 Task: Find connections with filter location Sarauli with filter topic #covidwith filter profile language German with filter current company IntouchCX with filter school Manipal Academy of Higher Education with filter industry Outpatient Care Centers with filter service category Commercial Insurance with filter keywords title Accountant
Action: Mouse moved to (692, 96)
Screenshot: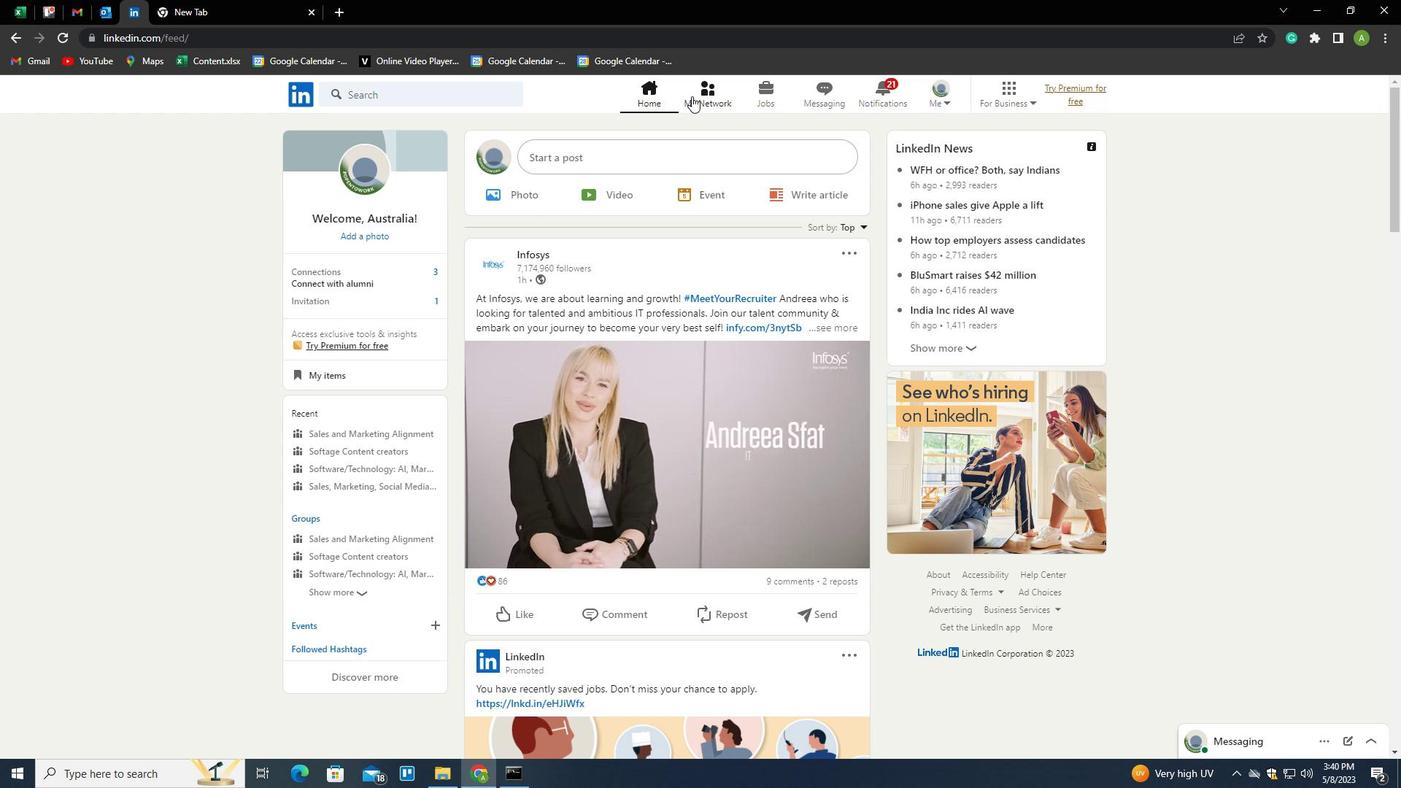 
Action: Mouse pressed left at (692, 96)
Screenshot: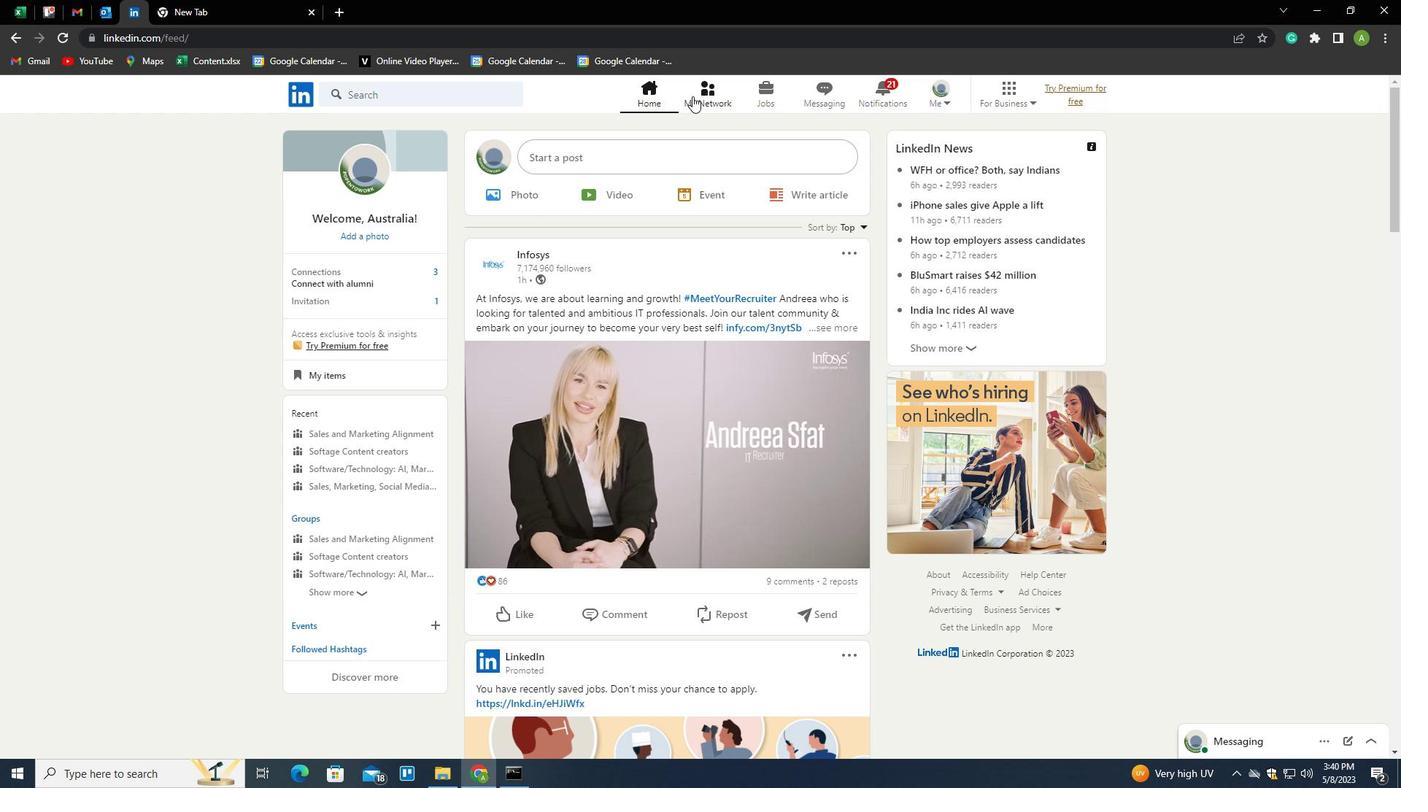 
Action: Mouse moved to (374, 173)
Screenshot: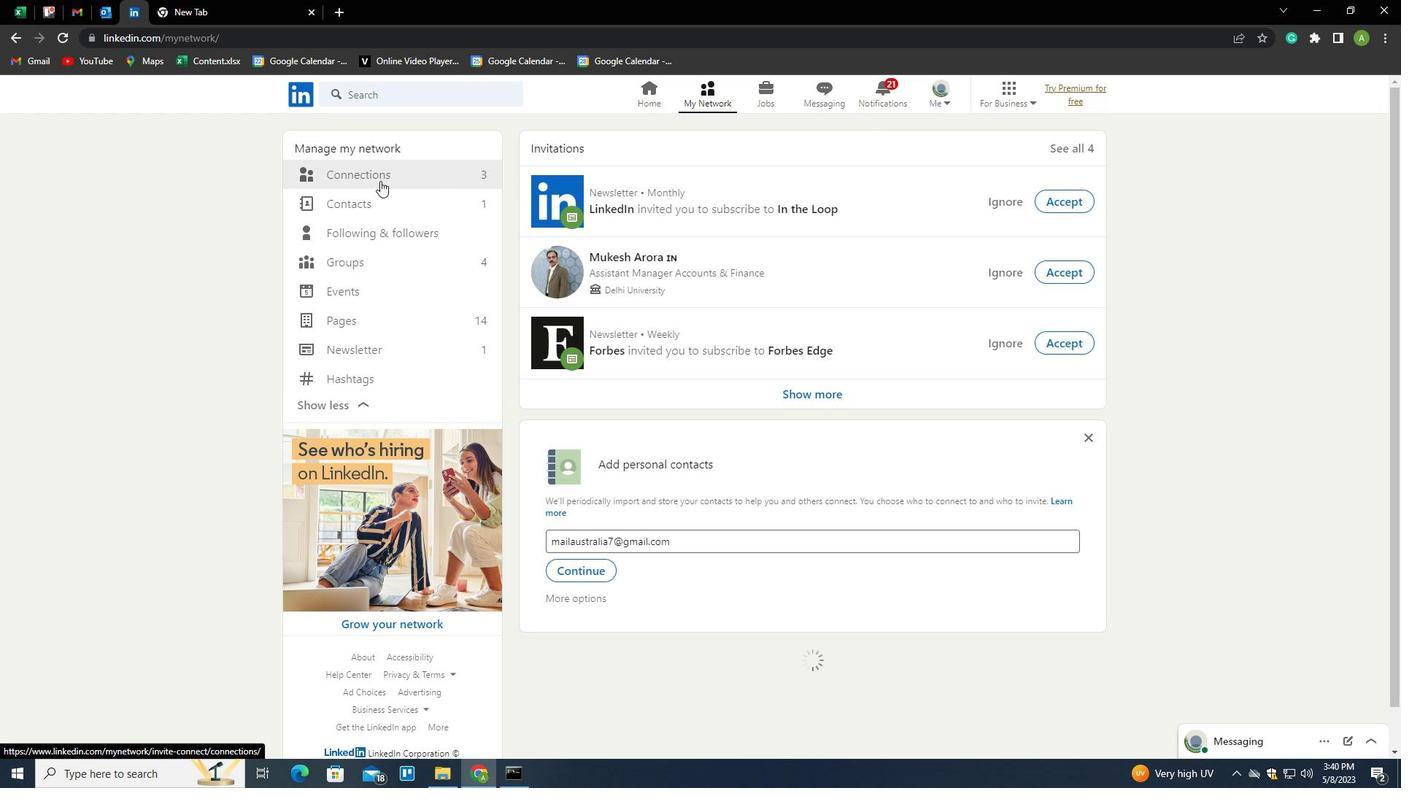 
Action: Mouse pressed left at (374, 173)
Screenshot: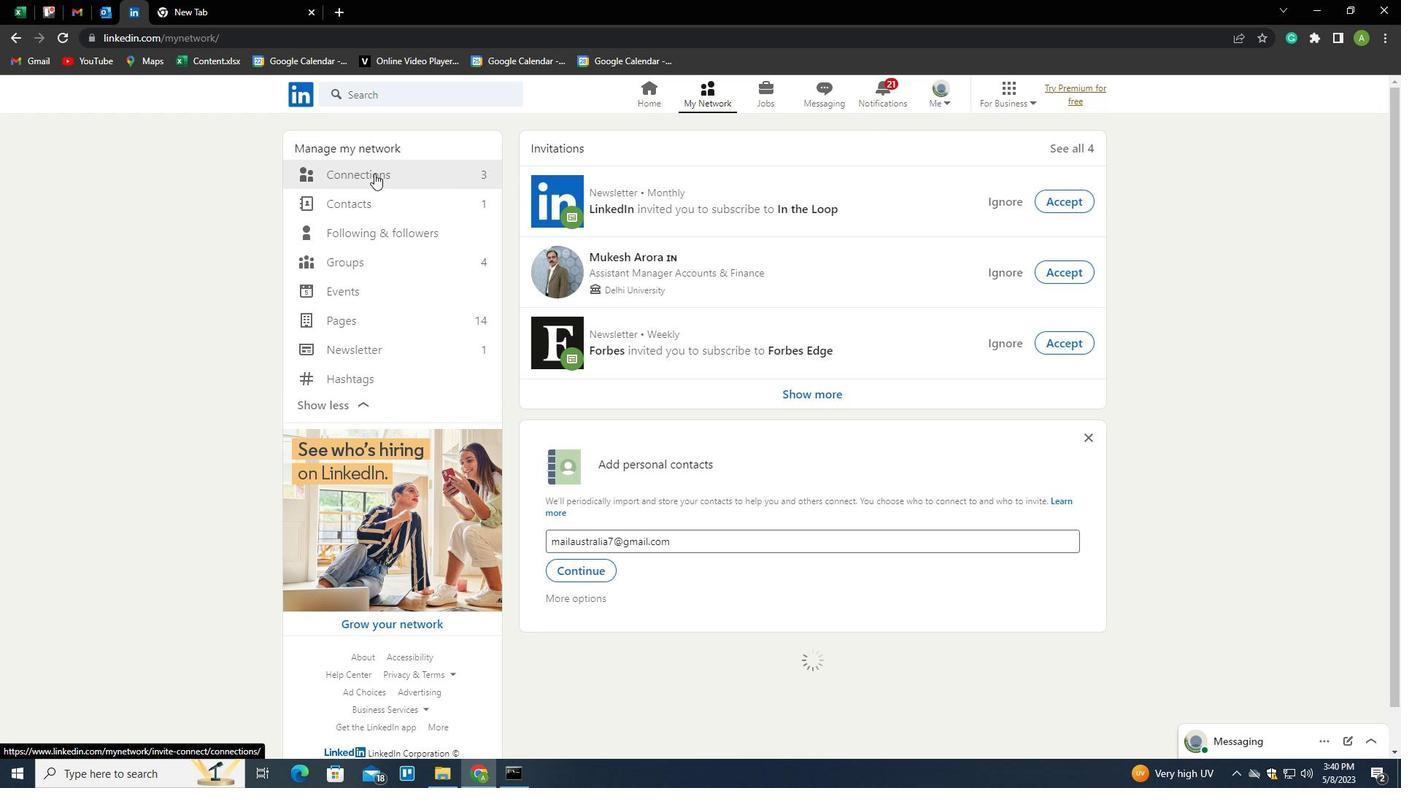 
Action: Mouse moved to (799, 171)
Screenshot: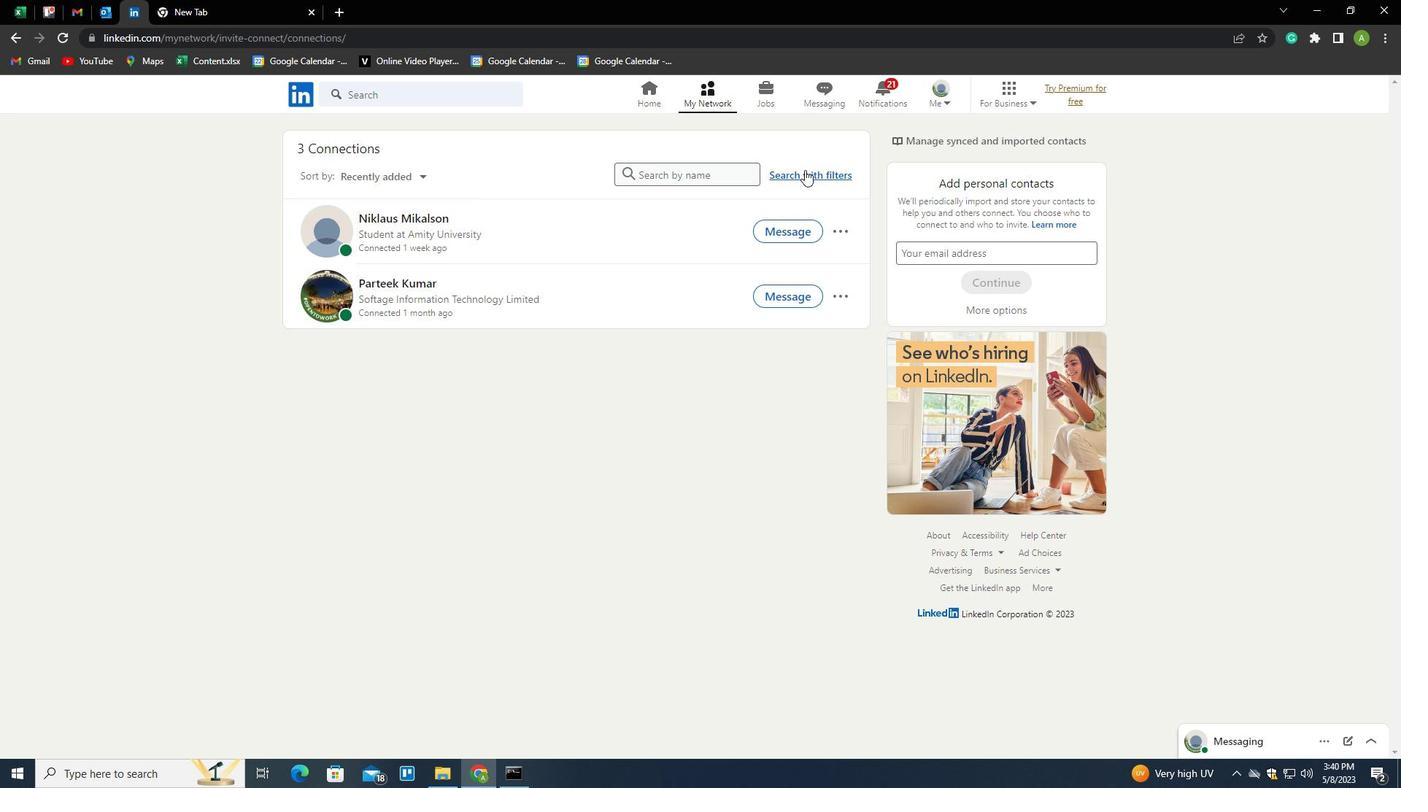 
Action: Mouse pressed left at (799, 171)
Screenshot: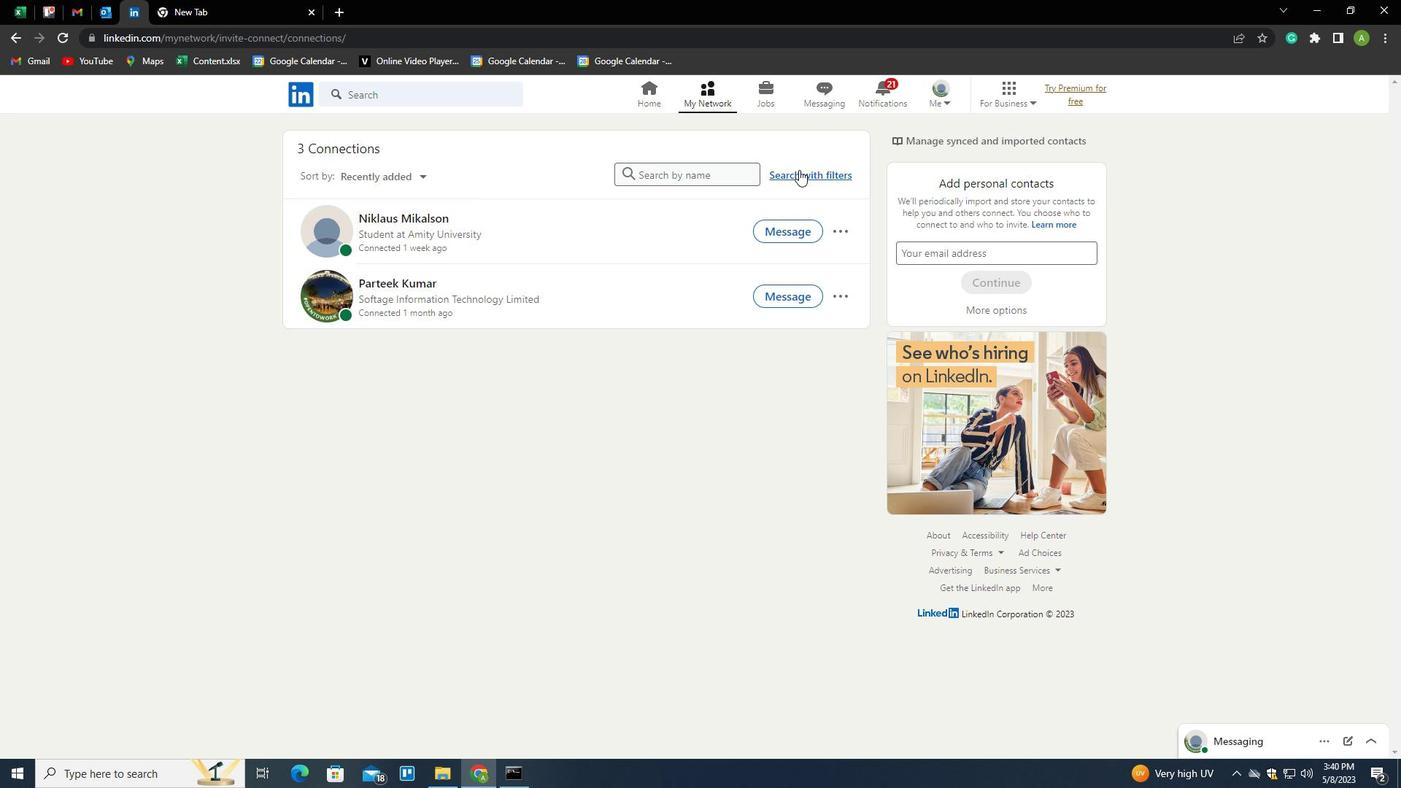 
Action: Mouse moved to (749, 138)
Screenshot: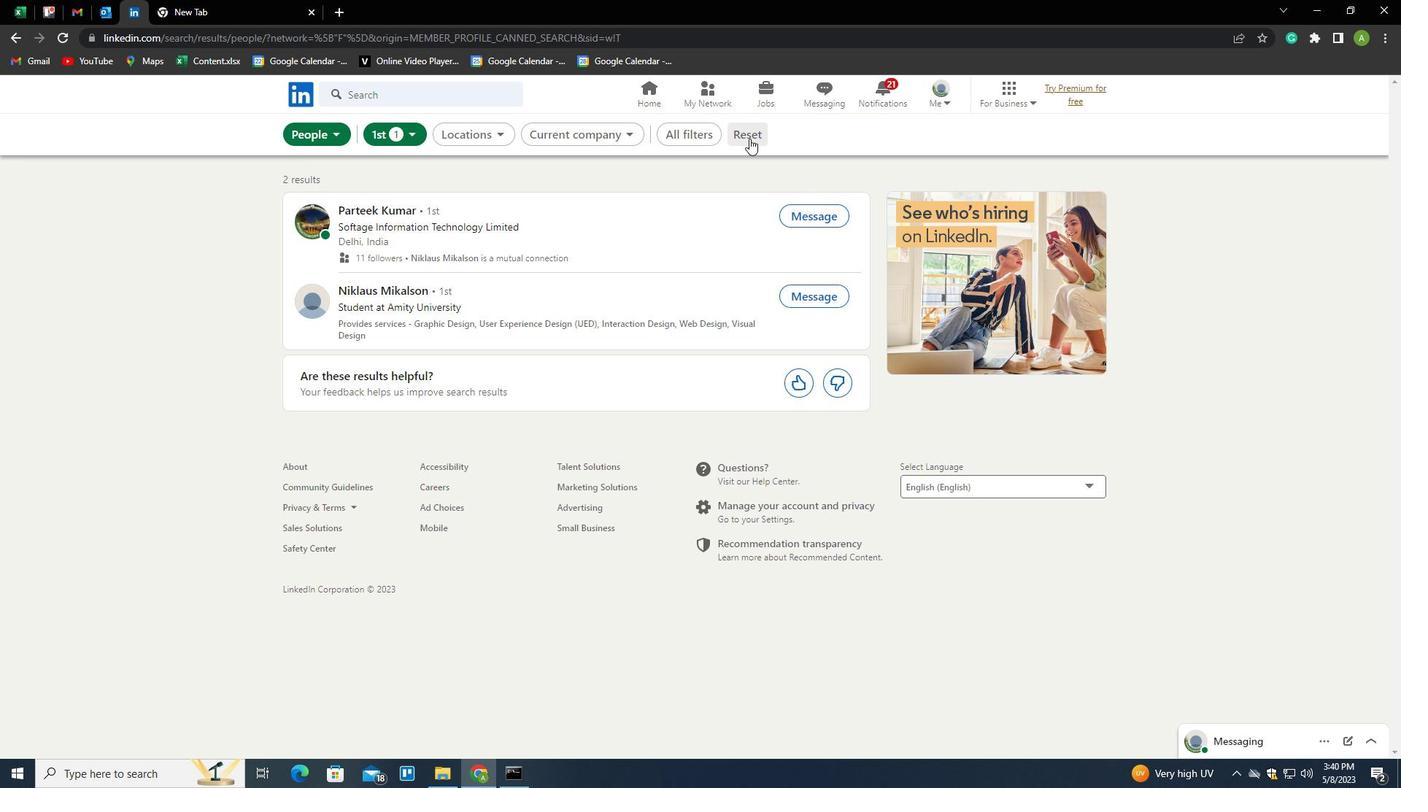 
Action: Mouse pressed left at (749, 138)
Screenshot: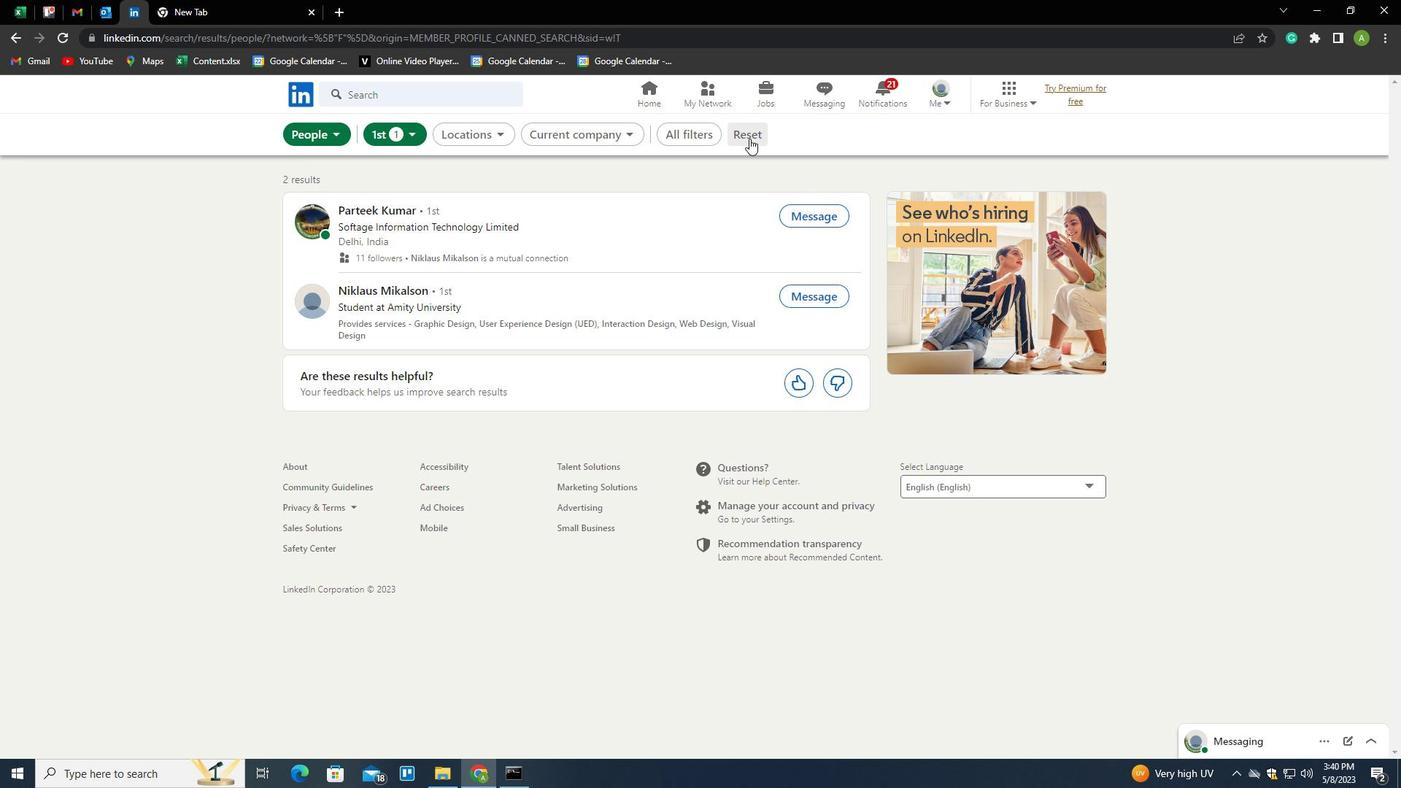 
Action: Mouse moved to (735, 136)
Screenshot: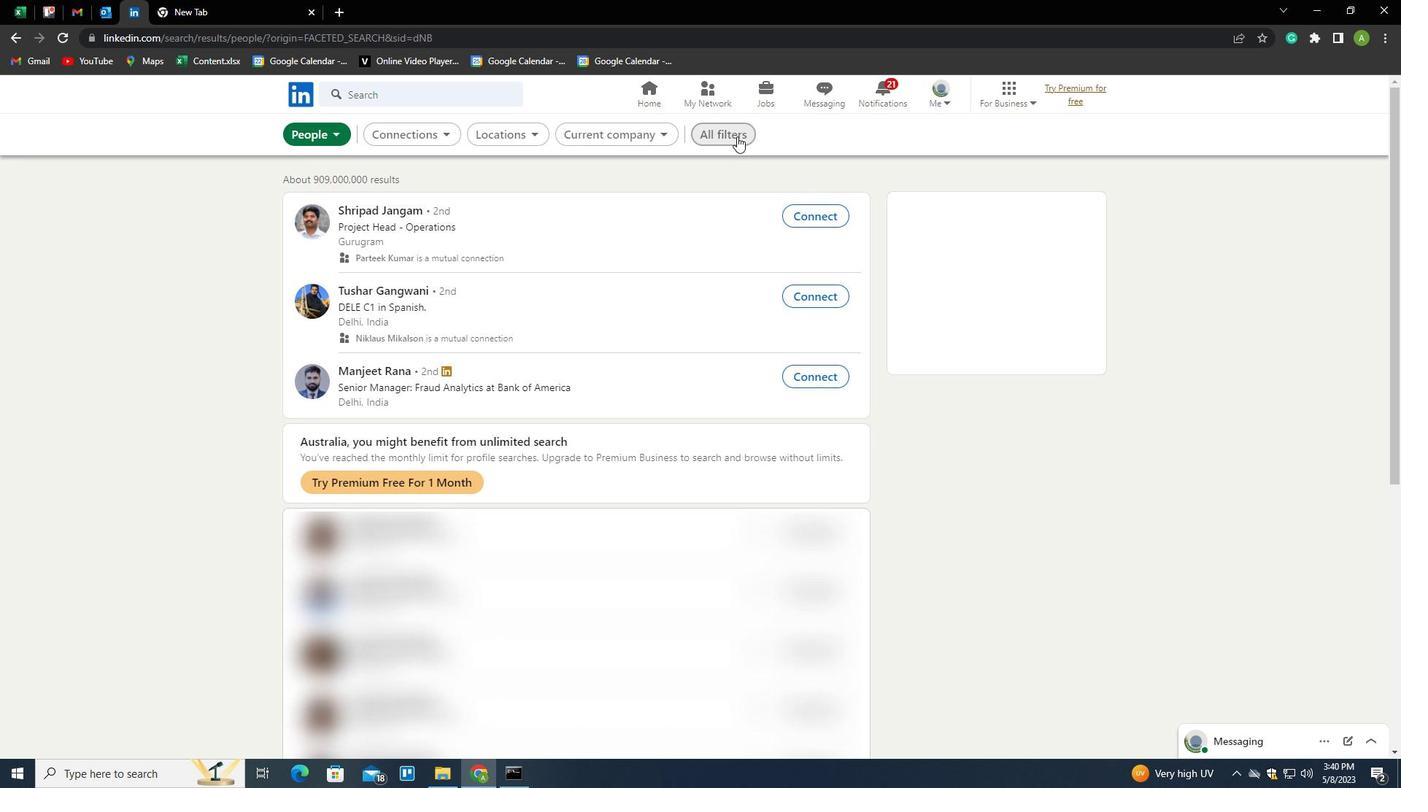 
Action: Mouse pressed left at (735, 136)
Screenshot: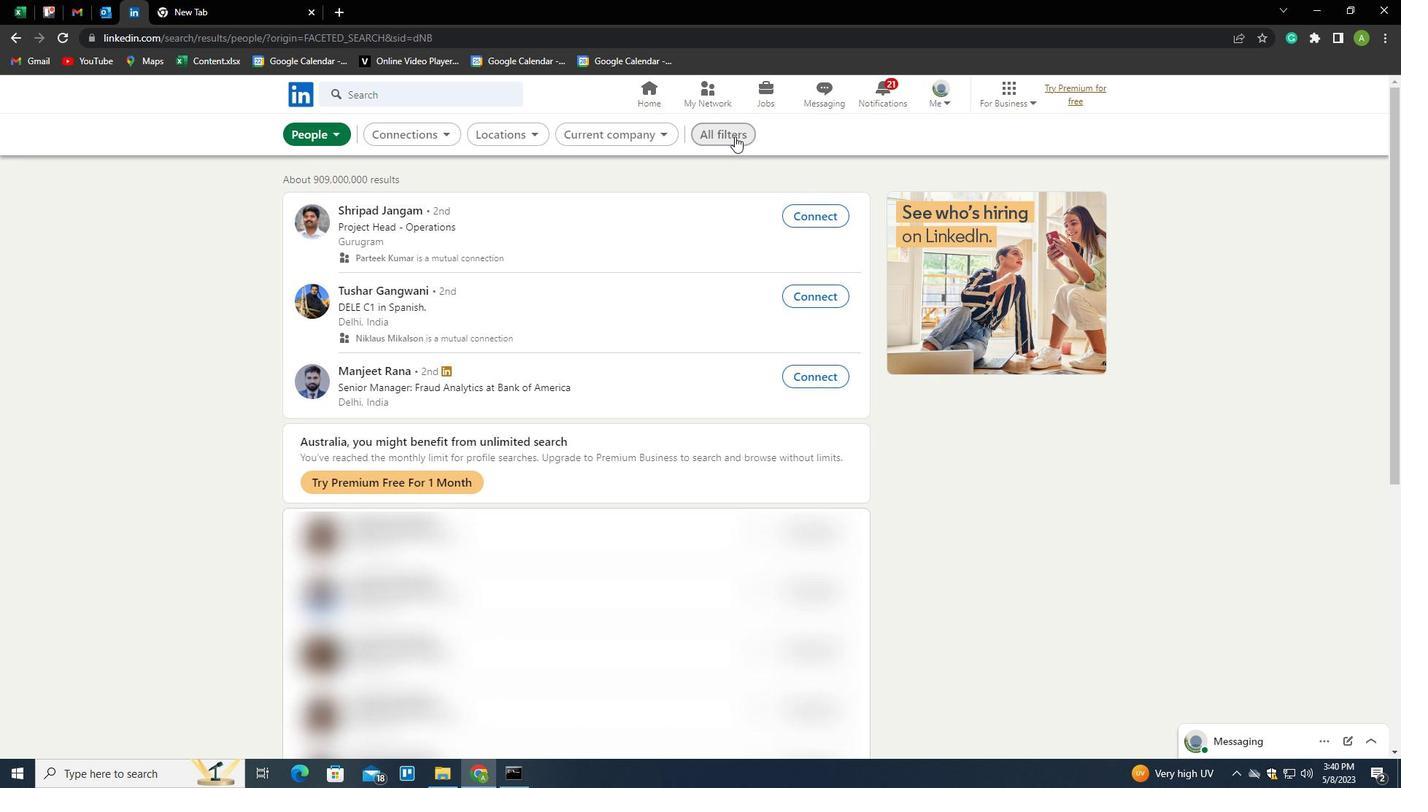 
Action: Mouse moved to (1333, 470)
Screenshot: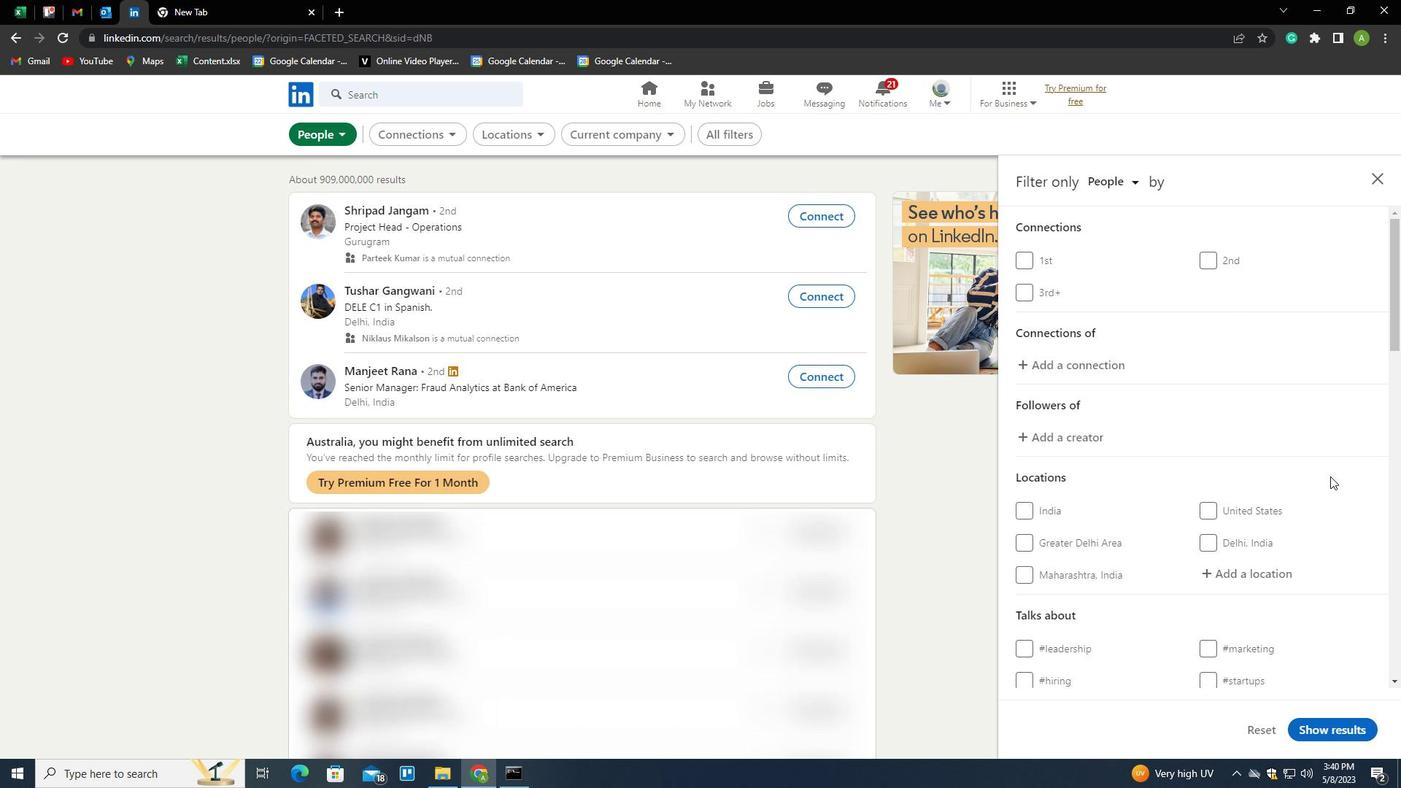 
Action: Mouse scrolled (1333, 470) with delta (0, 0)
Screenshot: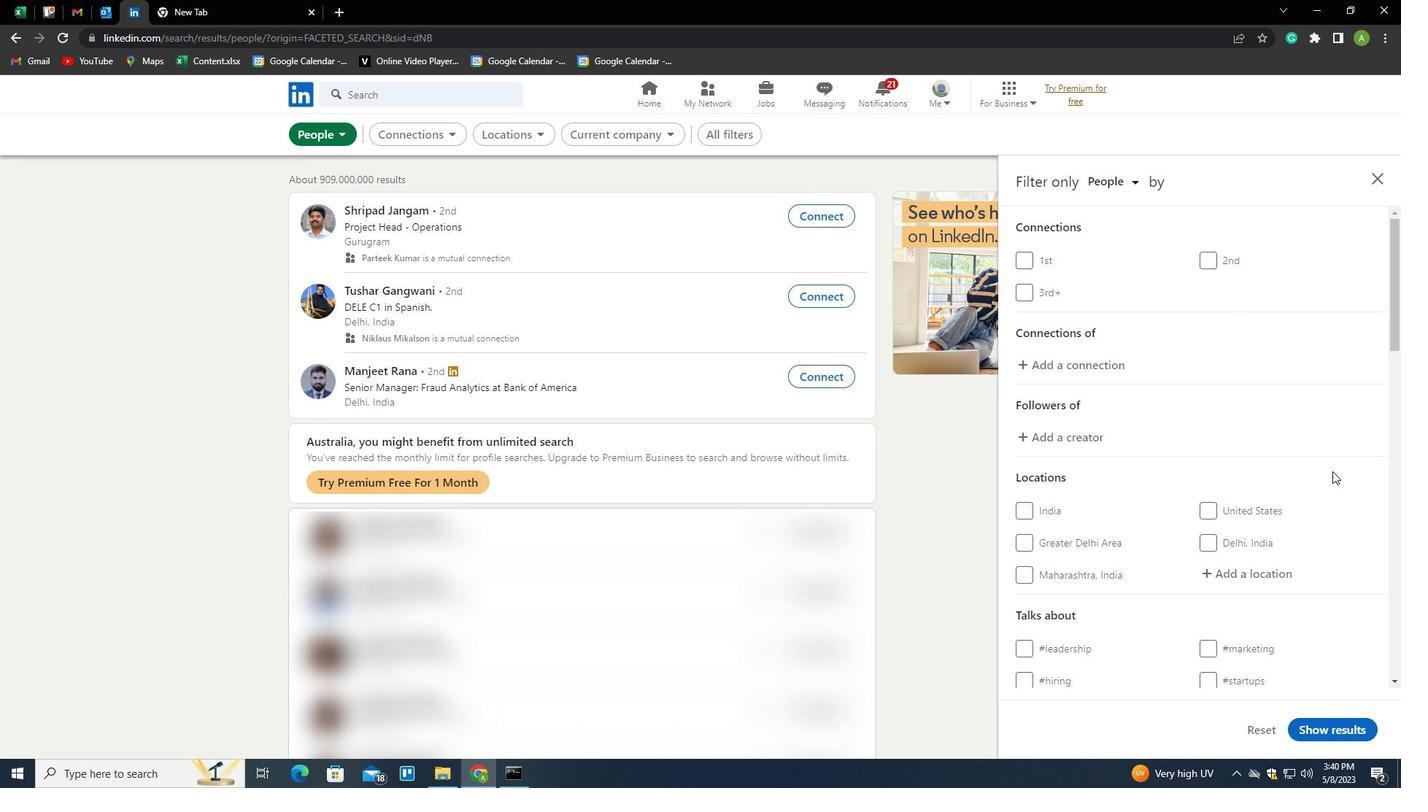 
Action: Mouse scrolled (1333, 470) with delta (0, 0)
Screenshot: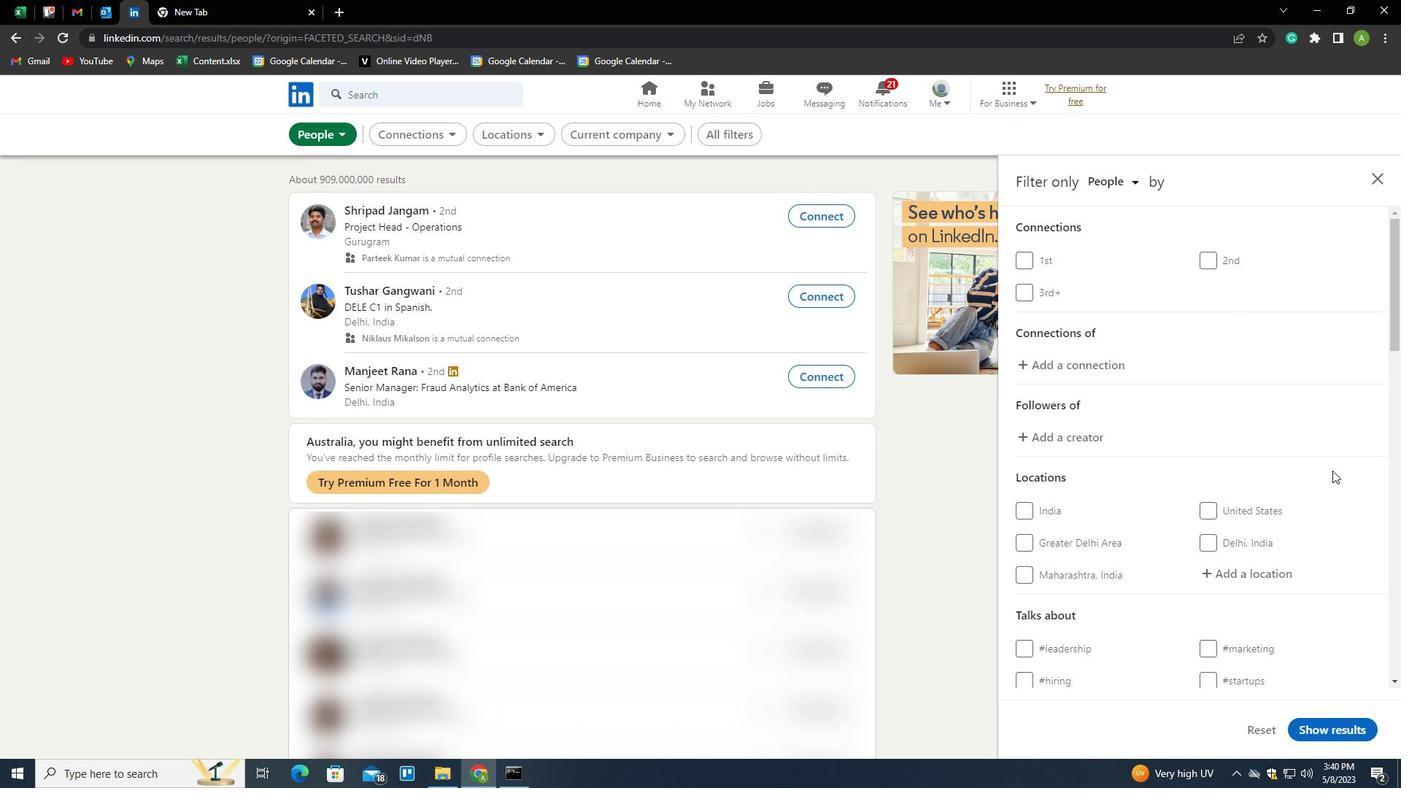 
Action: Mouse moved to (1239, 425)
Screenshot: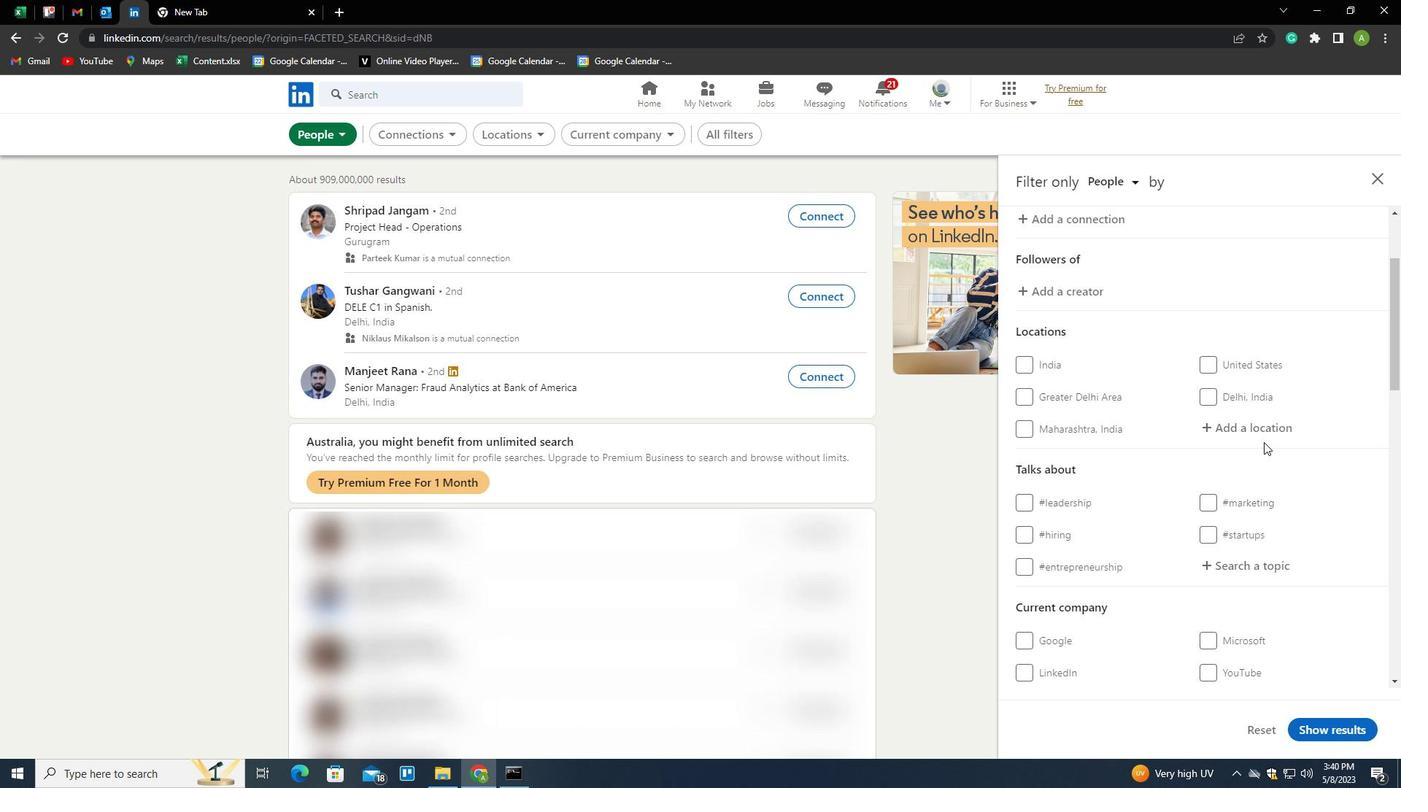 
Action: Mouse pressed left at (1239, 425)
Screenshot: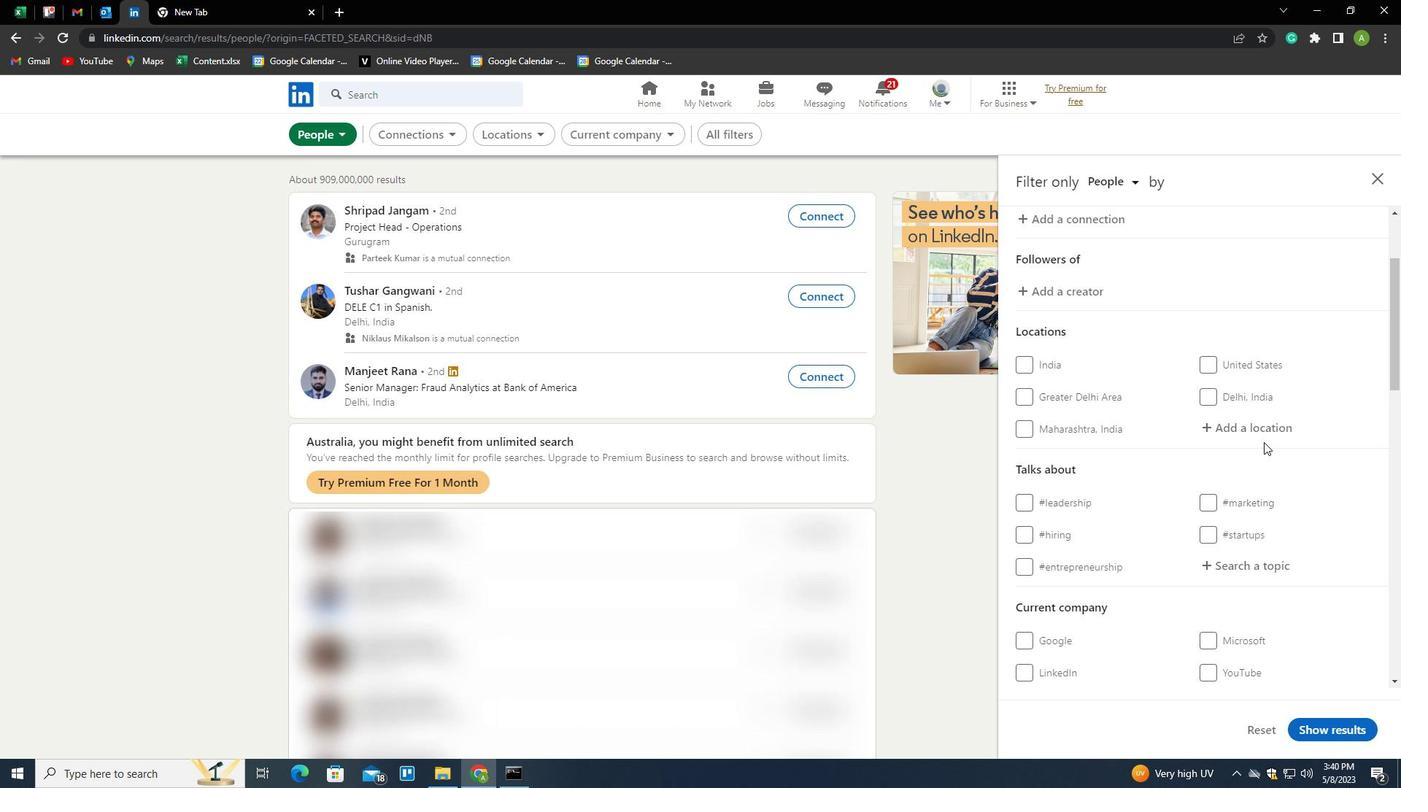 
Action: Mouse moved to (1238, 425)
Screenshot: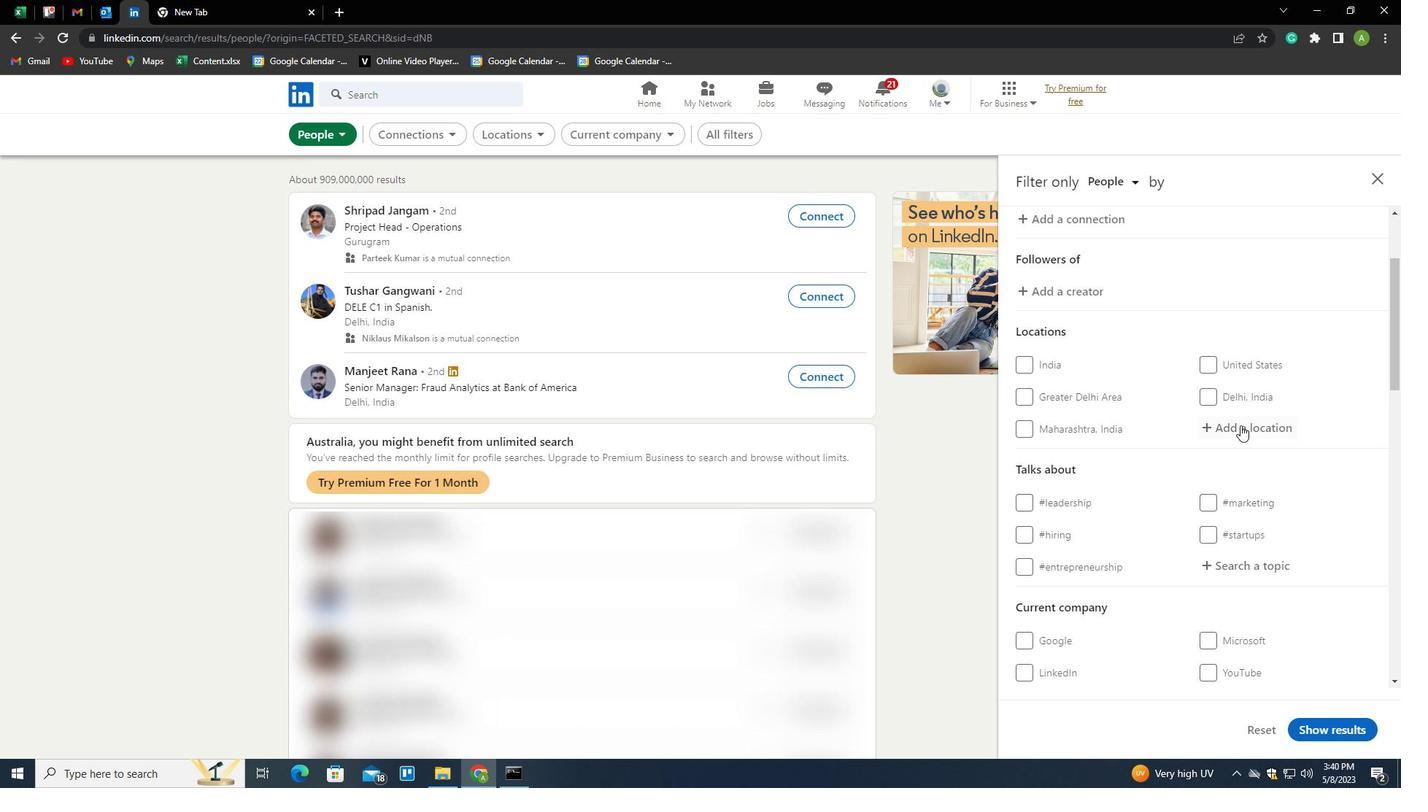 
Action: Key pressed <Key.shift>SARAN<Key.backspace>ULI
Screenshot: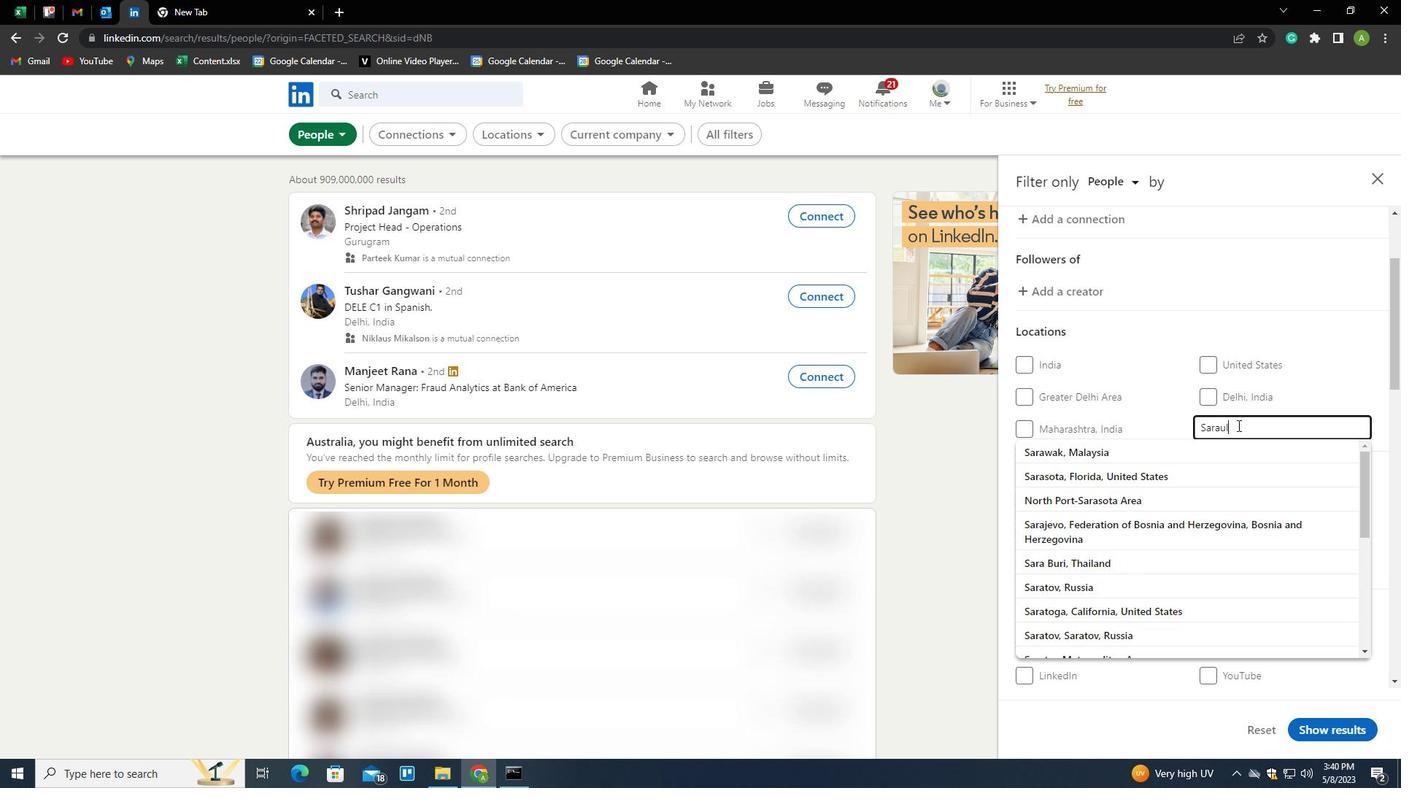 
Action: Mouse moved to (1281, 444)
Screenshot: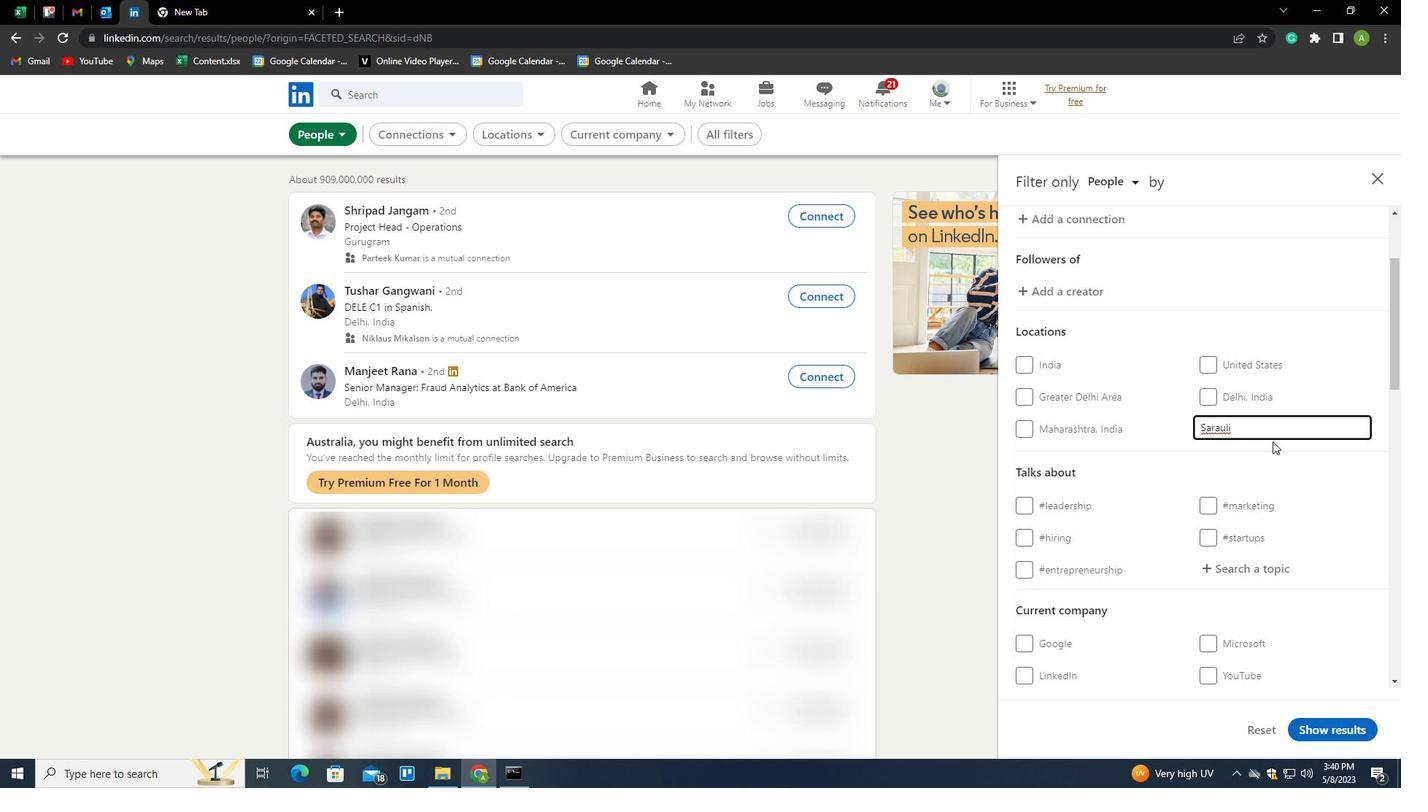 
Action: Mouse pressed left at (1281, 444)
Screenshot: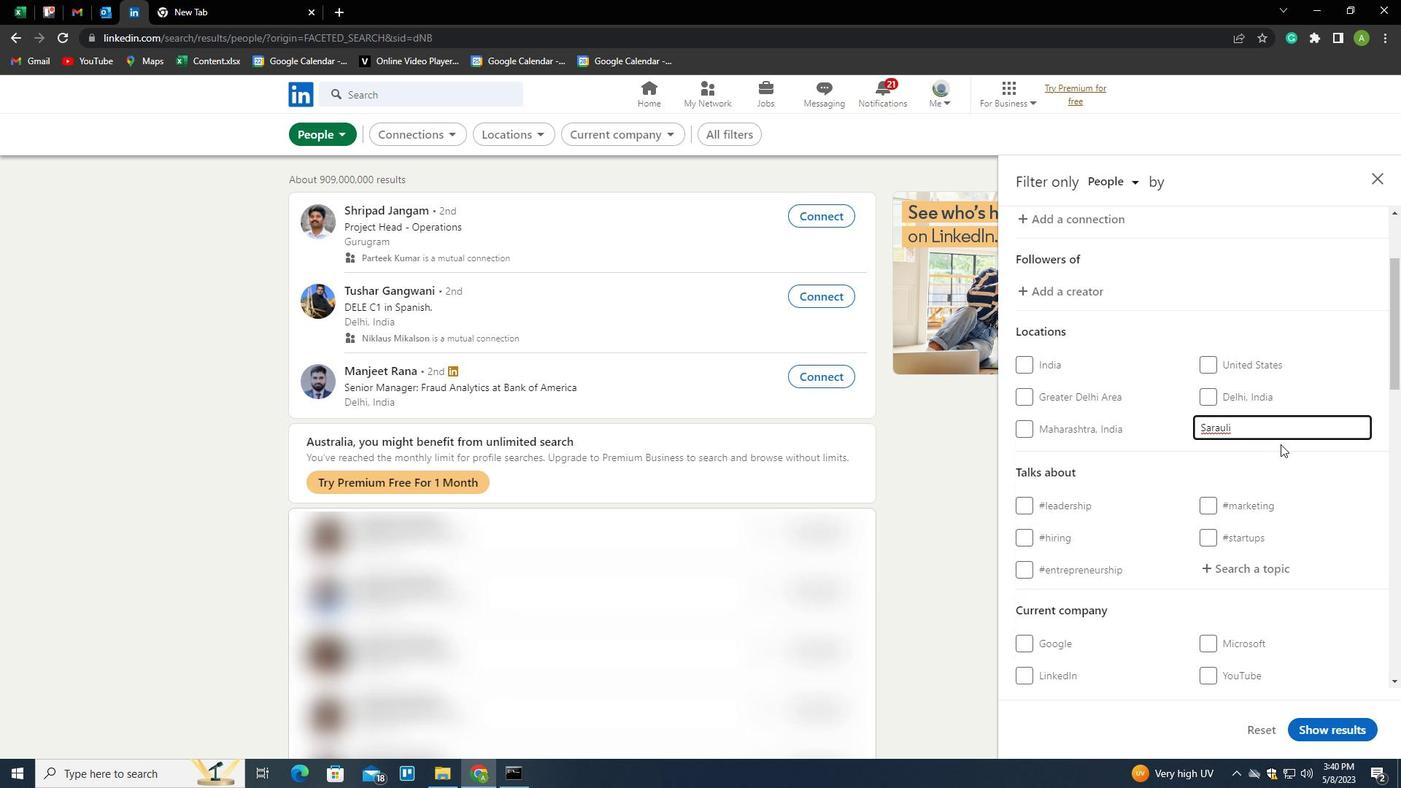 
Action: Mouse moved to (1257, 569)
Screenshot: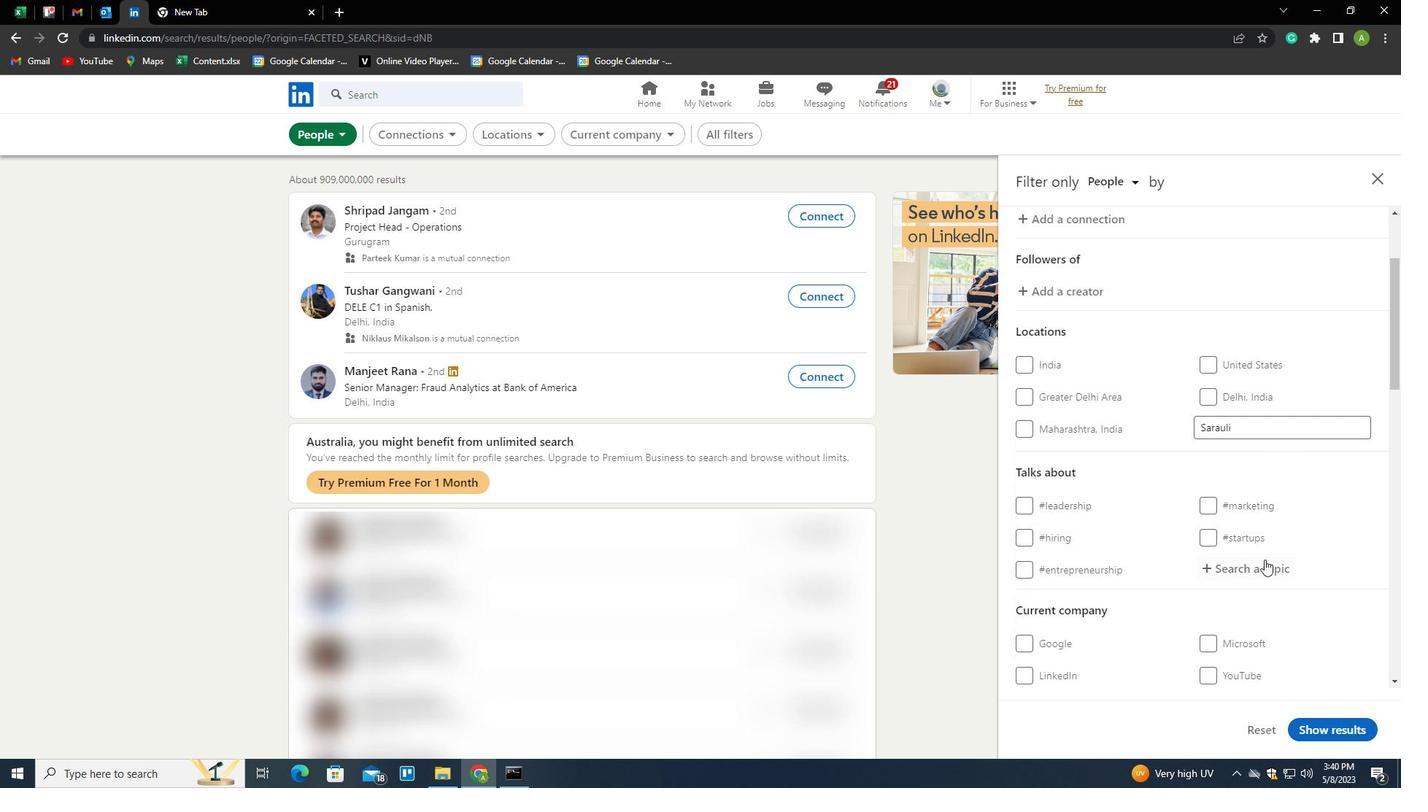 
Action: Mouse pressed left at (1257, 569)
Screenshot: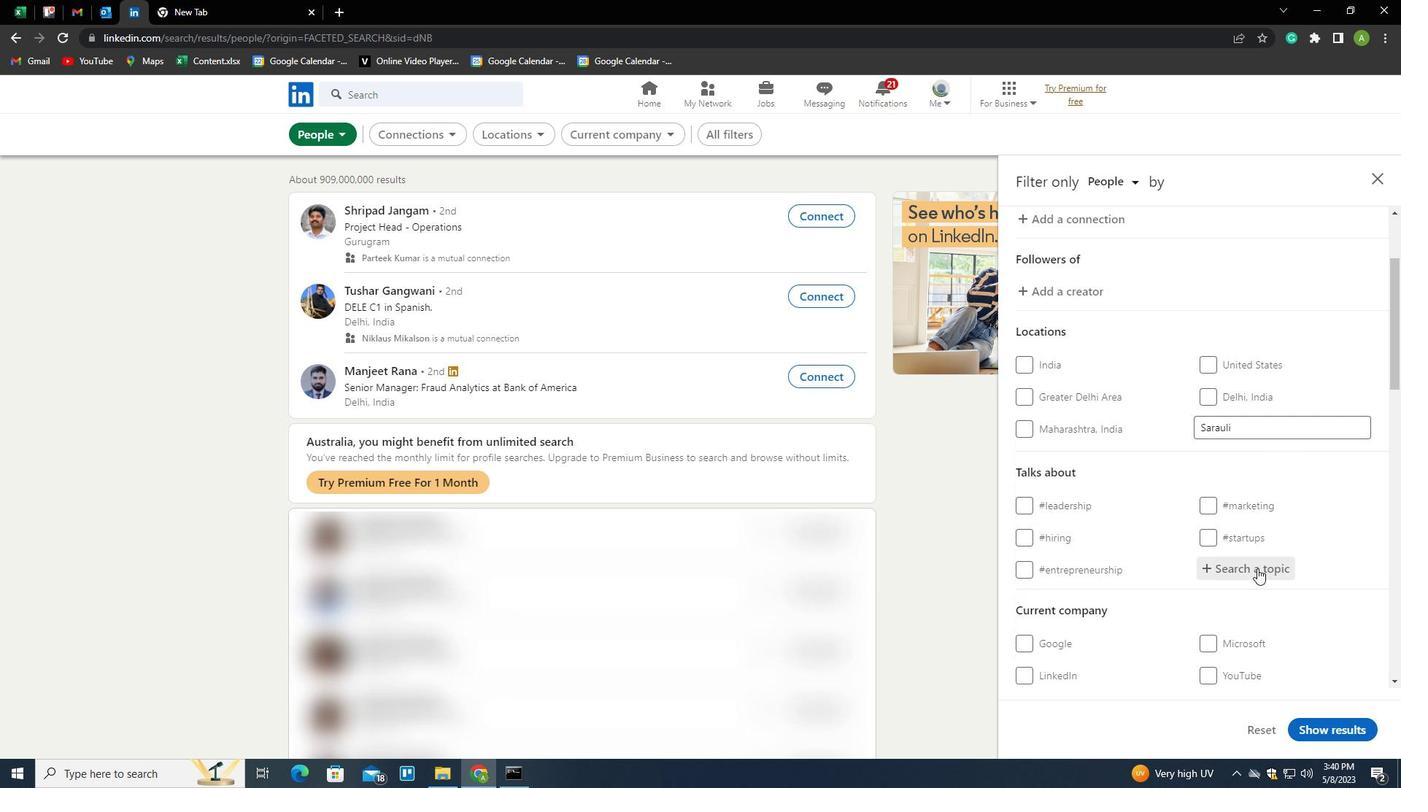 
Action: Key pressed COVID<Key.down><Key.enter>
Screenshot: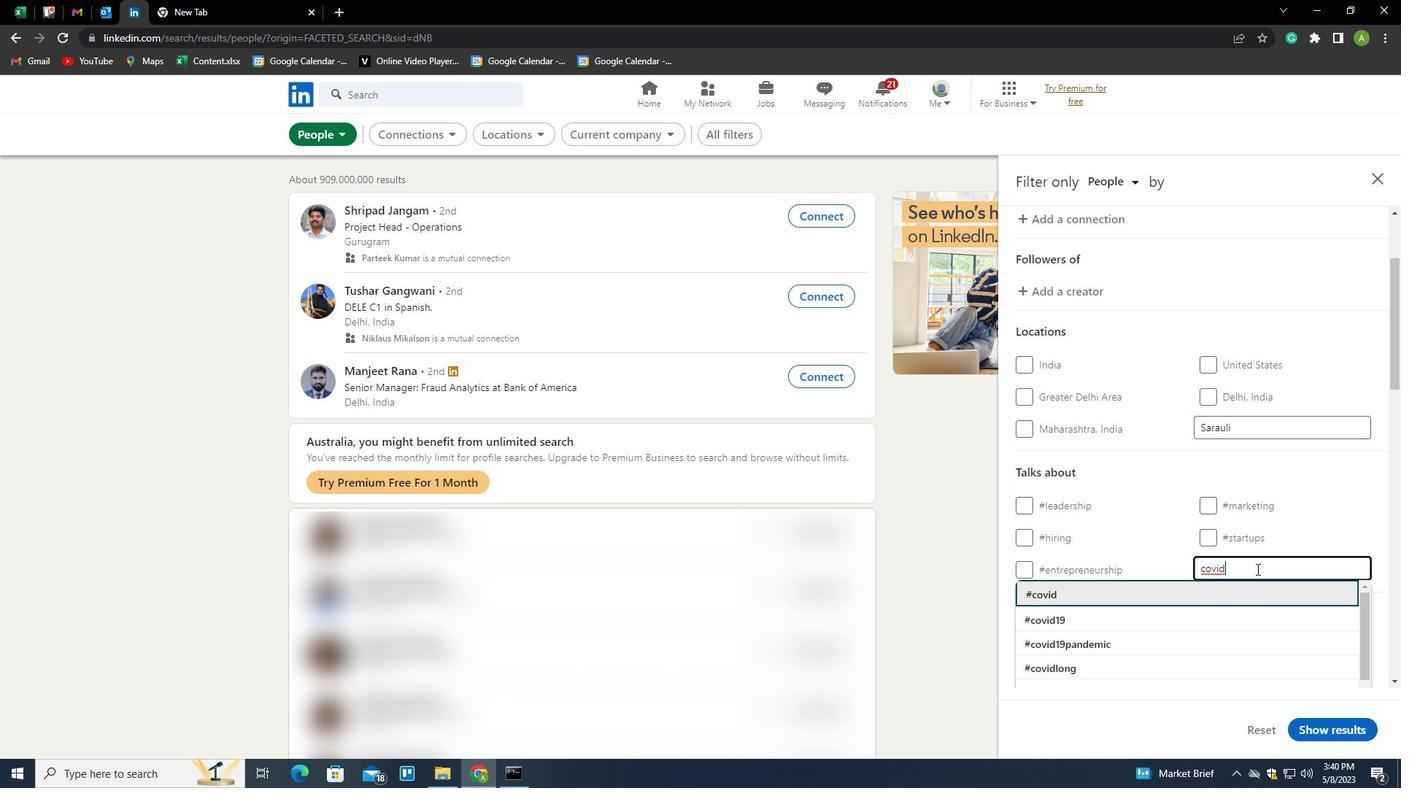 
Action: Mouse scrolled (1257, 568) with delta (0, 0)
Screenshot: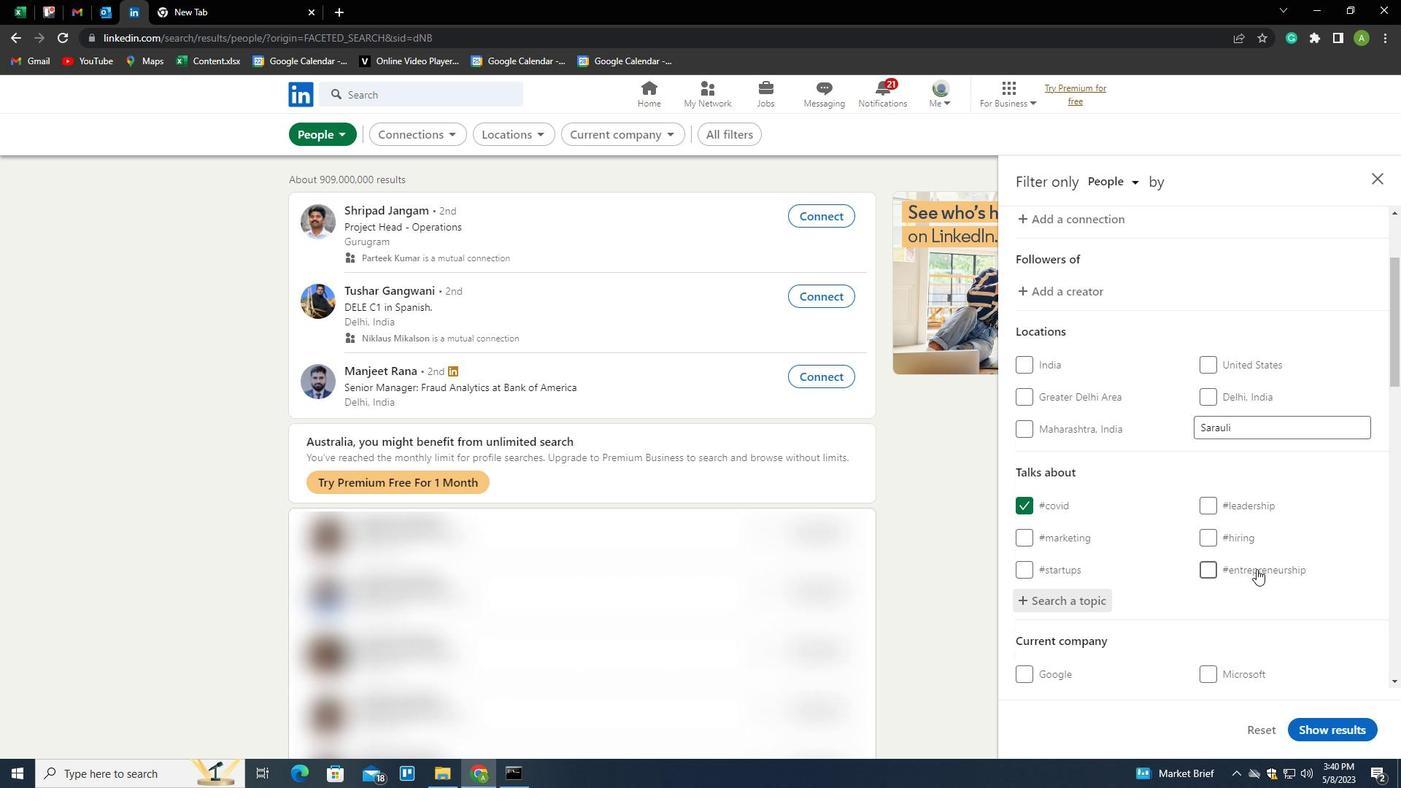 
Action: Mouse scrolled (1257, 568) with delta (0, 0)
Screenshot: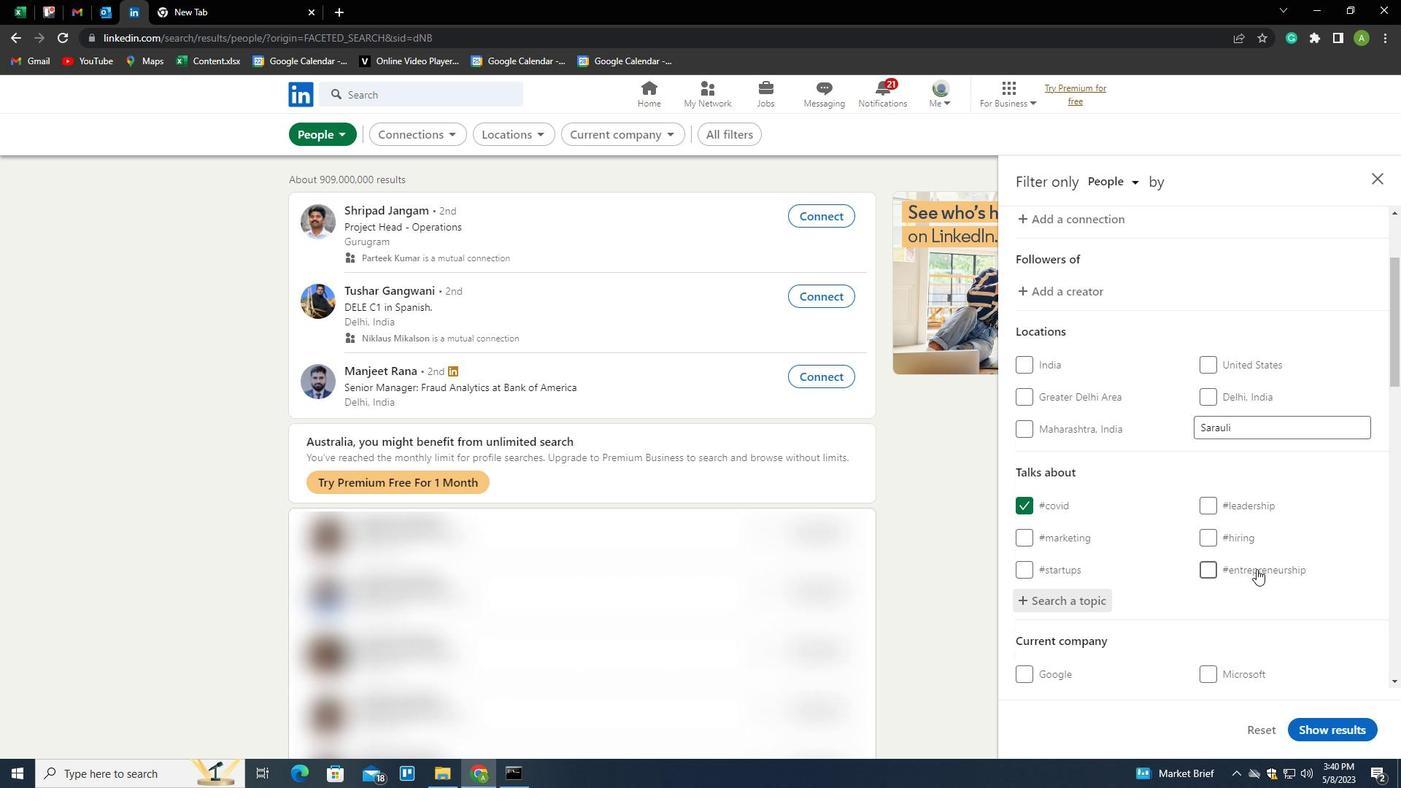 
Action: Mouse scrolled (1257, 568) with delta (0, 0)
Screenshot: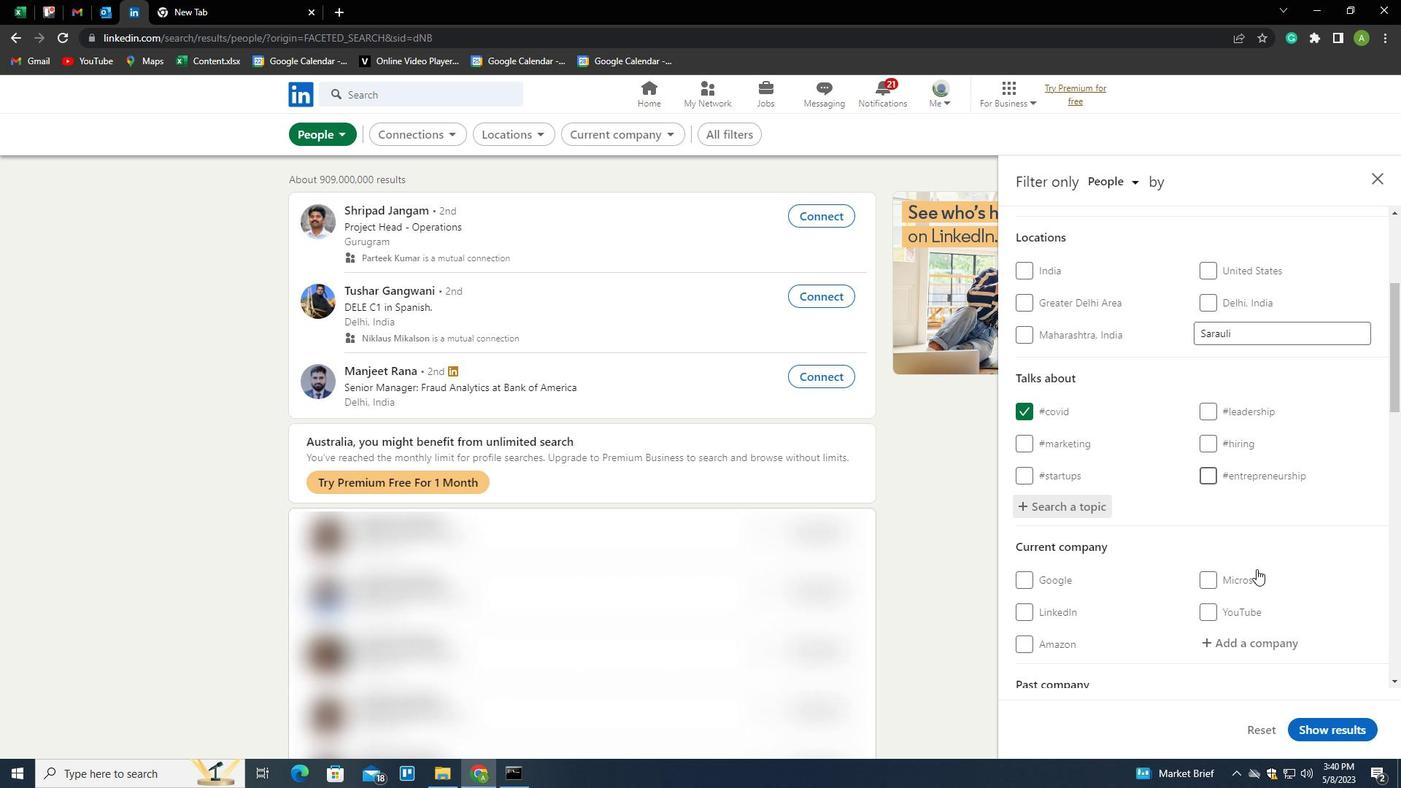 
Action: Mouse scrolled (1257, 568) with delta (0, 0)
Screenshot: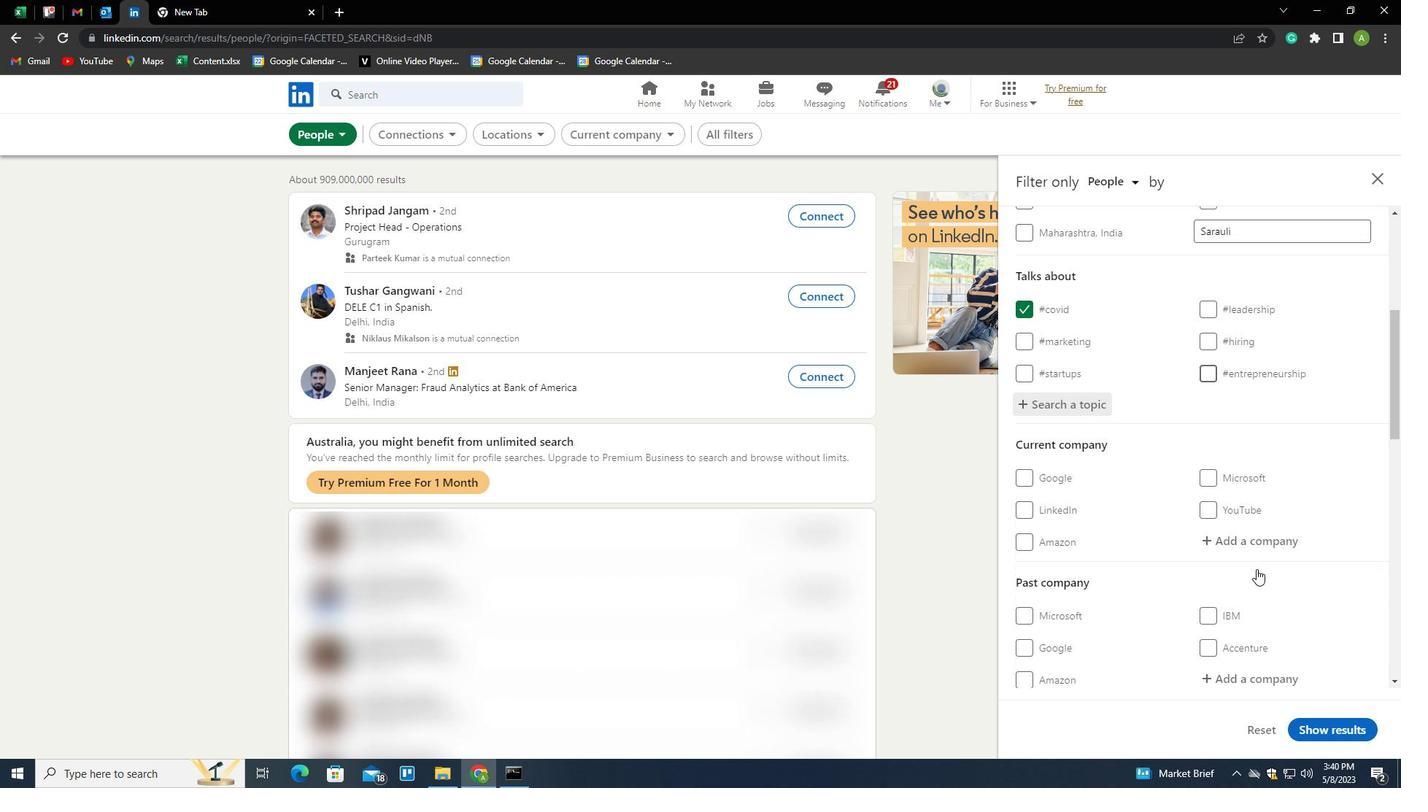 
Action: Mouse scrolled (1257, 568) with delta (0, 0)
Screenshot: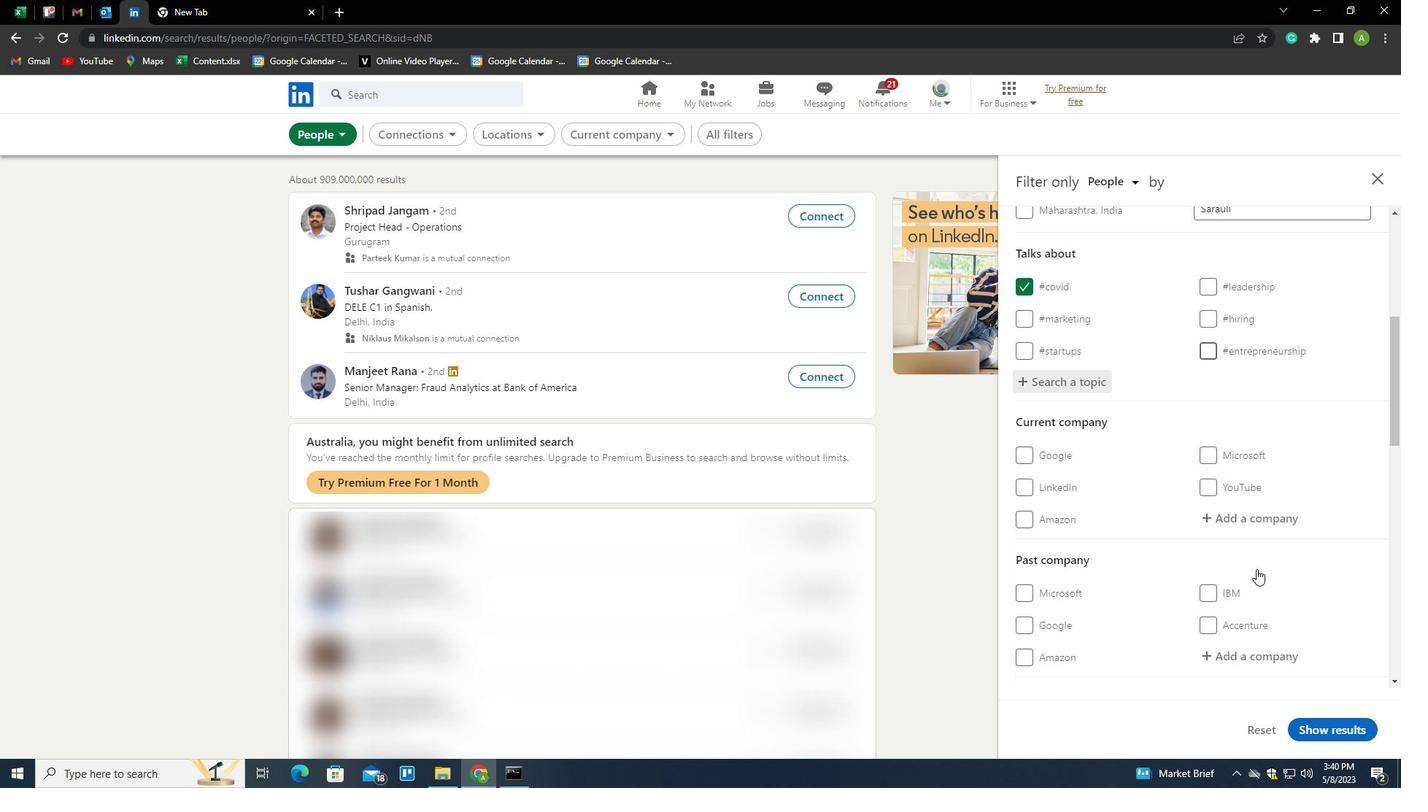
Action: Mouse scrolled (1257, 568) with delta (0, 0)
Screenshot: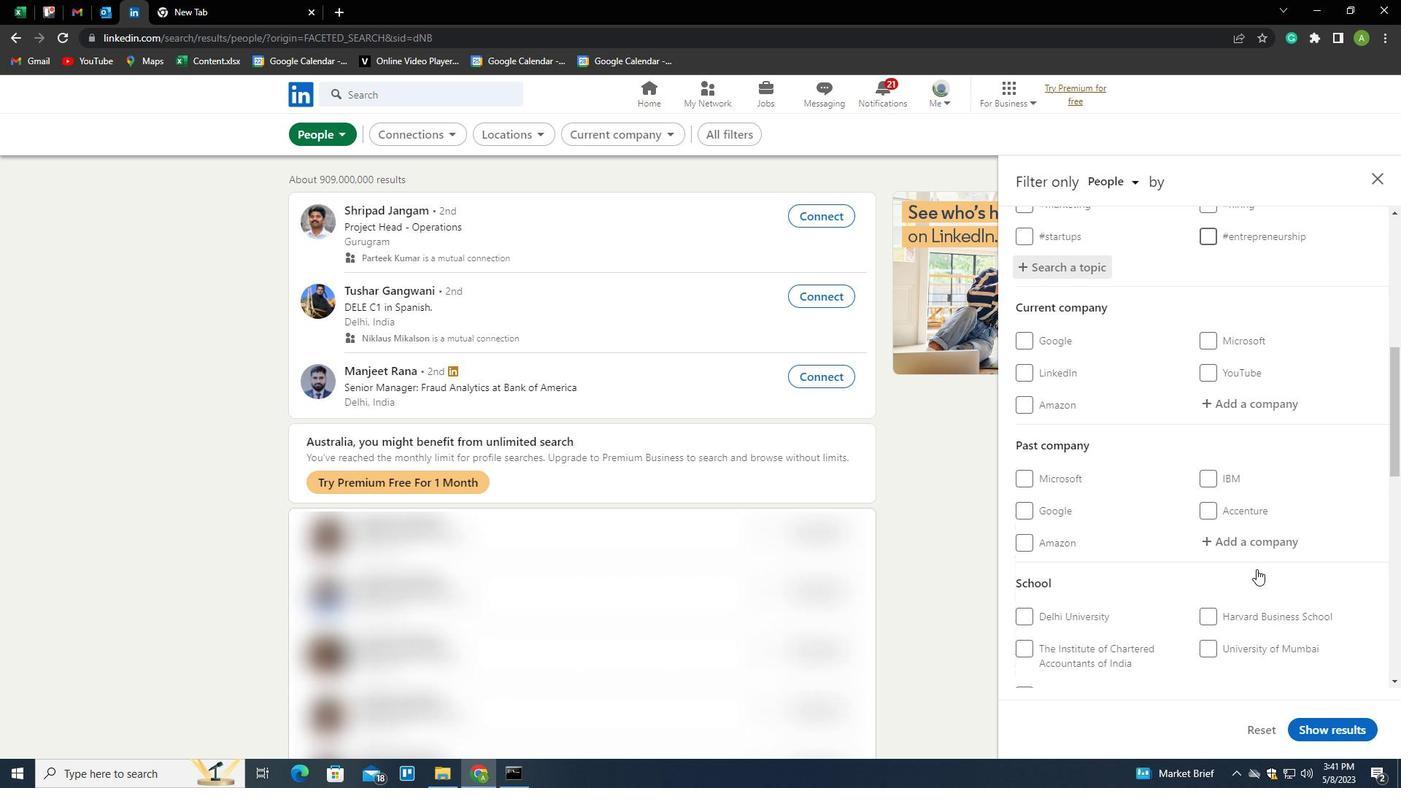 
Action: Mouse scrolled (1257, 568) with delta (0, 0)
Screenshot: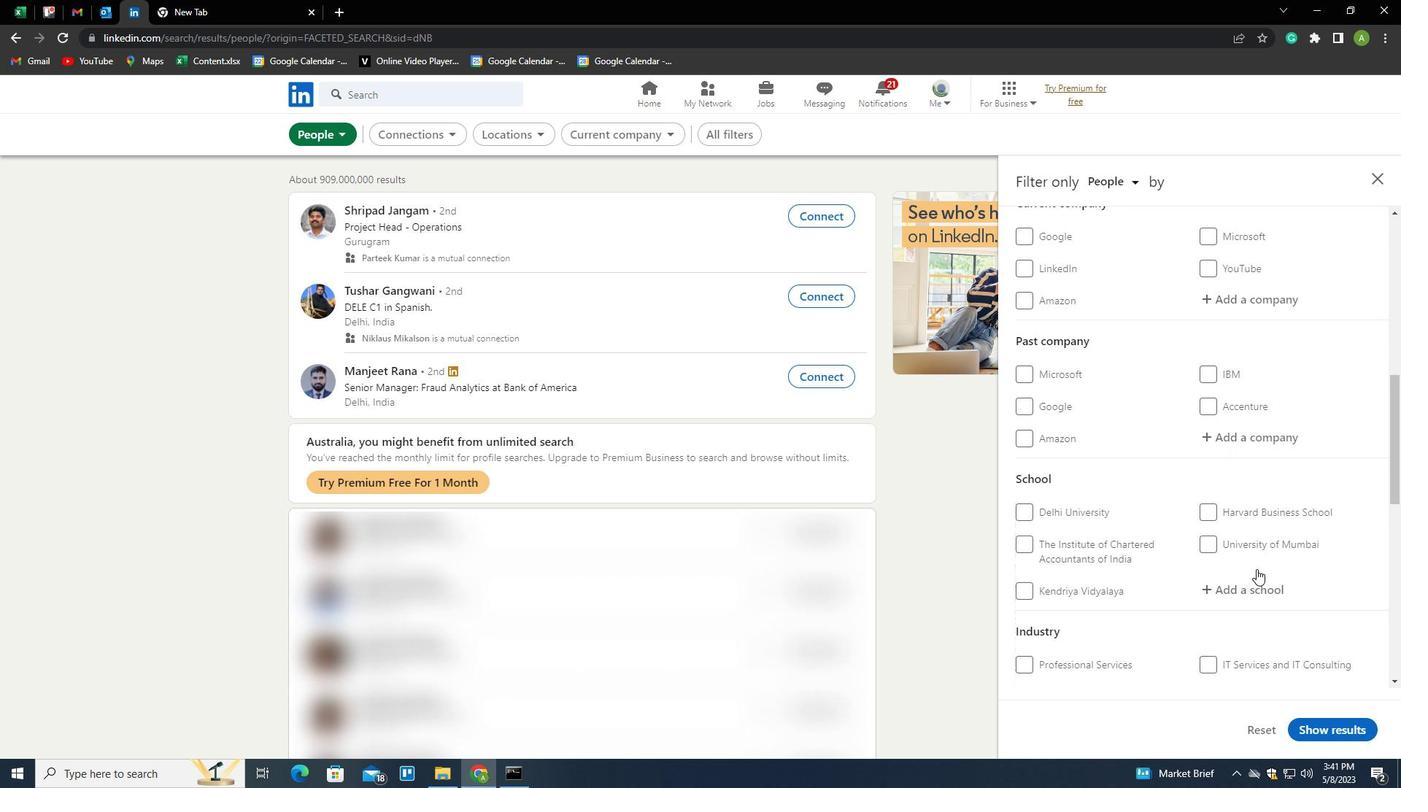 
Action: Mouse scrolled (1257, 568) with delta (0, 0)
Screenshot: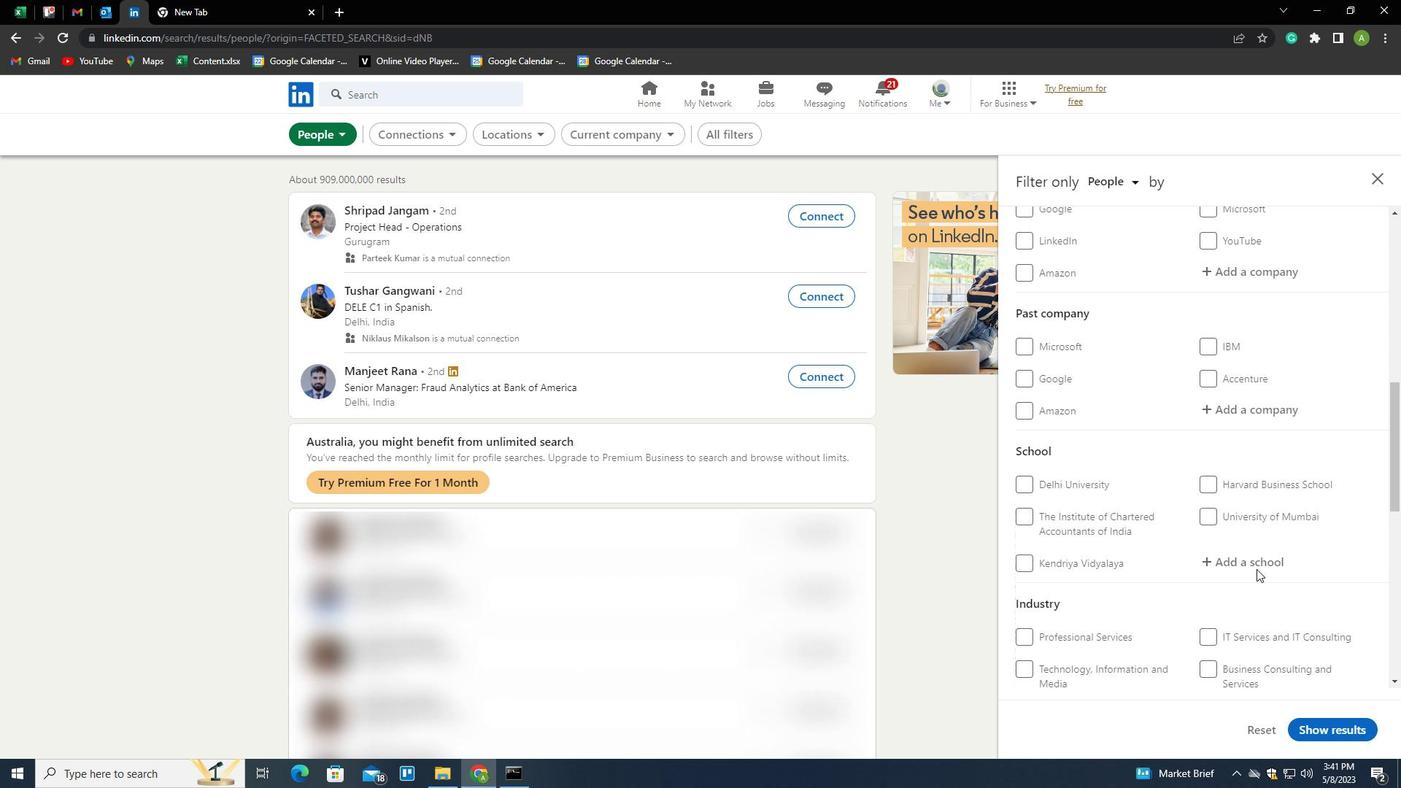 
Action: Mouse scrolled (1257, 568) with delta (0, 0)
Screenshot: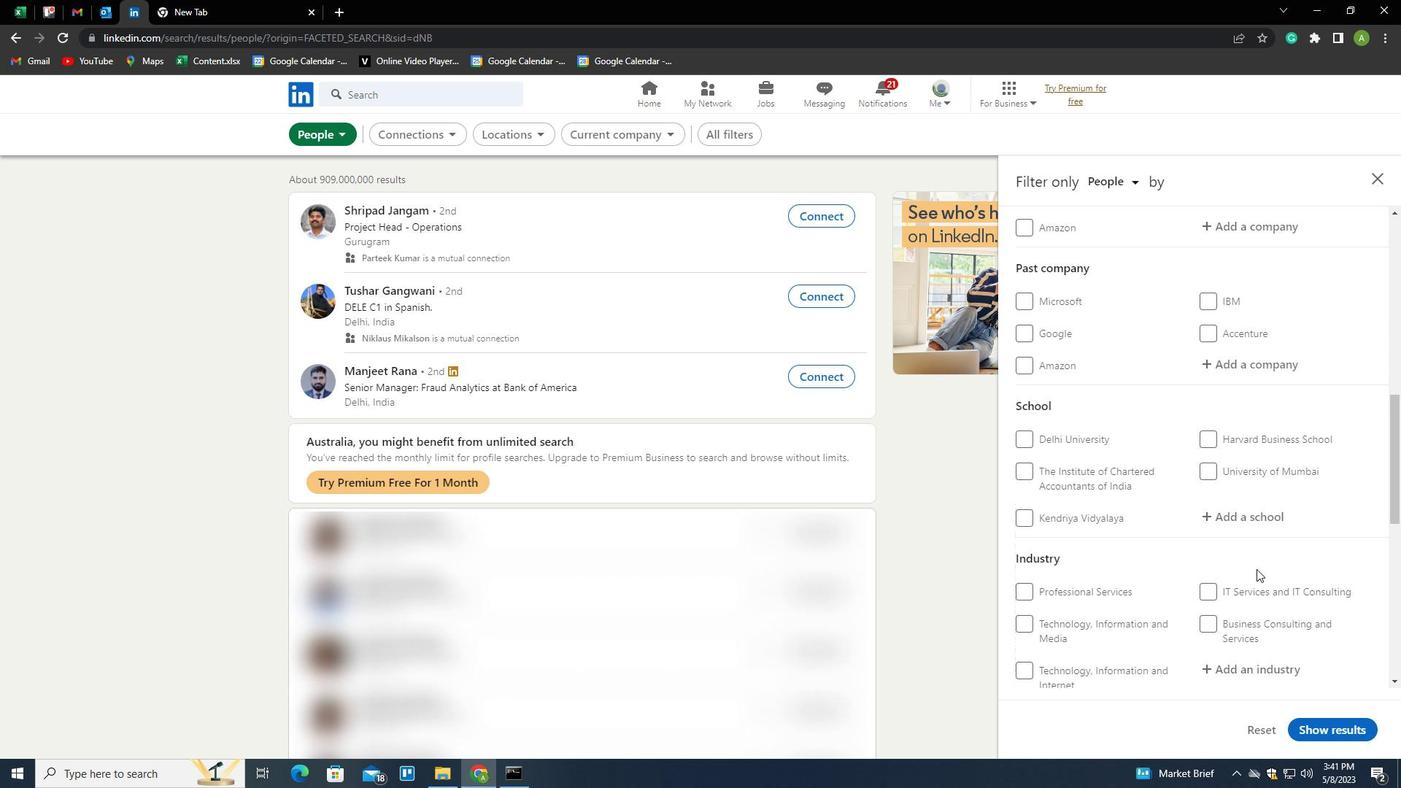 
Action: Mouse scrolled (1257, 568) with delta (0, 0)
Screenshot: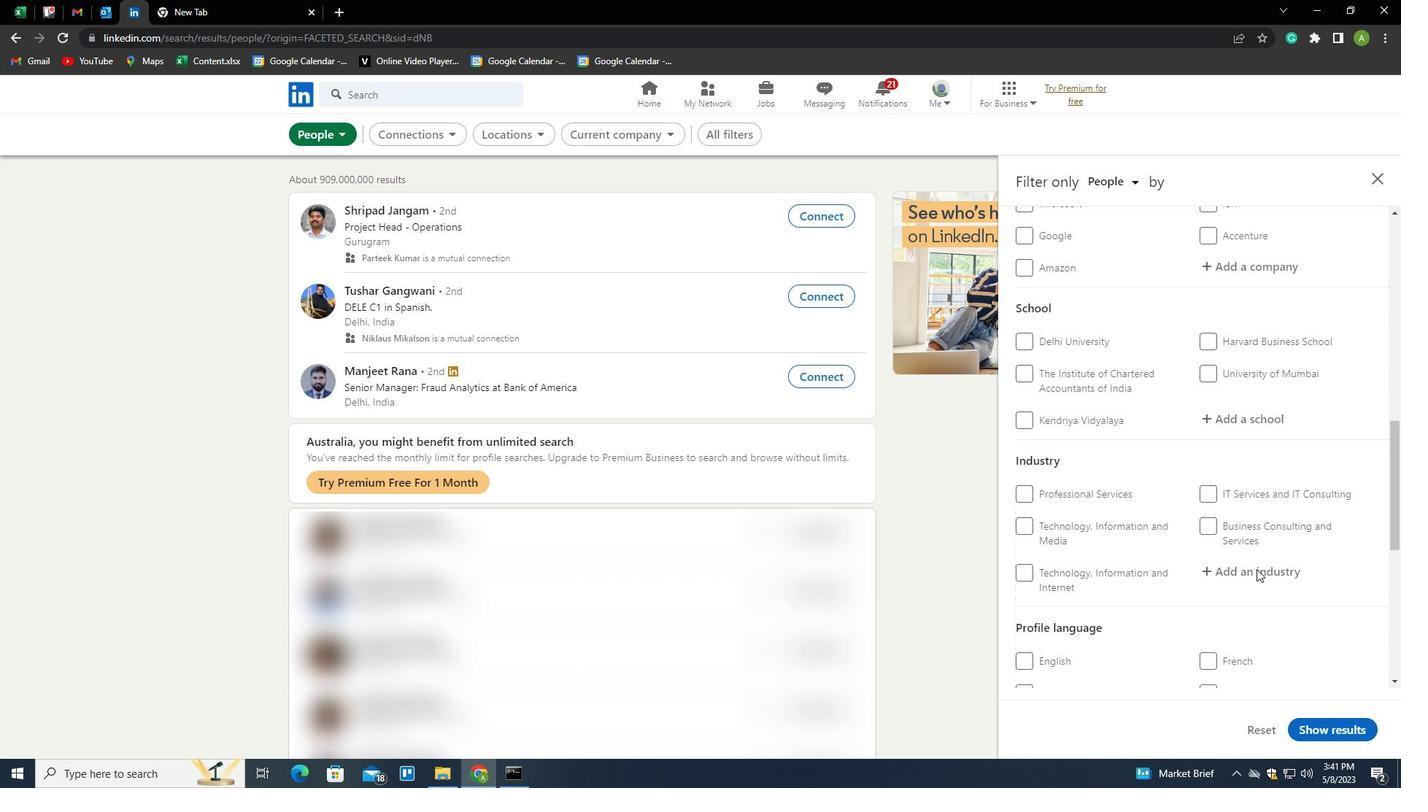 
Action: Mouse scrolled (1257, 568) with delta (0, 0)
Screenshot: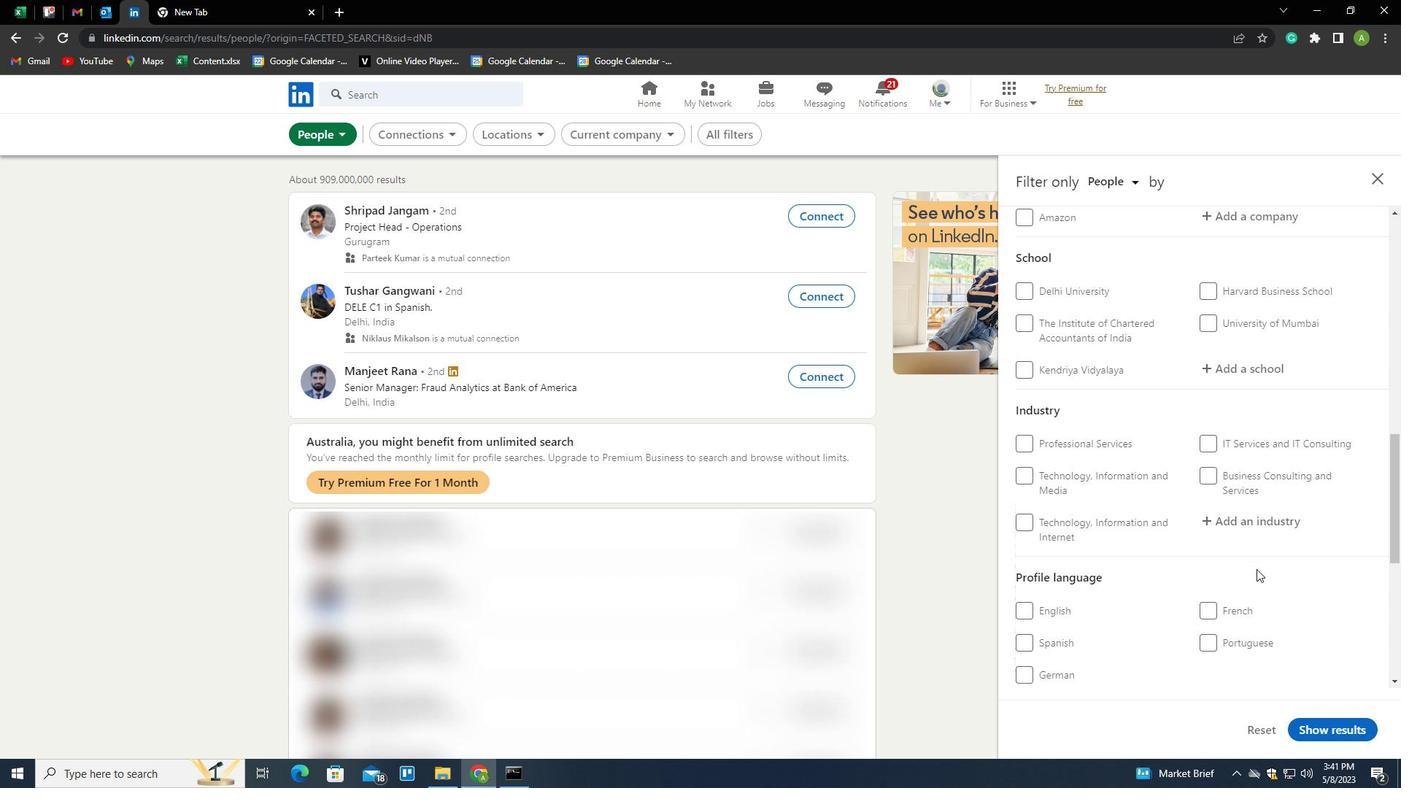 
Action: Mouse scrolled (1257, 568) with delta (0, 0)
Screenshot: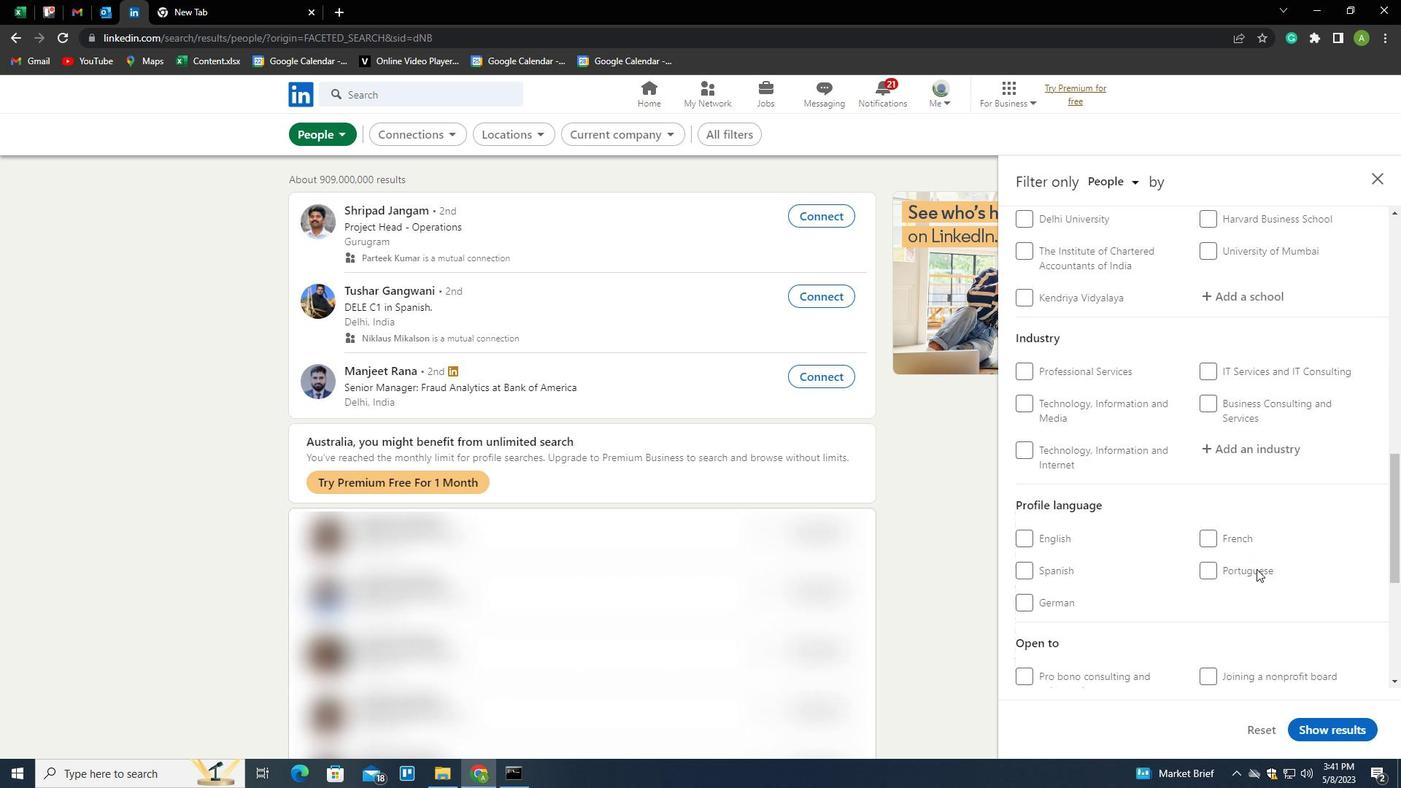 
Action: Mouse scrolled (1257, 568) with delta (0, 0)
Screenshot: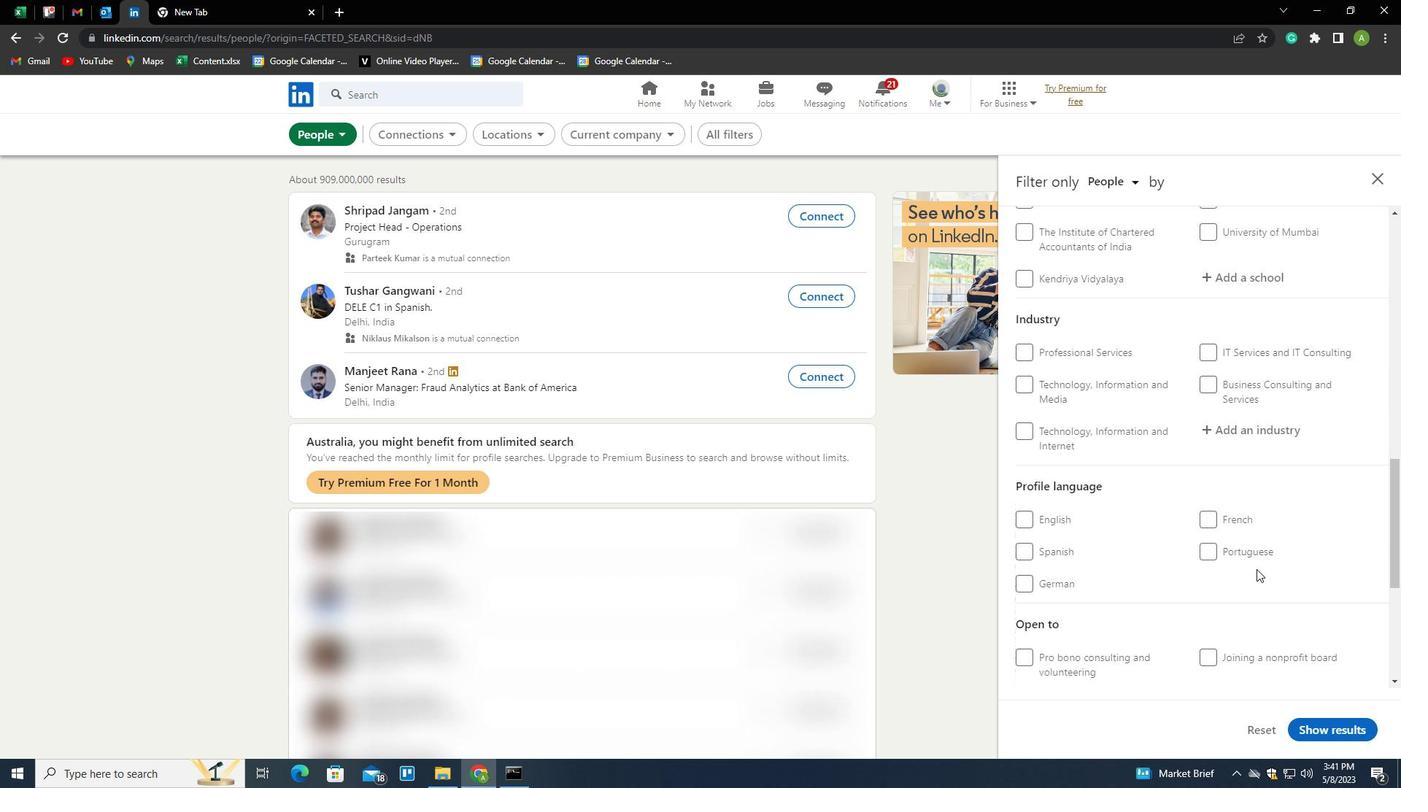 
Action: Mouse moved to (1254, 566)
Screenshot: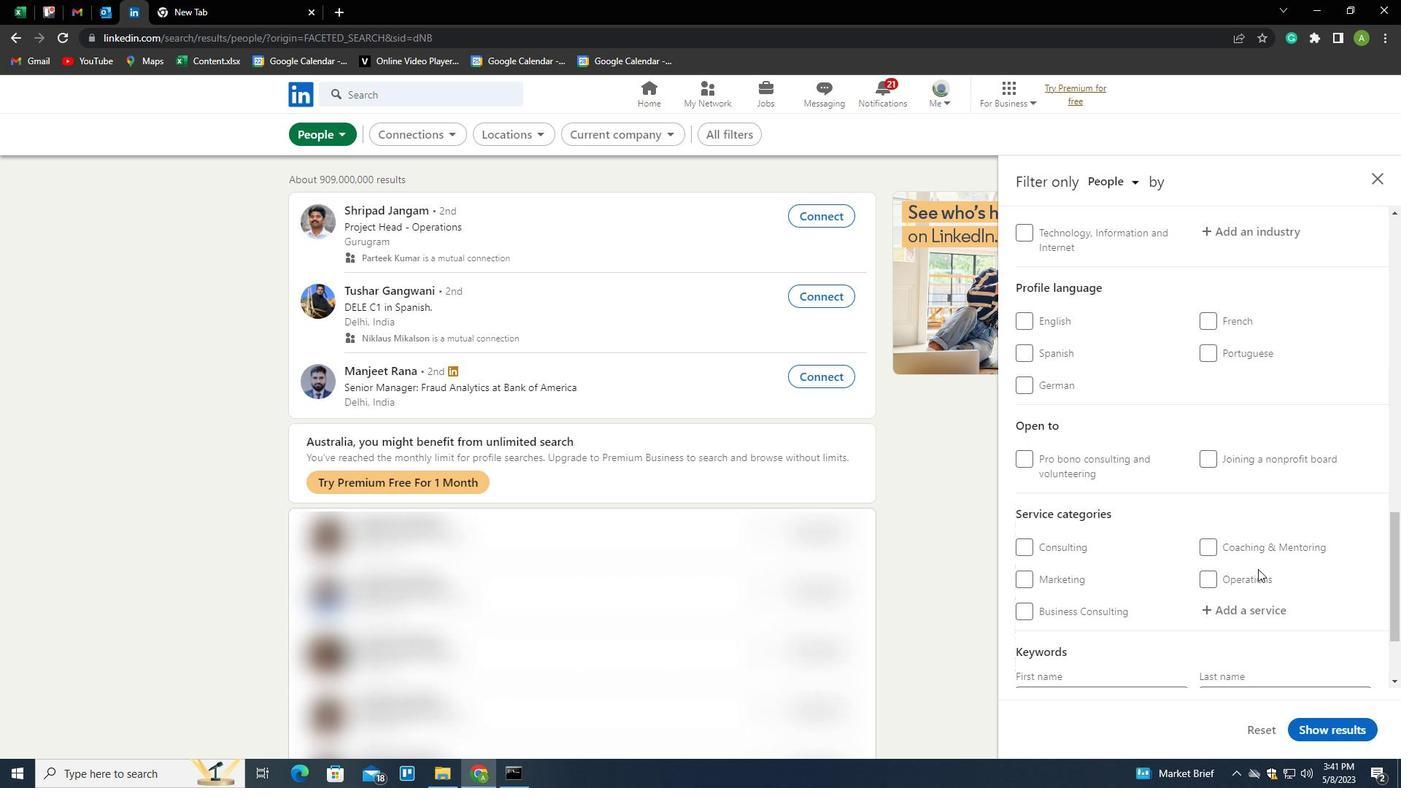 
Action: Mouse scrolled (1254, 565) with delta (0, 0)
Screenshot: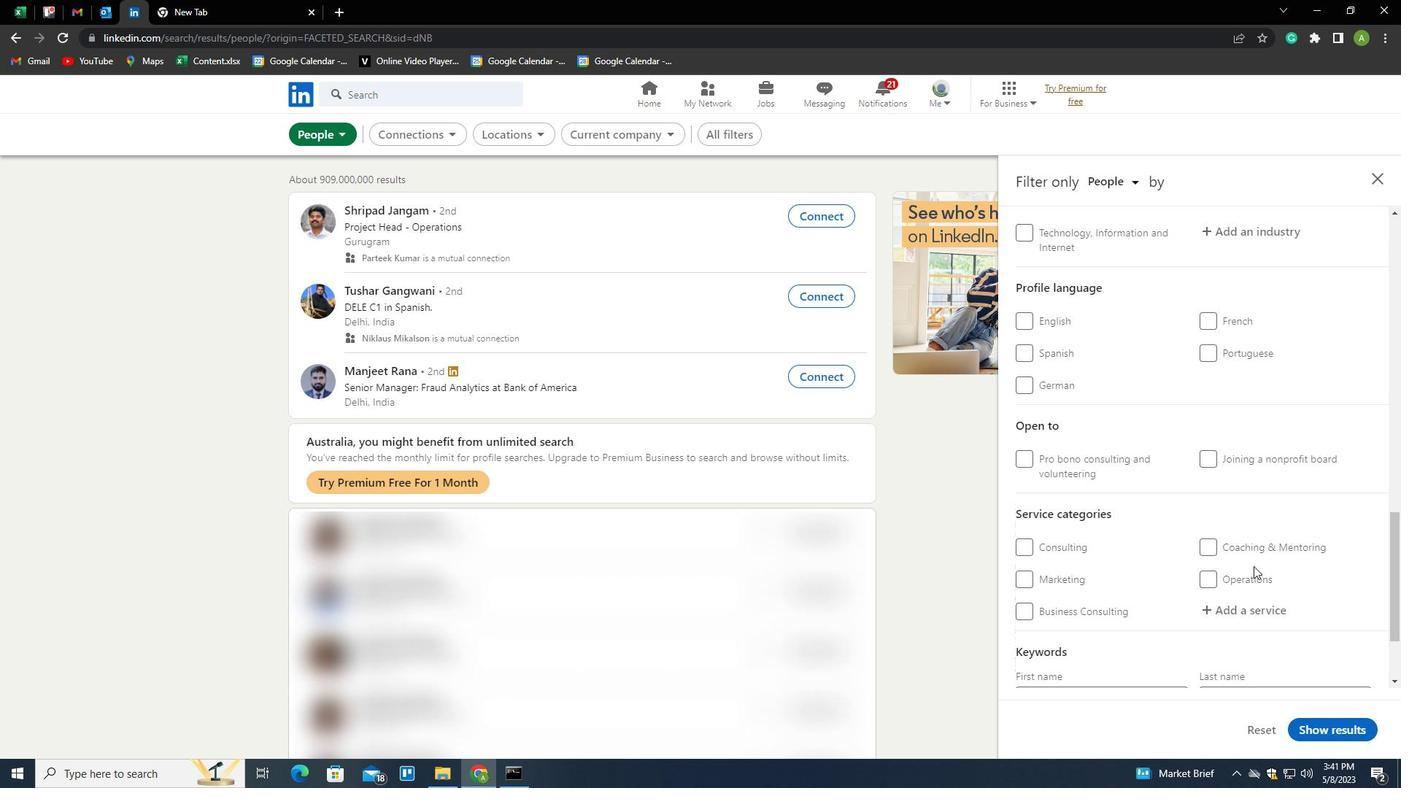 
Action: Mouse scrolled (1254, 565) with delta (0, 0)
Screenshot: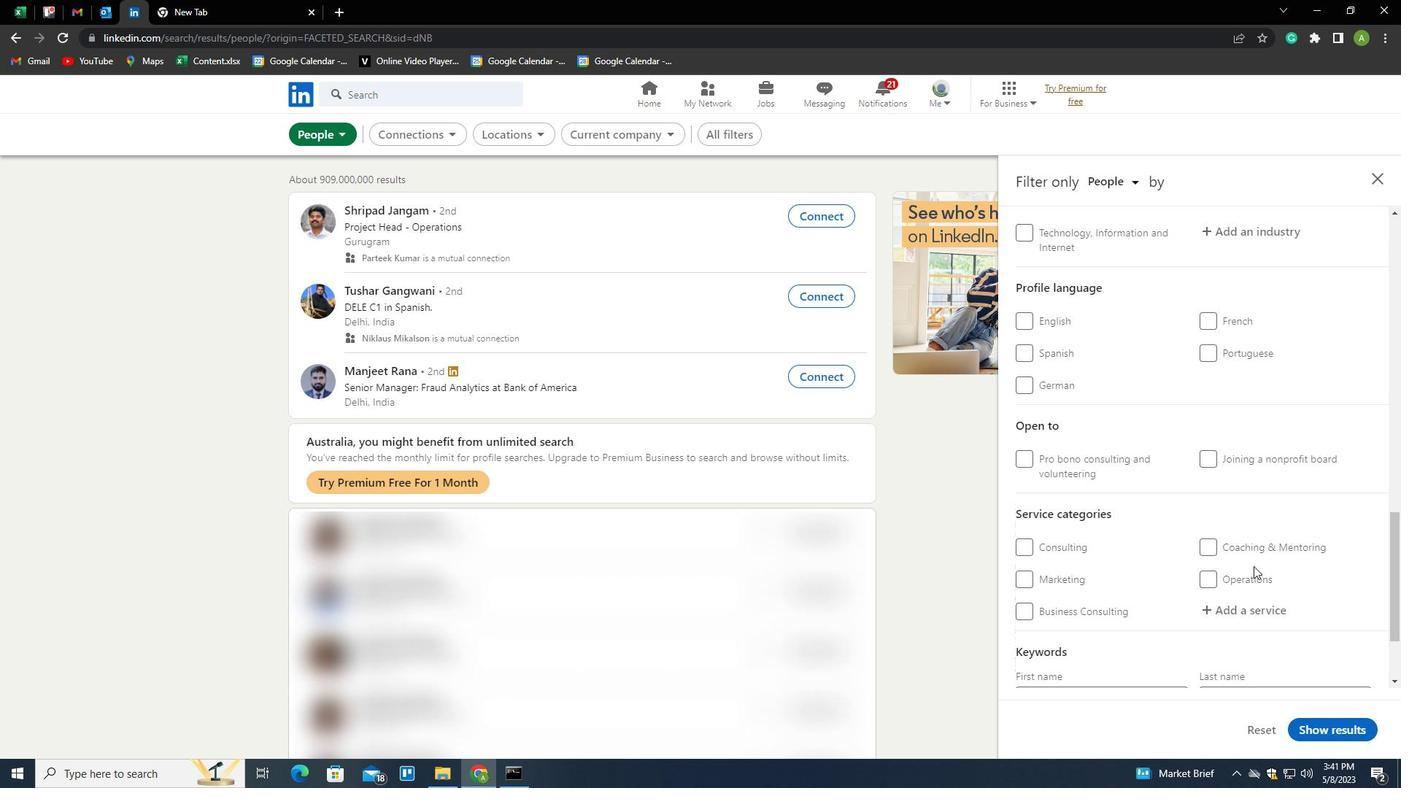 
Action: Mouse moved to (1246, 564)
Screenshot: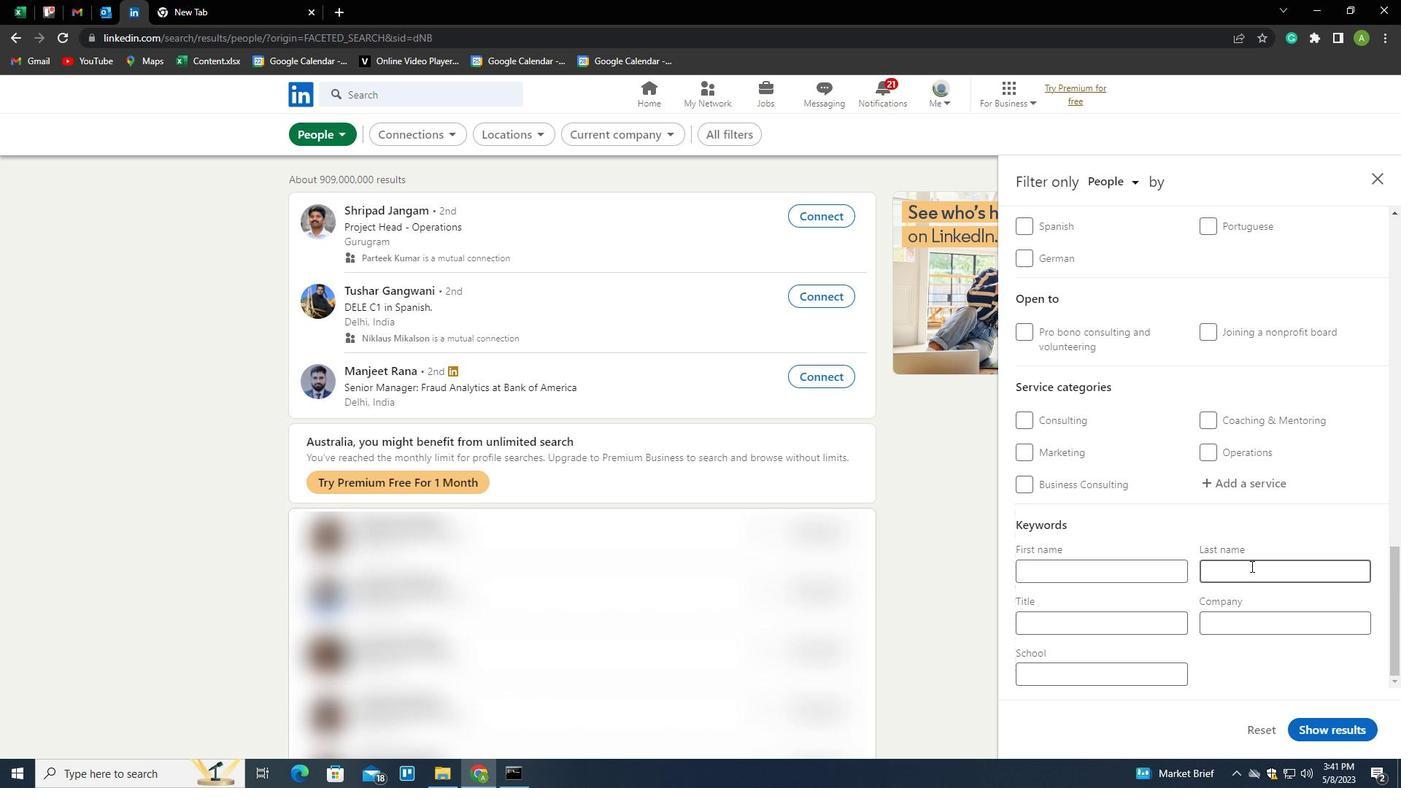 
Action: Mouse scrolled (1246, 565) with delta (0, 0)
Screenshot: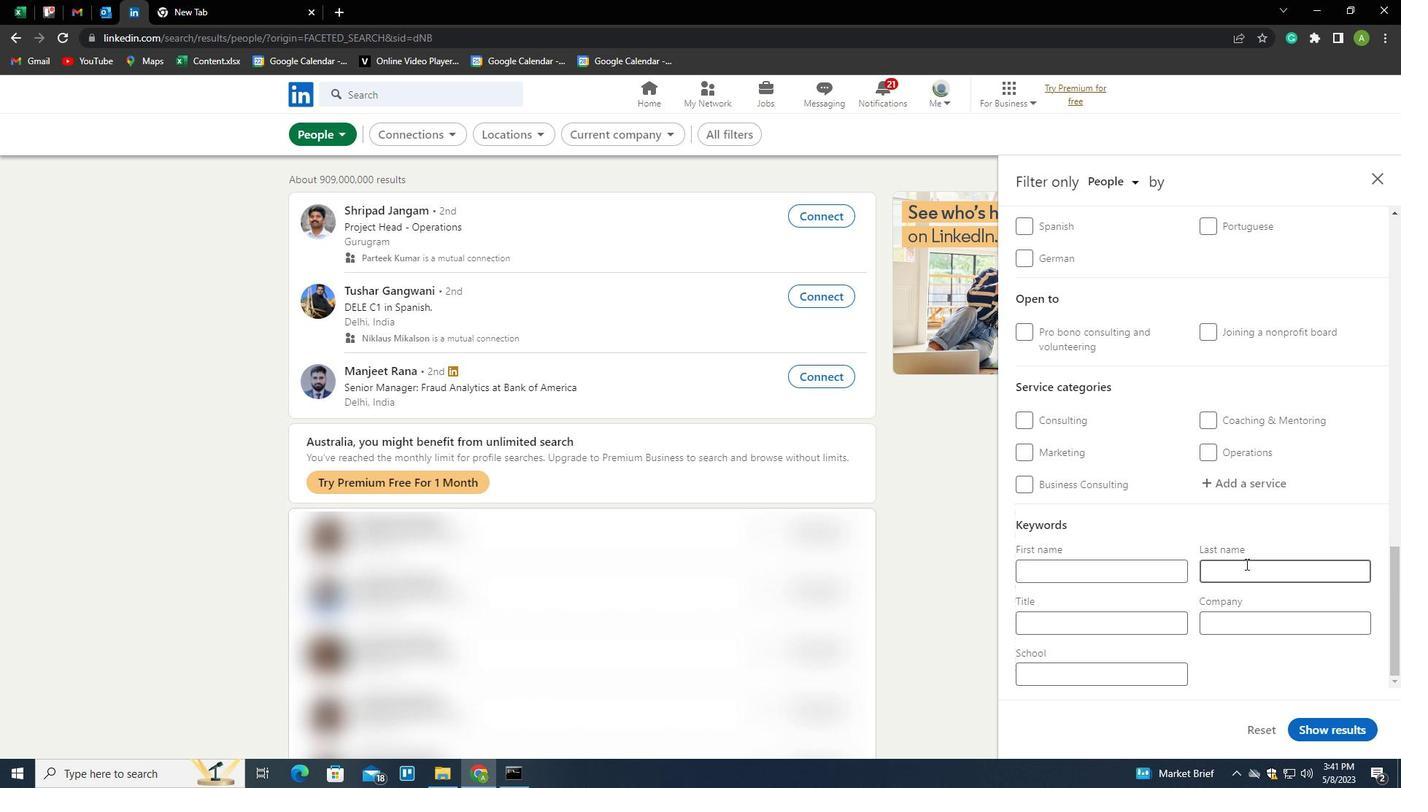 
Action: Mouse moved to (1053, 335)
Screenshot: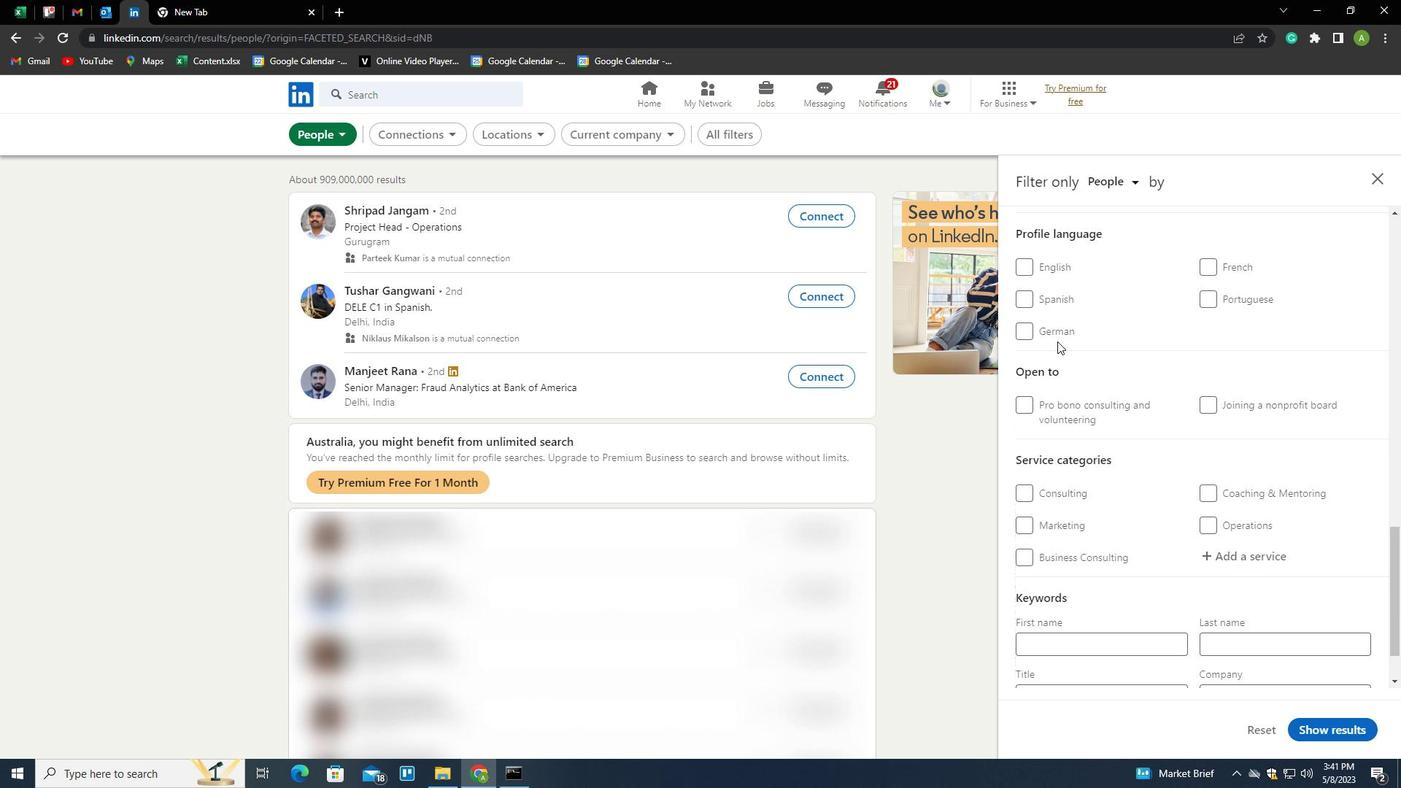 
Action: Mouse pressed left at (1053, 335)
Screenshot: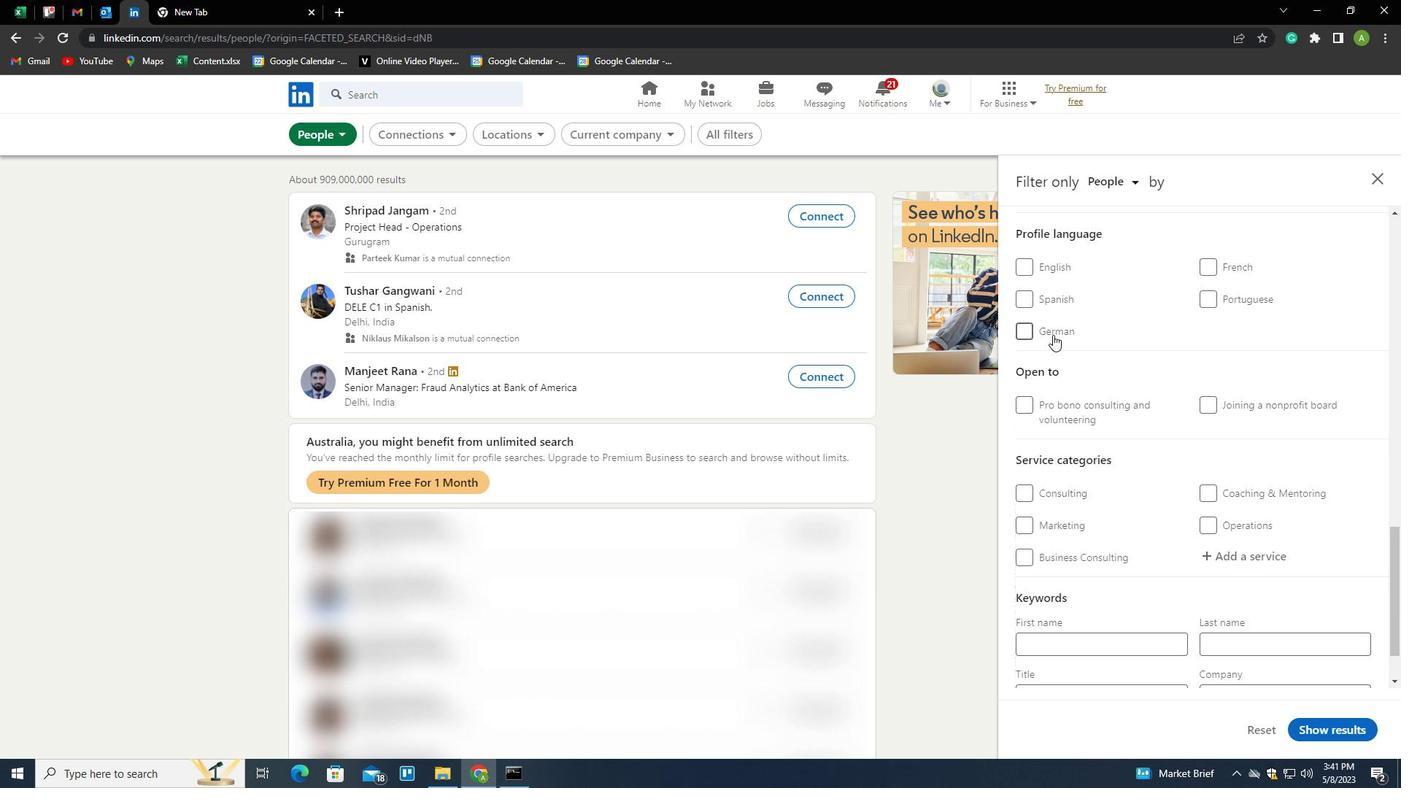 
Action: Mouse moved to (1226, 411)
Screenshot: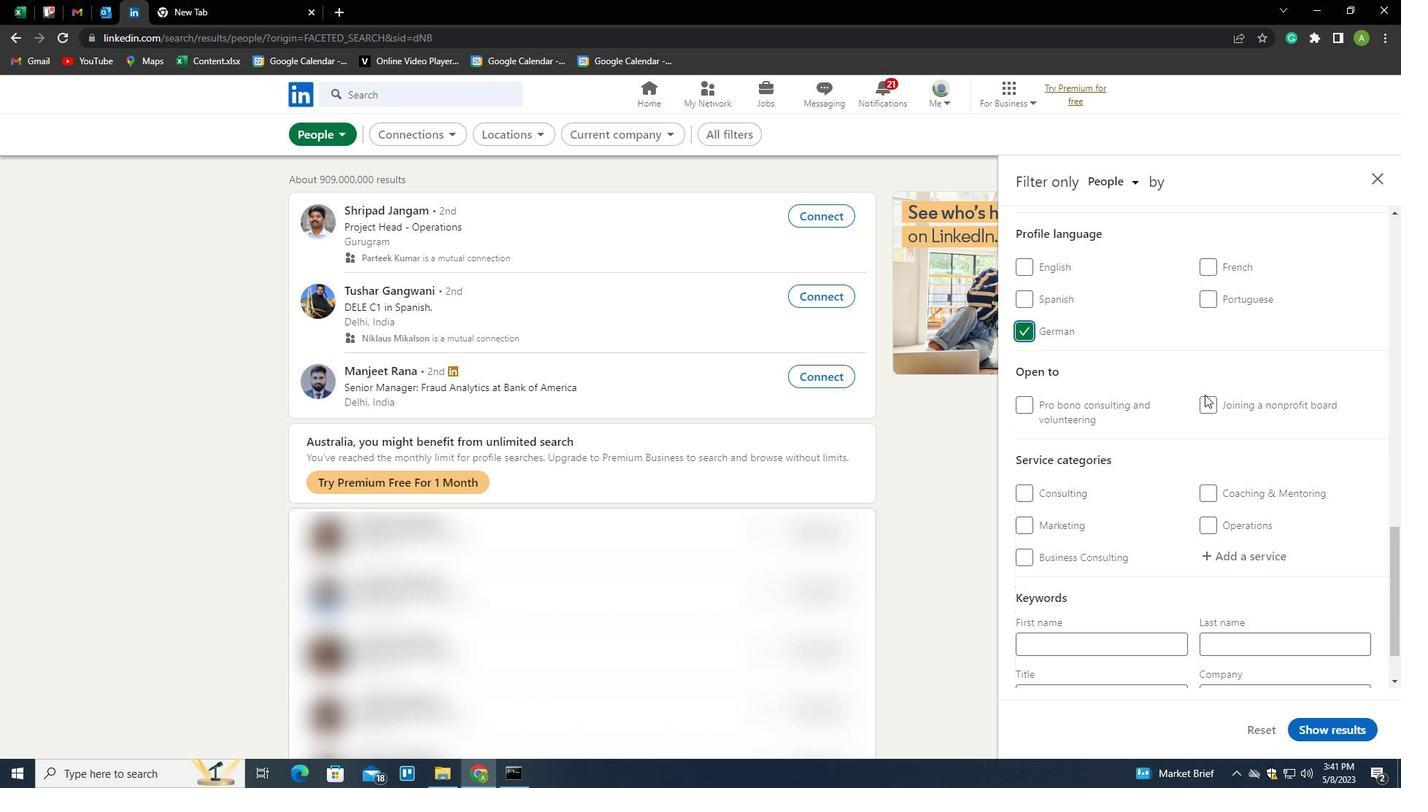 
Action: Mouse scrolled (1226, 412) with delta (0, 0)
Screenshot: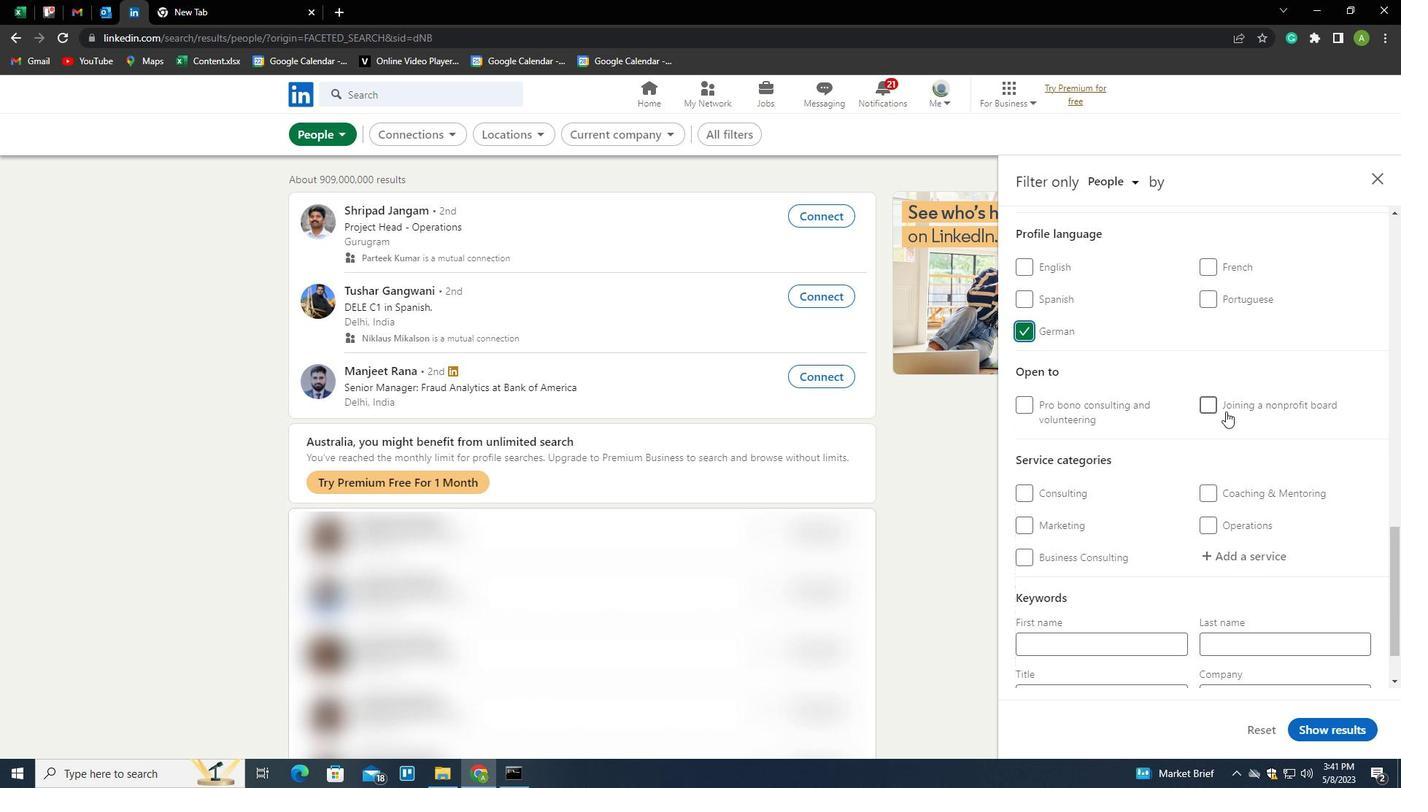 
Action: Mouse scrolled (1226, 412) with delta (0, 0)
Screenshot: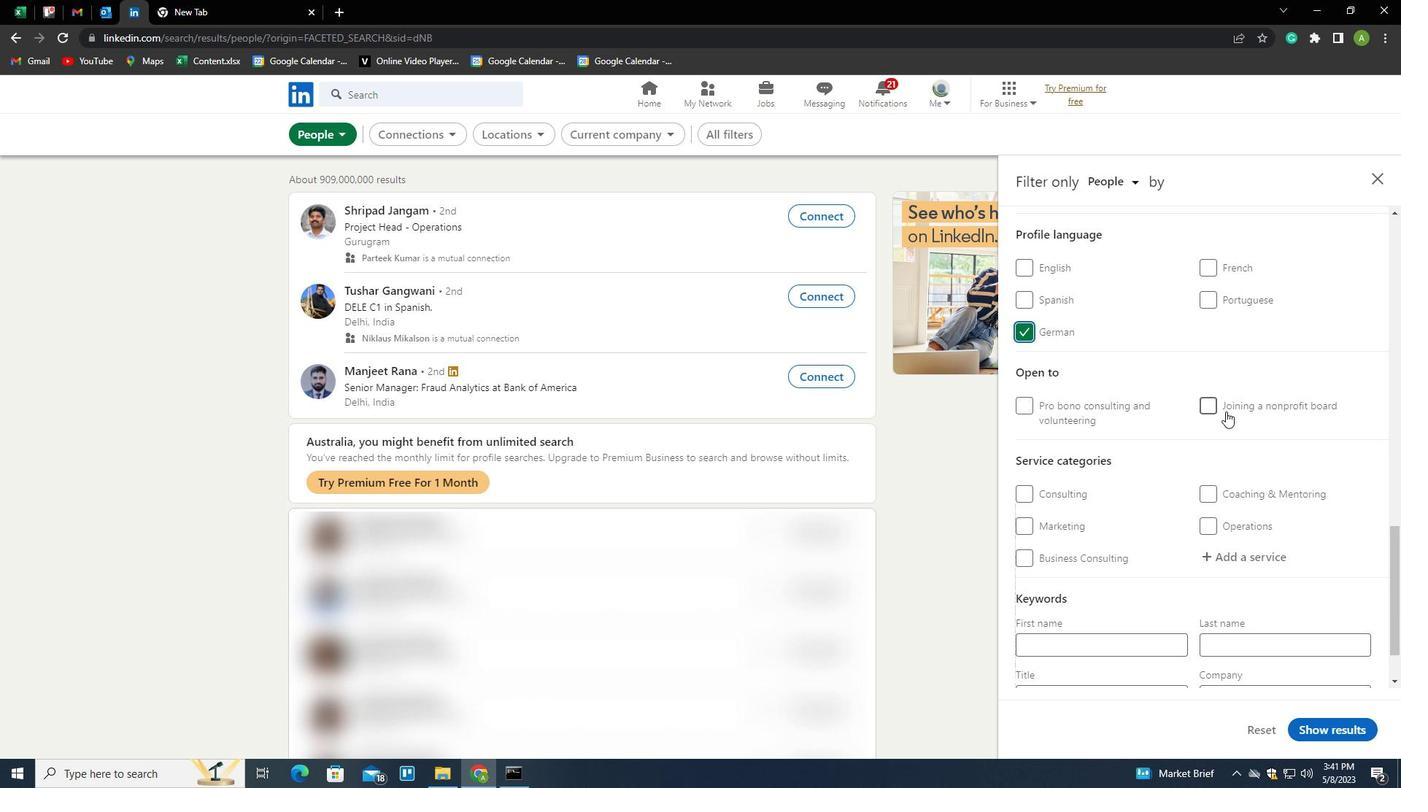 
Action: Mouse scrolled (1226, 412) with delta (0, 0)
Screenshot: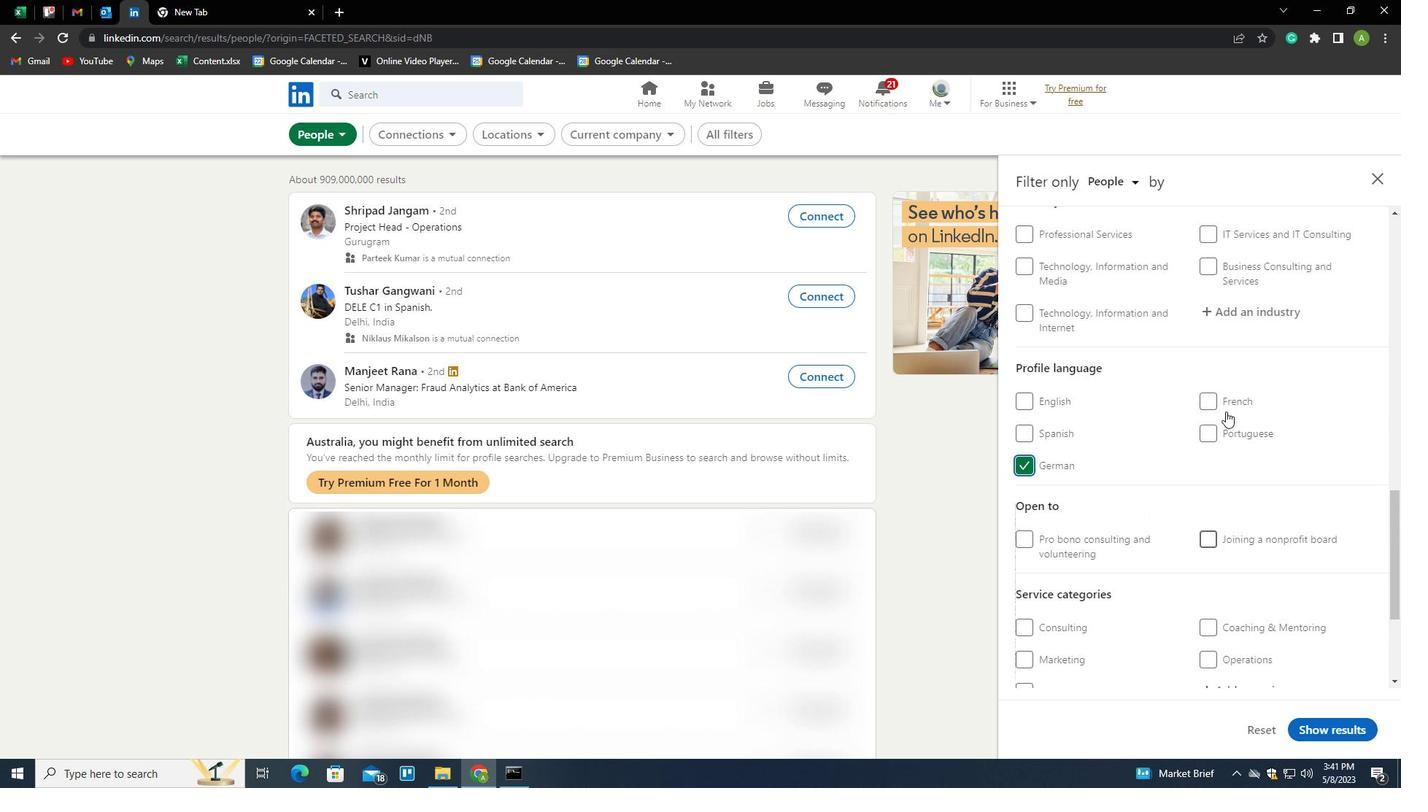 
Action: Mouse scrolled (1226, 412) with delta (0, 0)
Screenshot: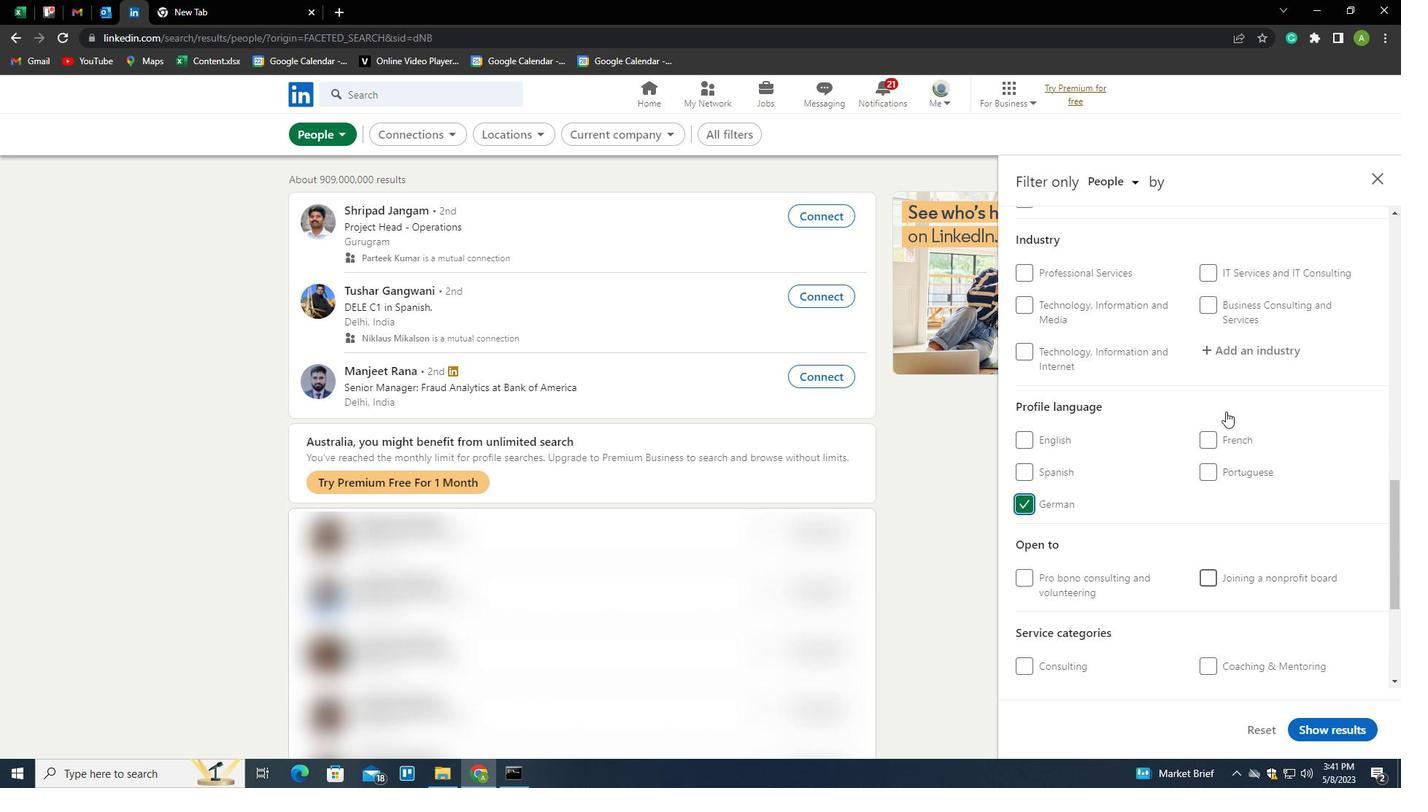 
Action: Mouse moved to (1226, 411)
Screenshot: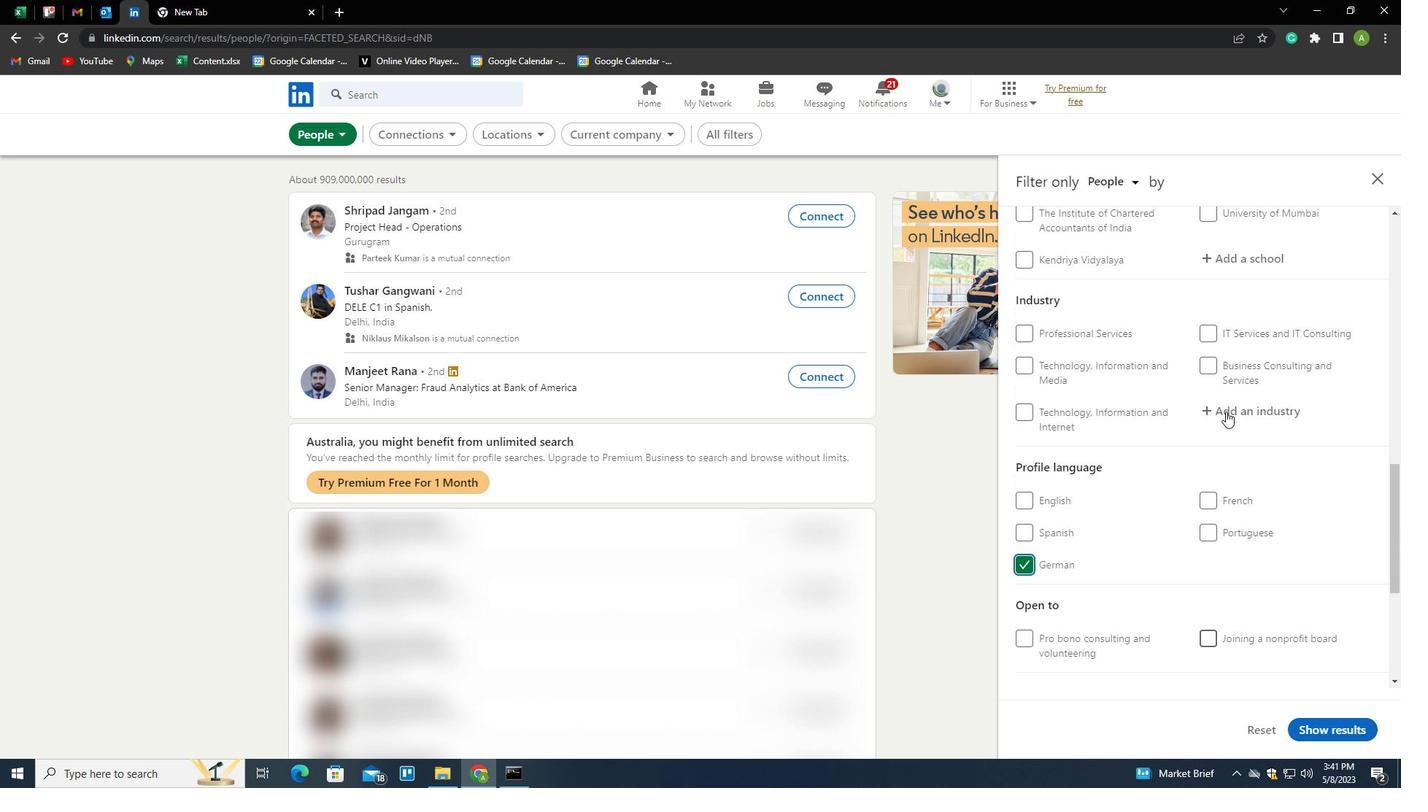 
Action: Mouse scrolled (1226, 412) with delta (0, 0)
Screenshot: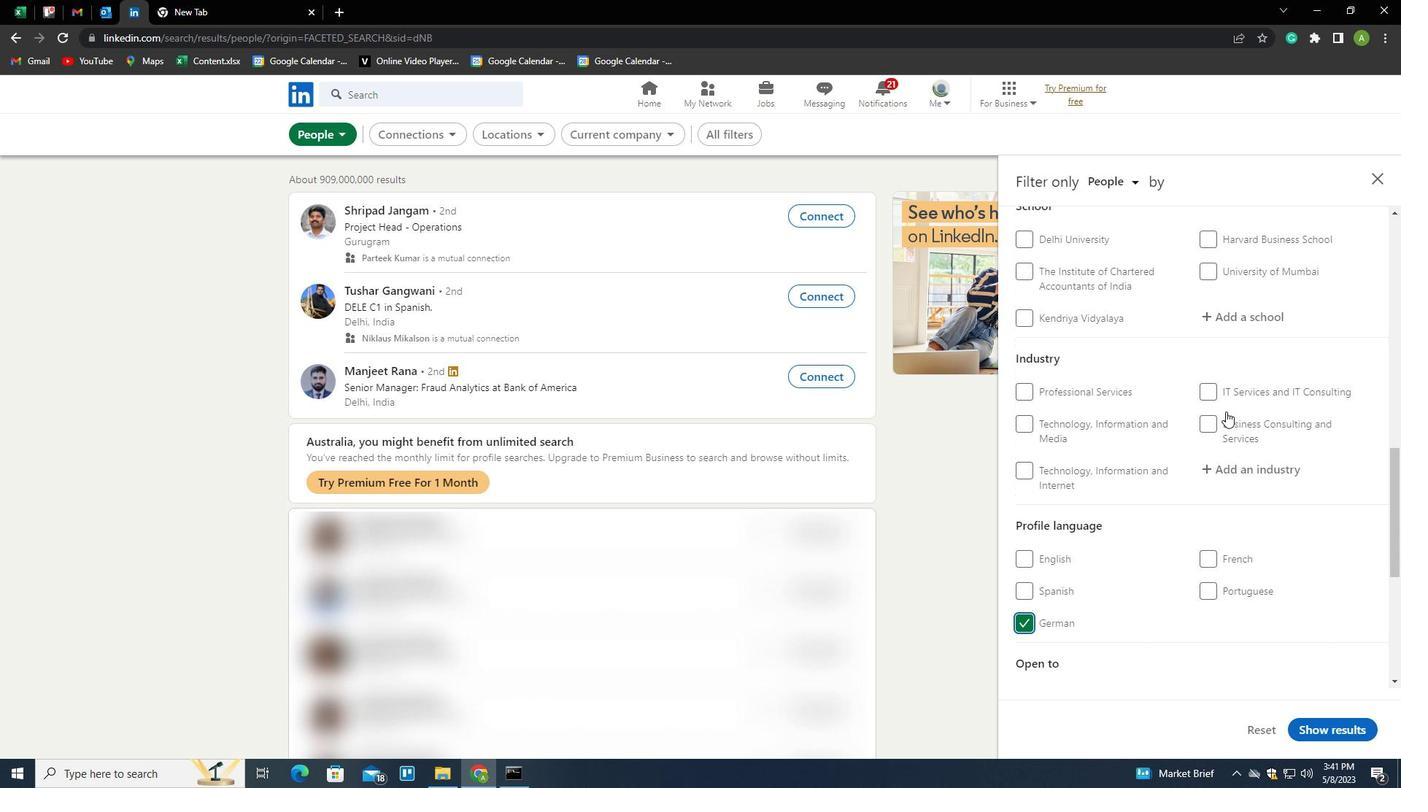 
Action: Mouse scrolled (1226, 412) with delta (0, 0)
Screenshot: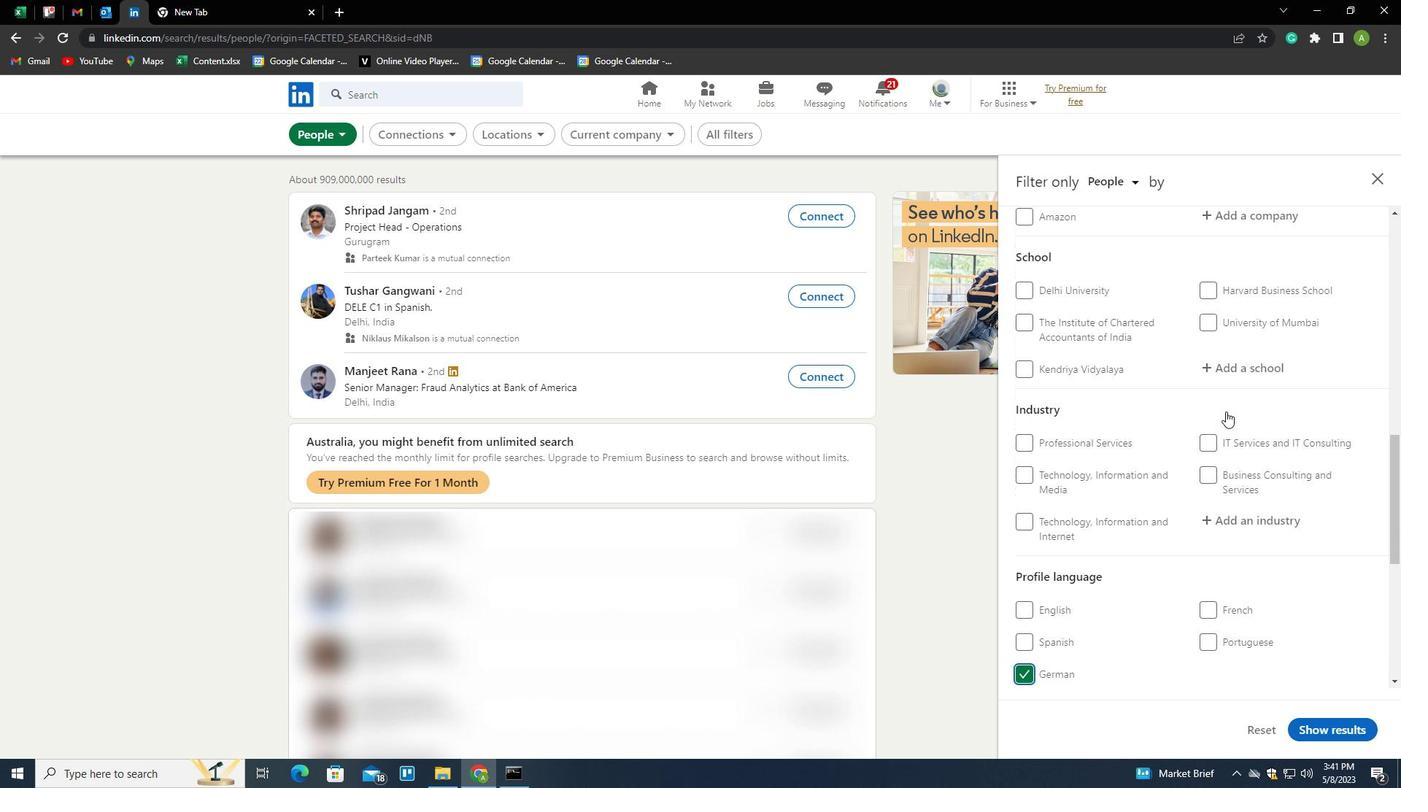 
Action: Mouse scrolled (1226, 412) with delta (0, 0)
Screenshot: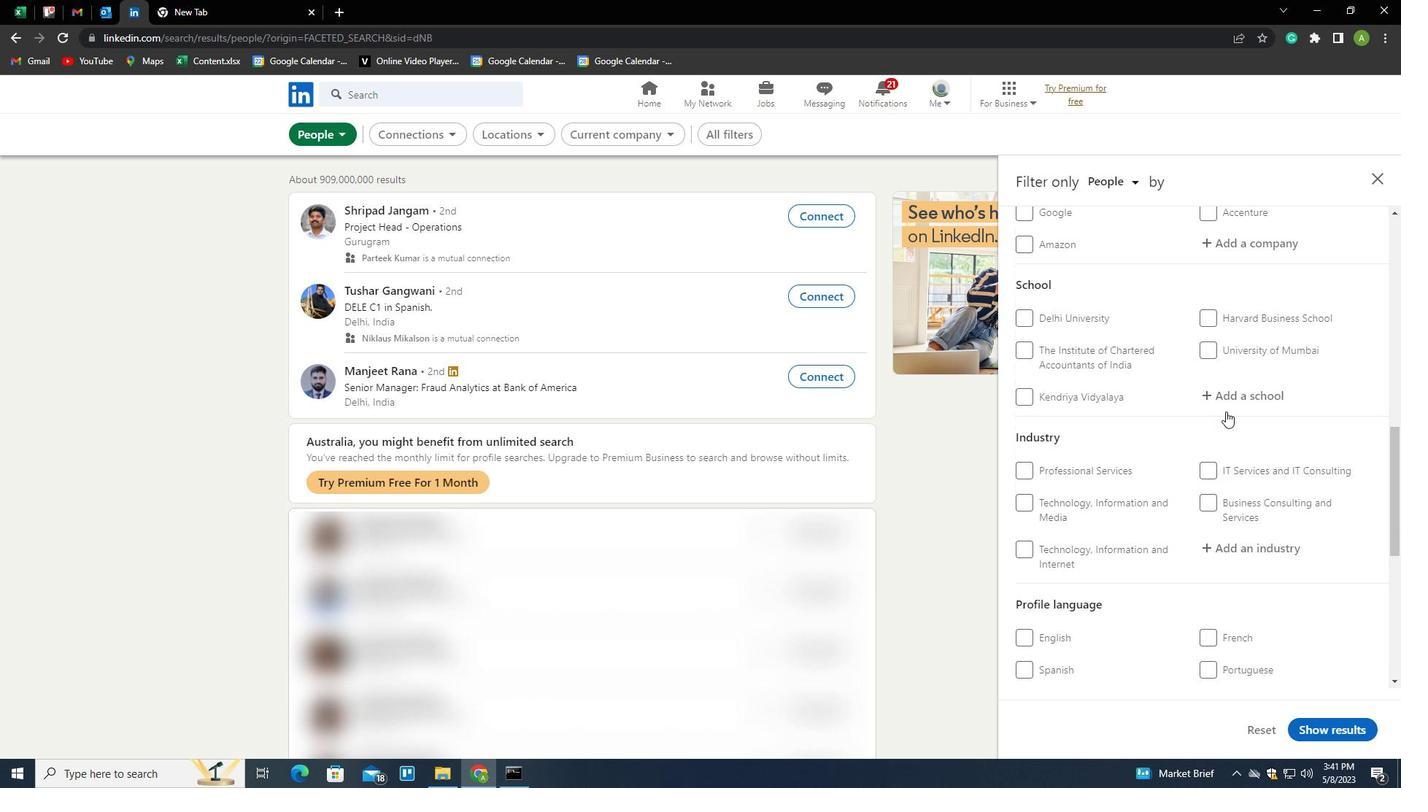 
Action: Mouse scrolled (1226, 412) with delta (0, 0)
Screenshot: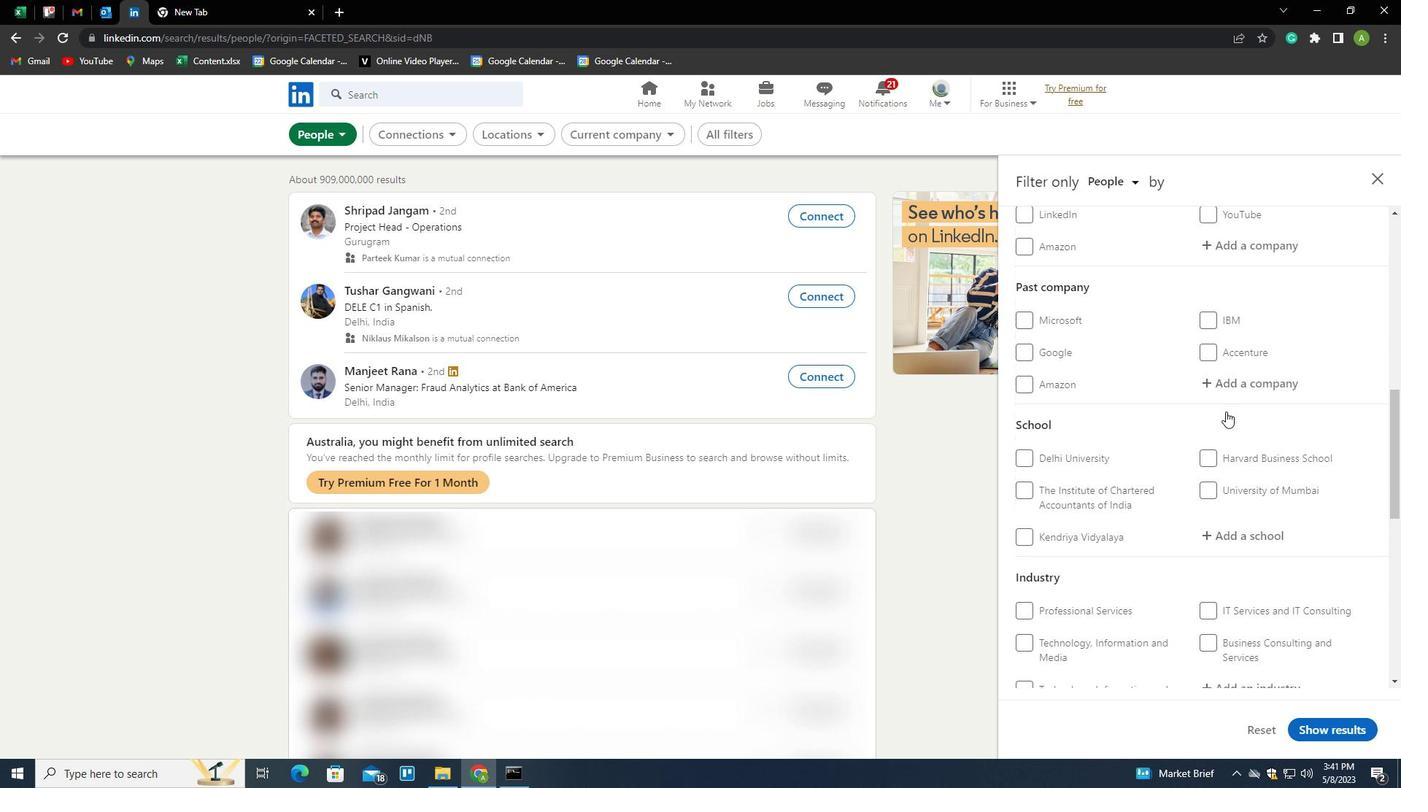 
Action: Mouse scrolled (1226, 412) with delta (0, 0)
Screenshot: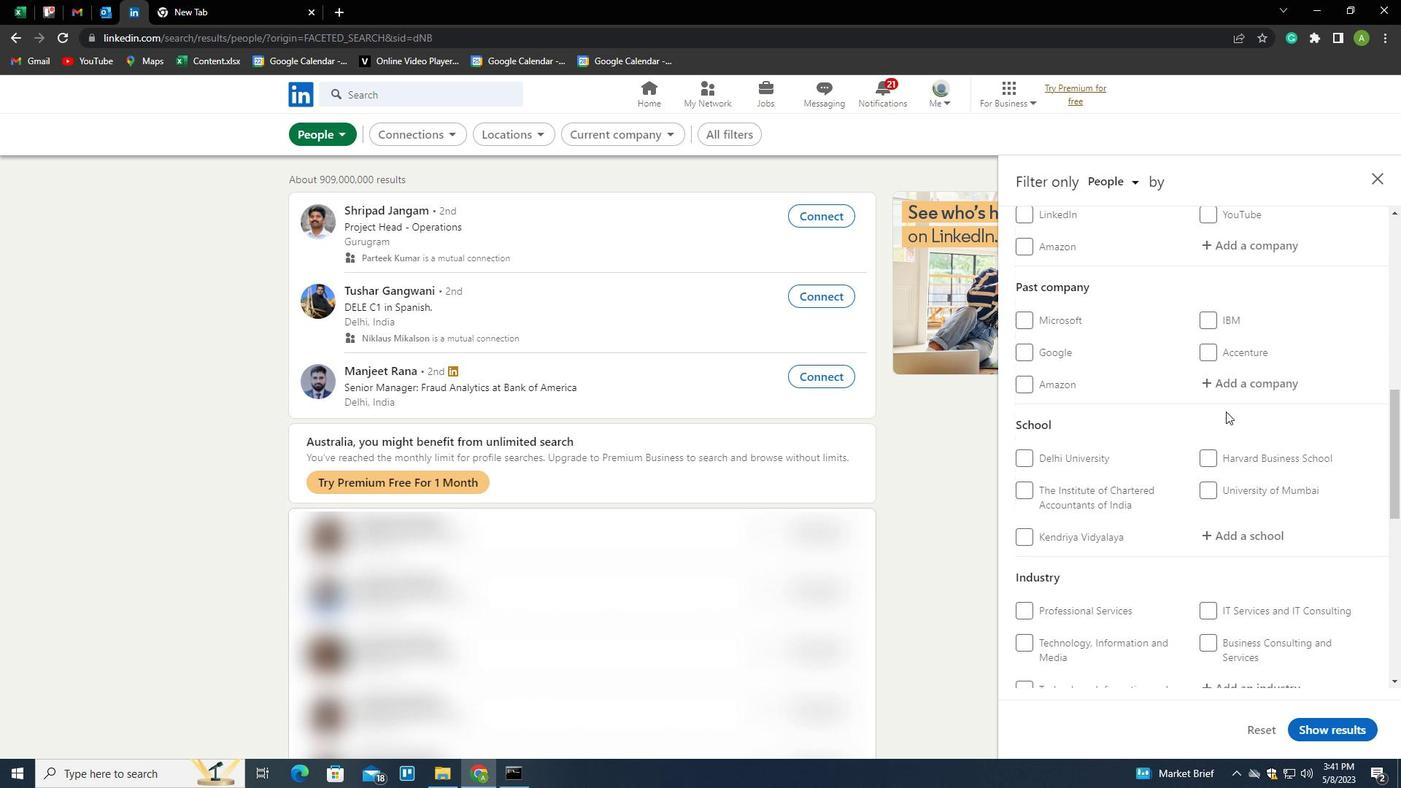 
Action: Mouse moved to (1231, 393)
Screenshot: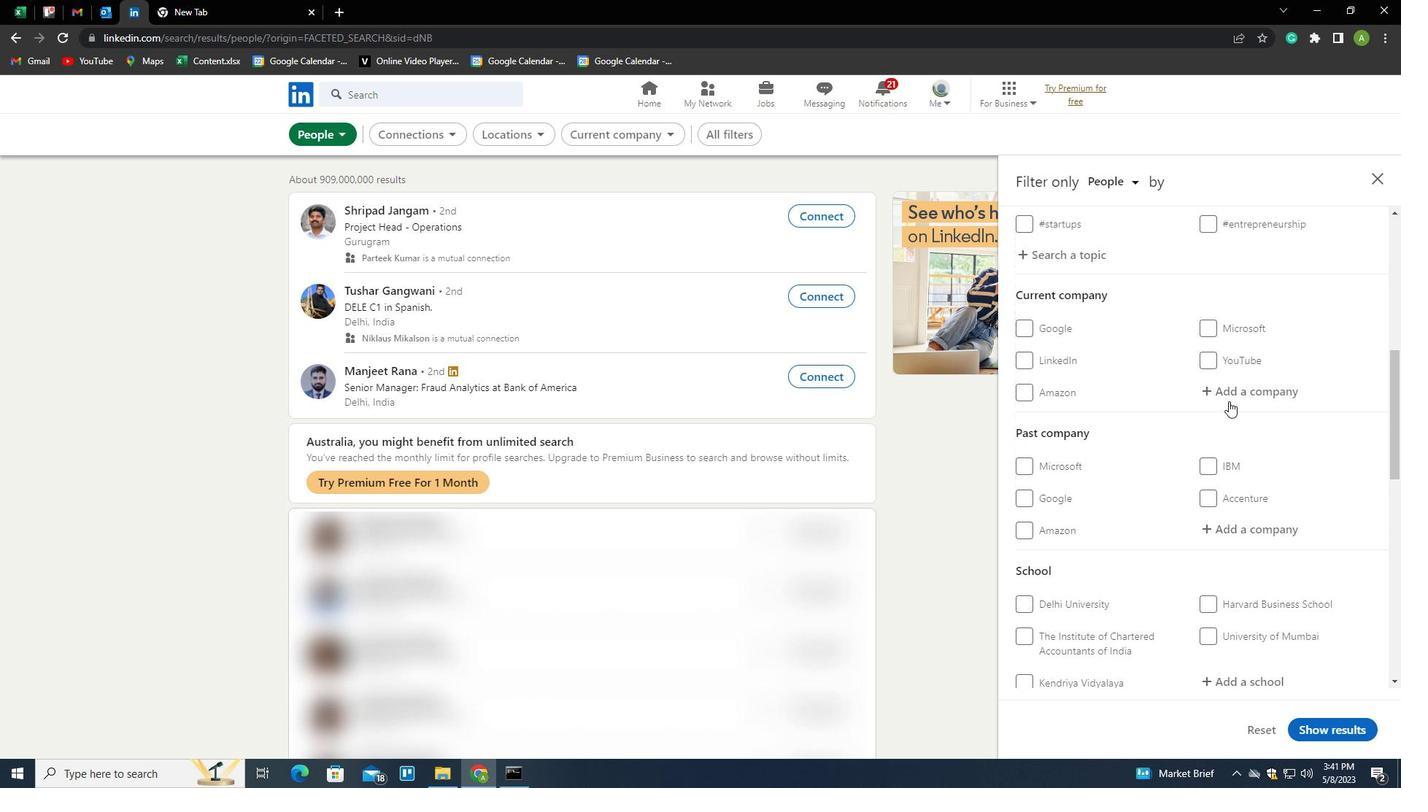 
Action: Mouse pressed left at (1231, 393)
Screenshot: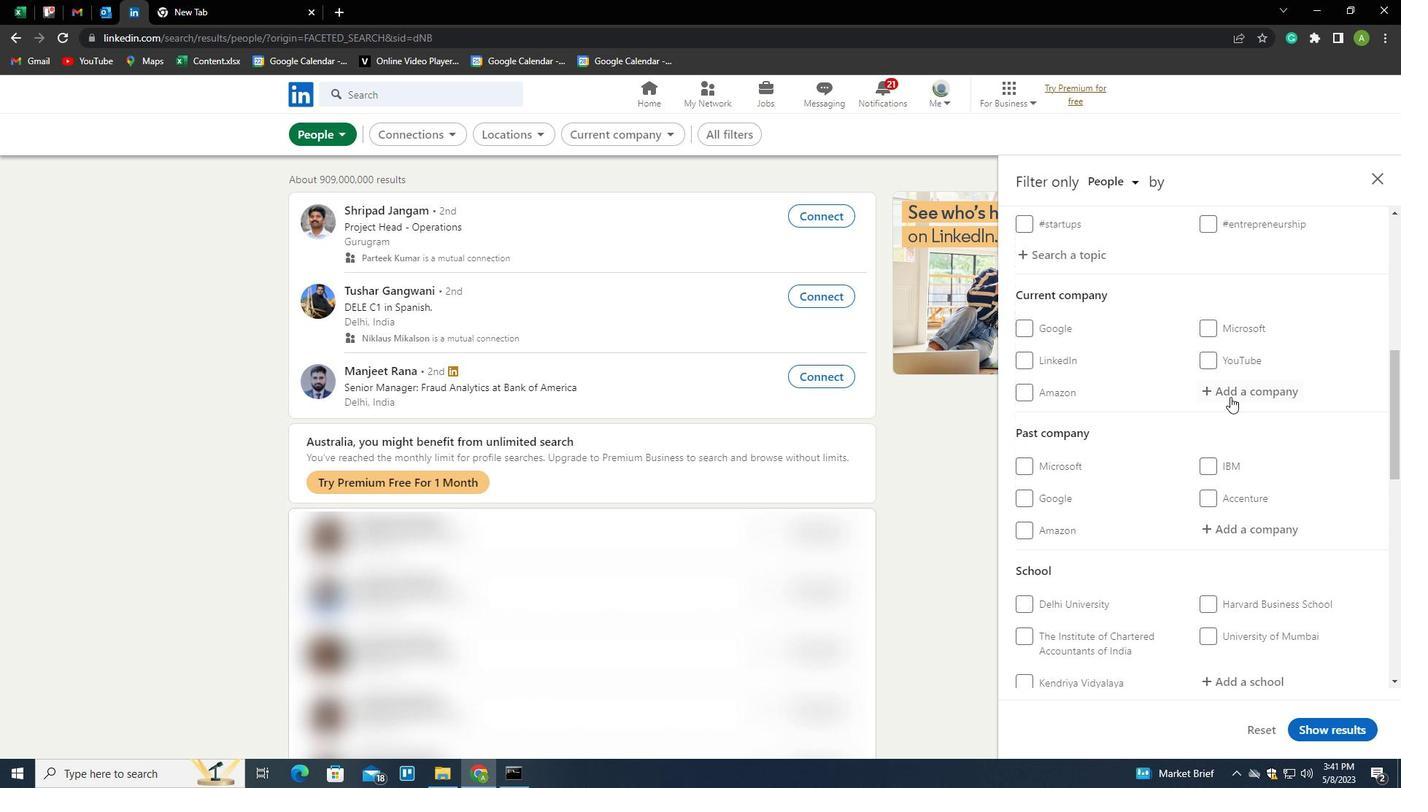 
Action: Key pressed <Key.shift>INTOUCH<Key.shift><Key.shift><Key.shift>CX<Key.down><Key.enter>
Screenshot: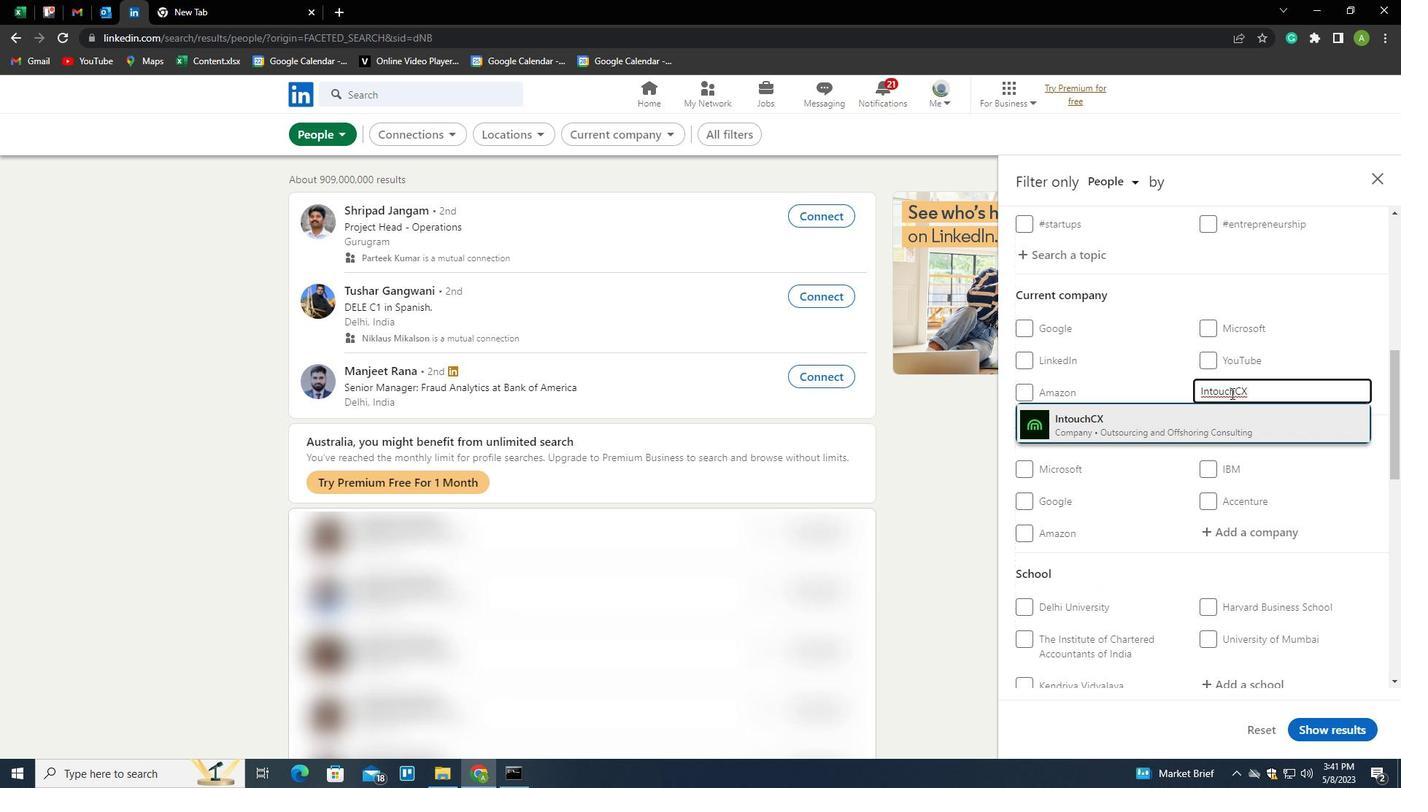 
Action: Mouse moved to (1231, 392)
Screenshot: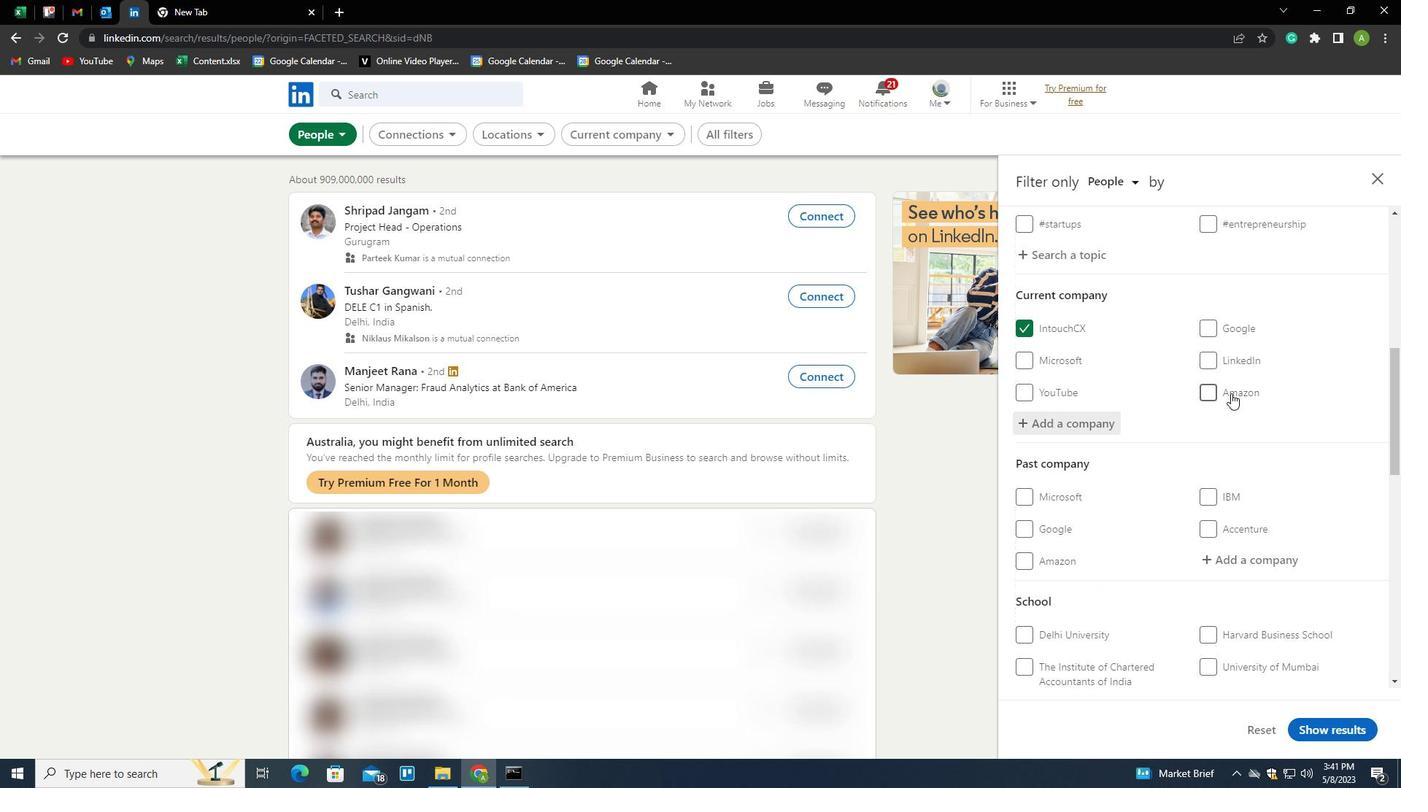 
Action: Mouse scrolled (1231, 392) with delta (0, 0)
Screenshot: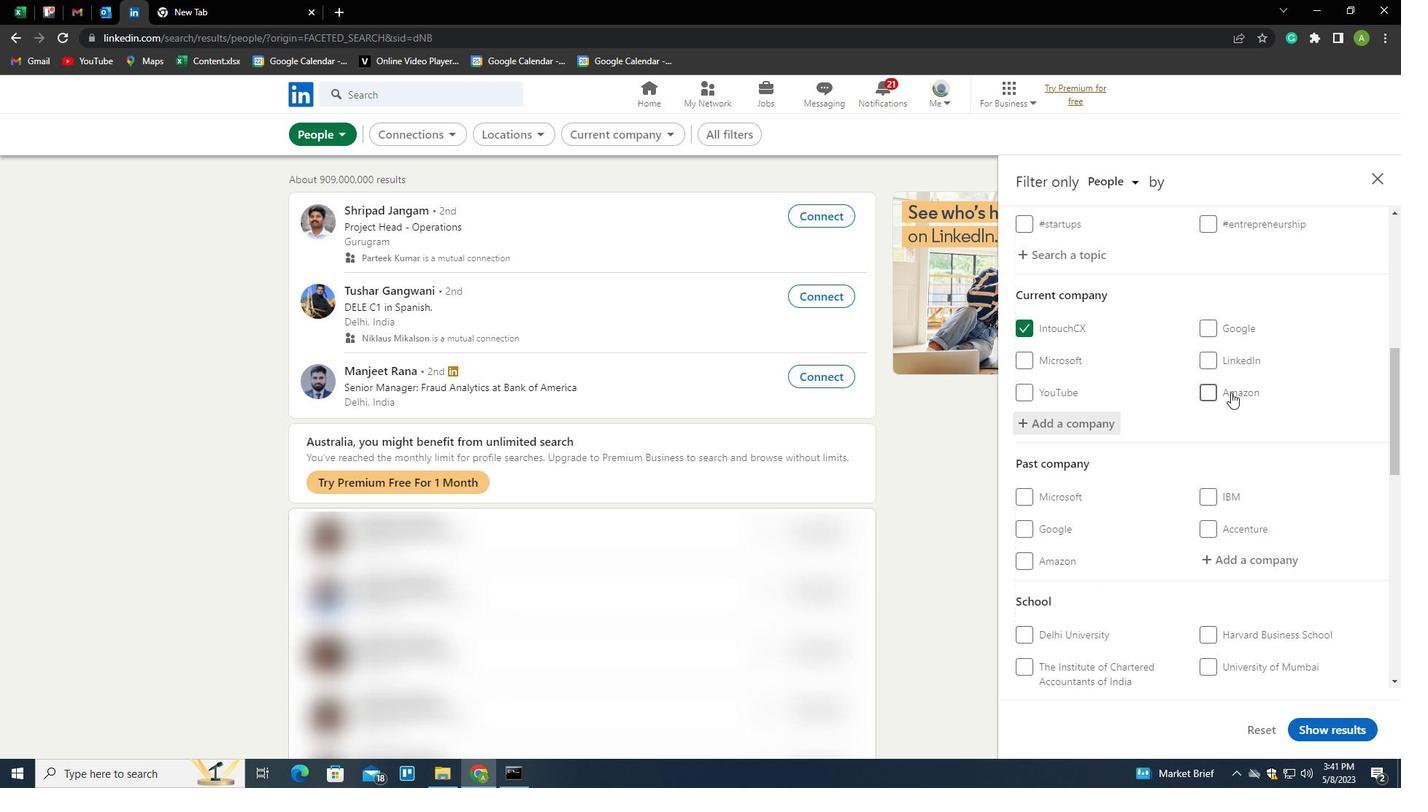 
Action: Mouse scrolled (1231, 392) with delta (0, 0)
Screenshot: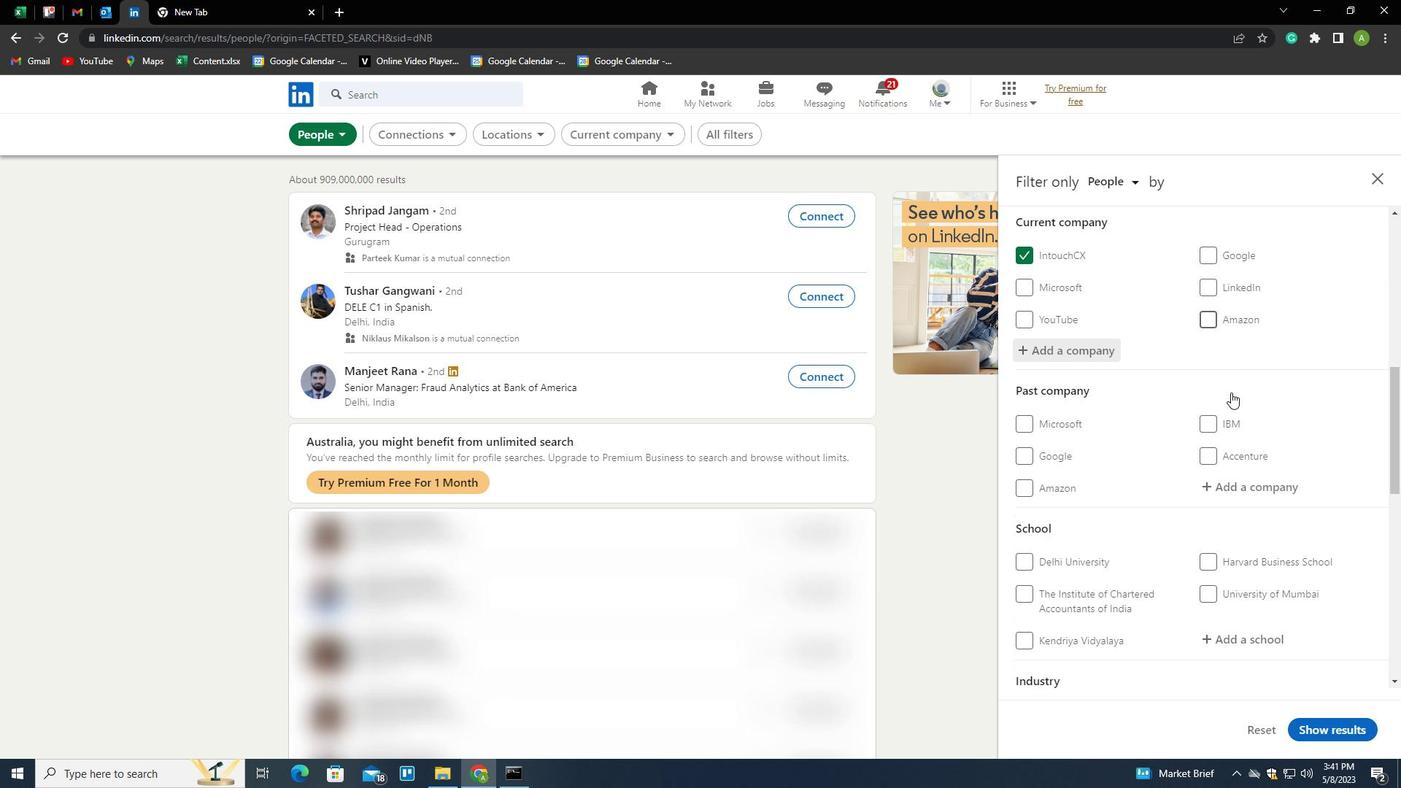 
Action: Mouse scrolled (1231, 392) with delta (0, 0)
Screenshot: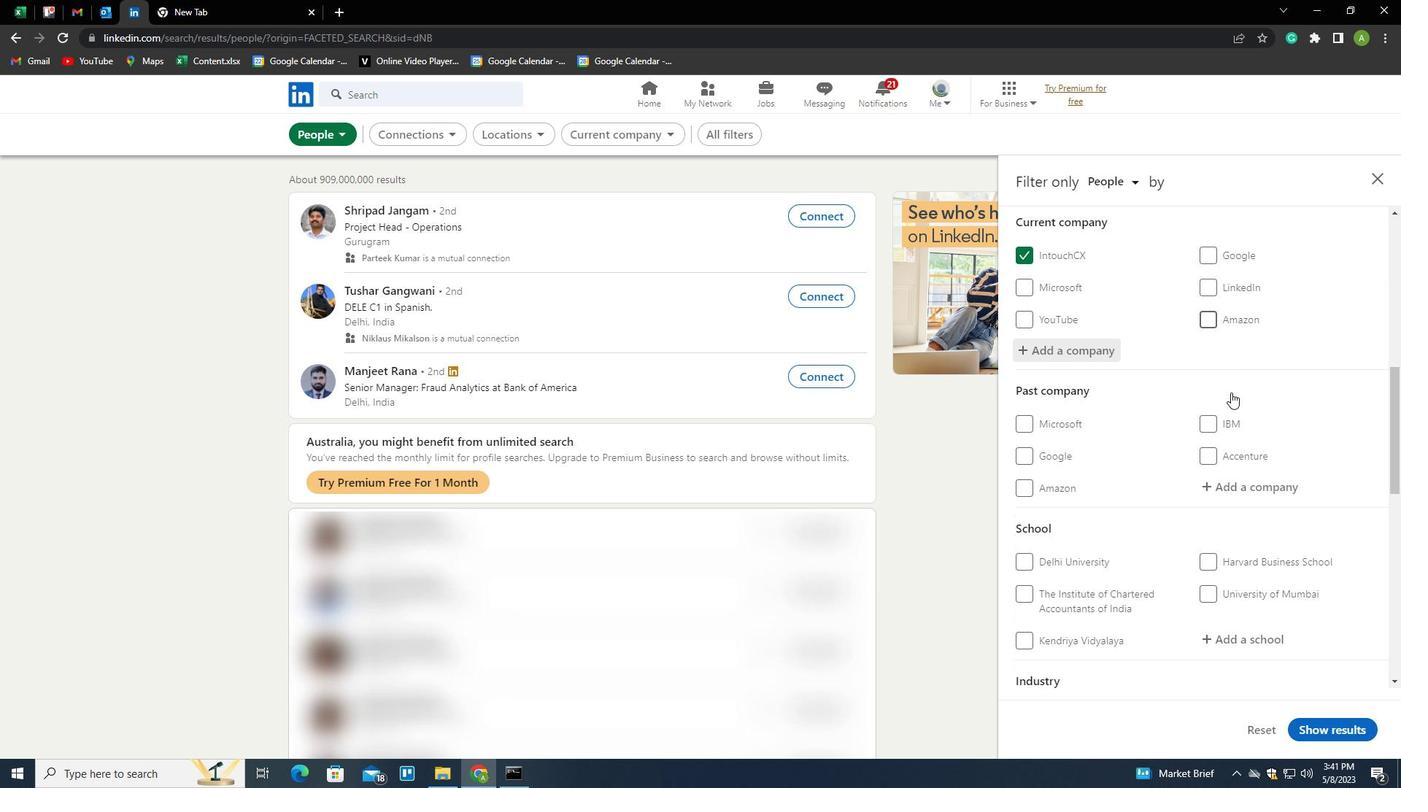 
Action: Mouse scrolled (1231, 392) with delta (0, 0)
Screenshot: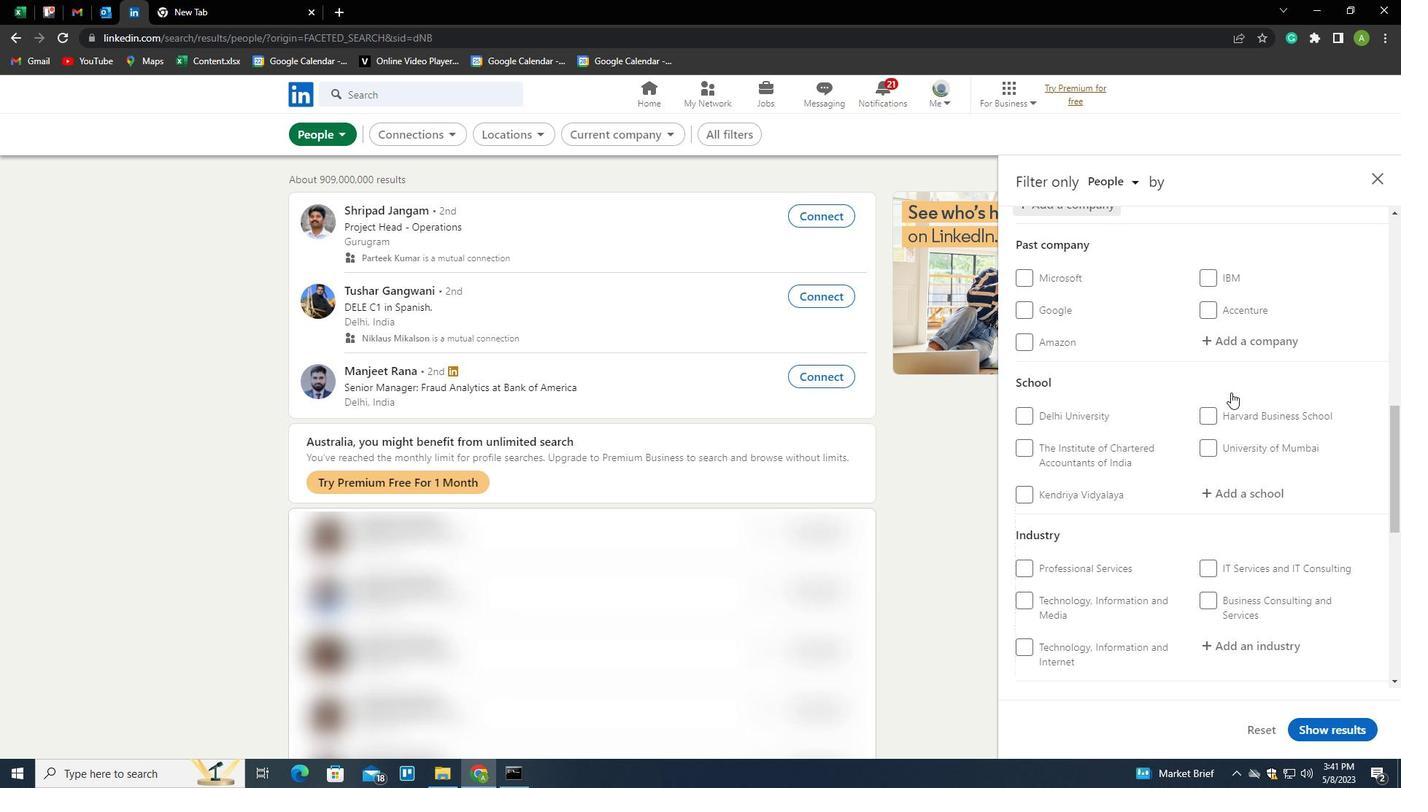 
Action: Mouse moved to (1231, 418)
Screenshot: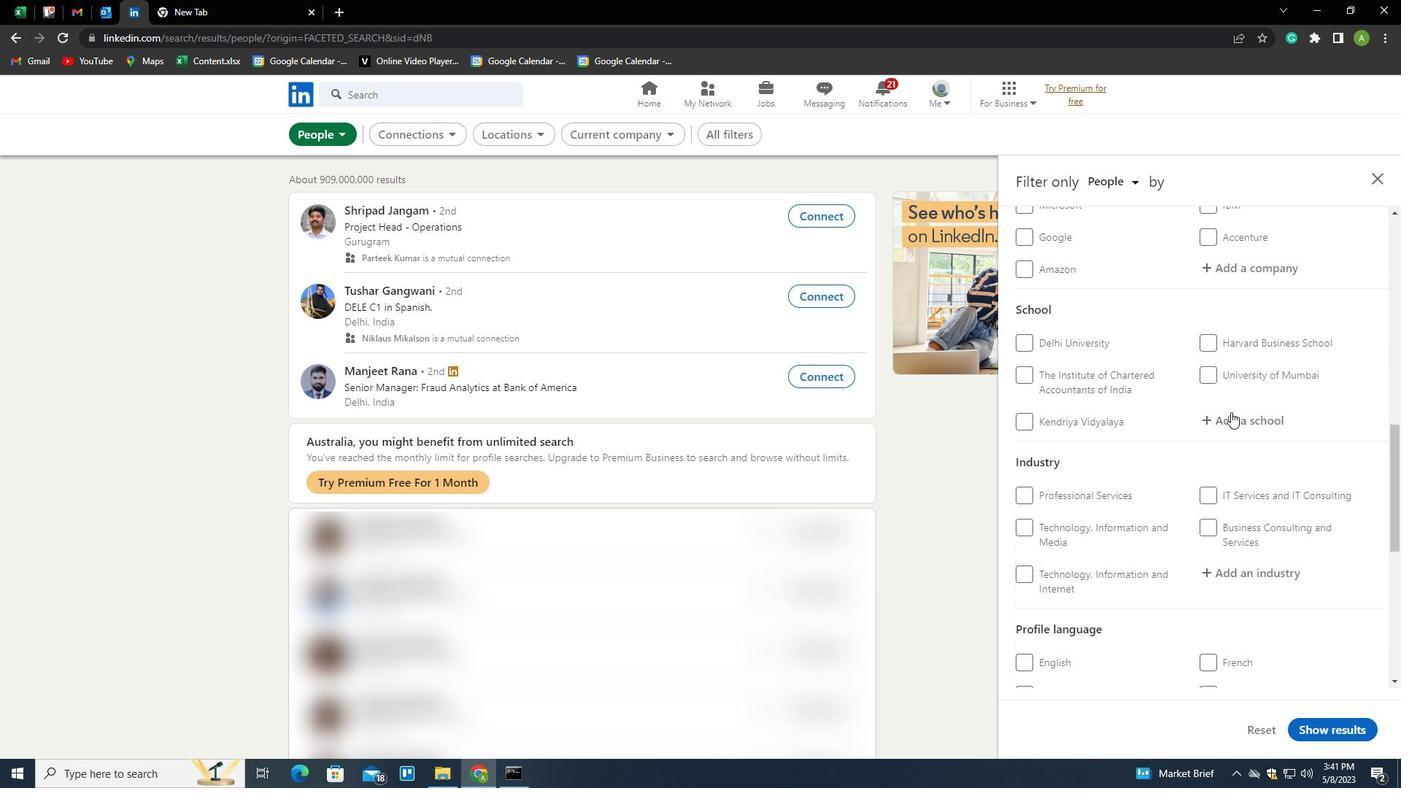 
Action: Mouse pressed left at (1231, 418)
Screenshot: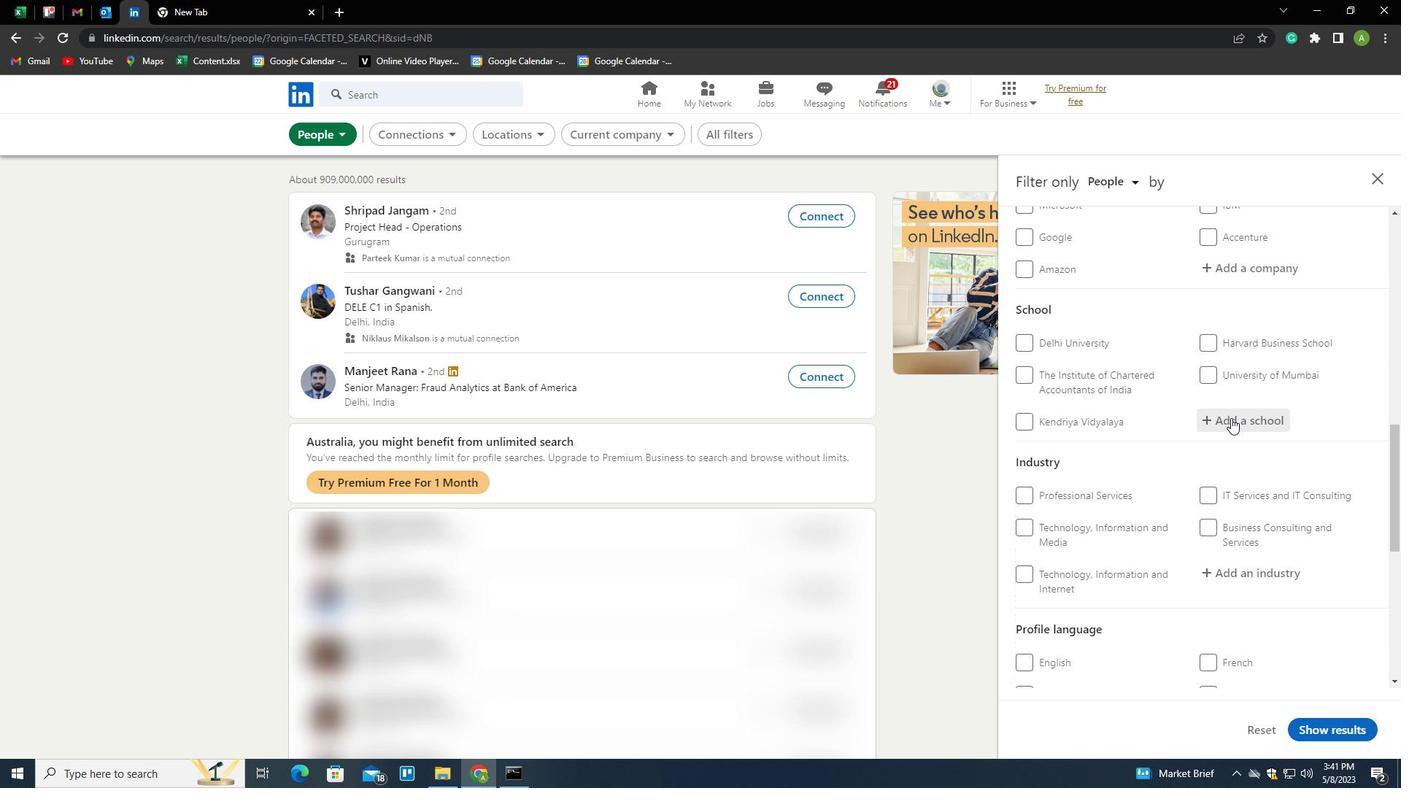 
Action: Key pressed <Key.shift>MANIPAL<Key.space><Key.shift>ACADEMY<Key.space>OF<Key.space><Key.shift>HIGHER<Key.space><Key.shift>EDUCATION<Key.down><Key.down><Key.enter>
Screenshot: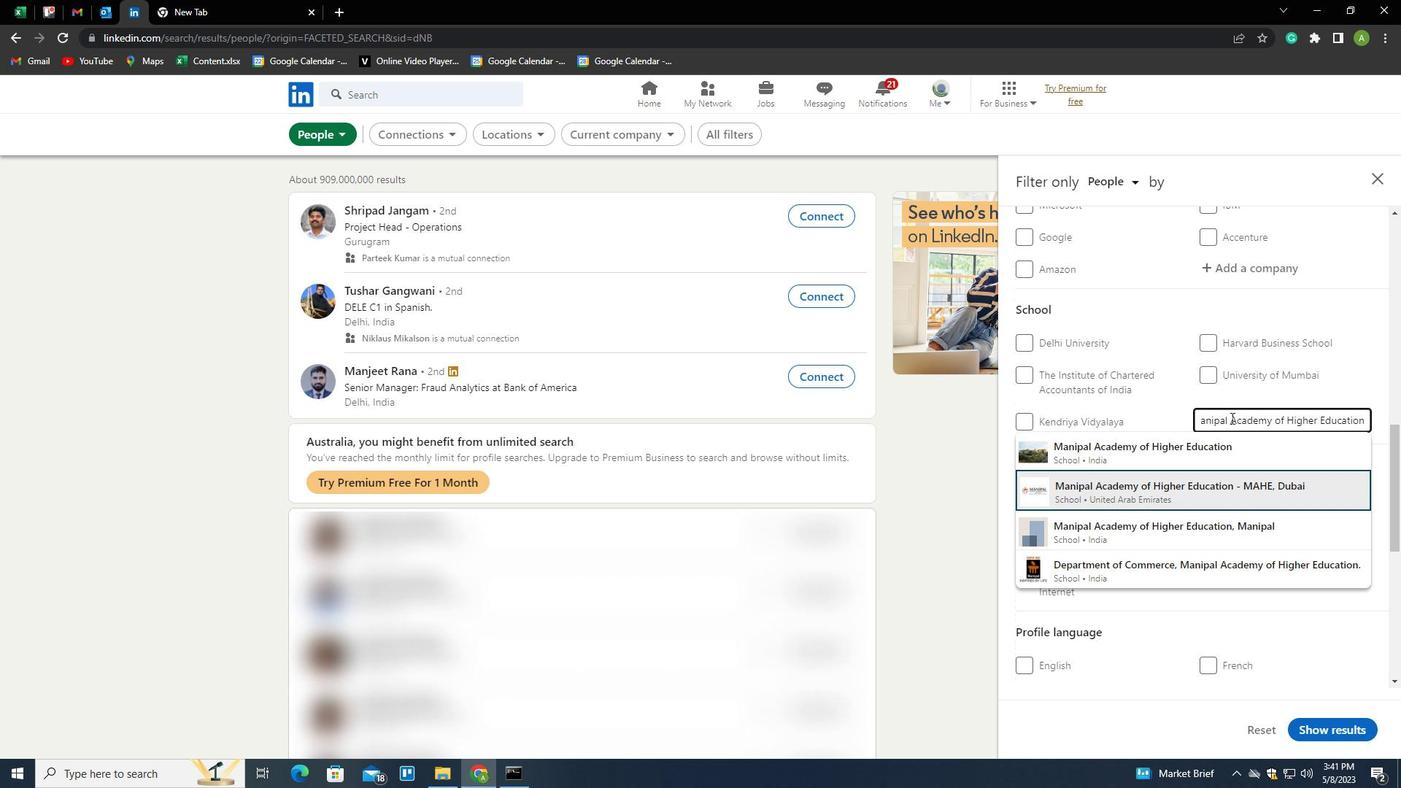 
Action: Mouse scrolled (1231, 417) with delta (0, 0)
Screenshot: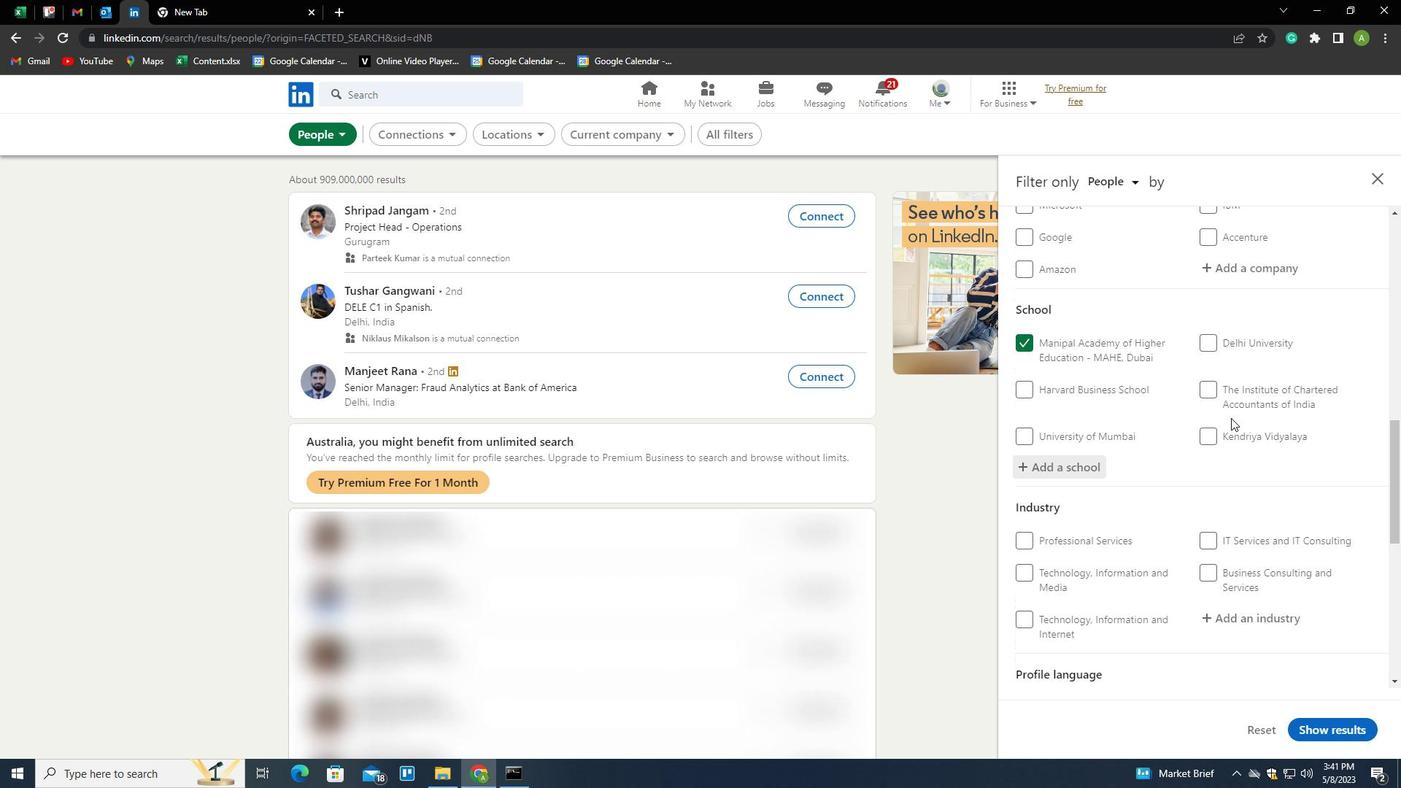 
Action: Mouse scrolled (1231, 417) with delta (0, 0)
Screenshot: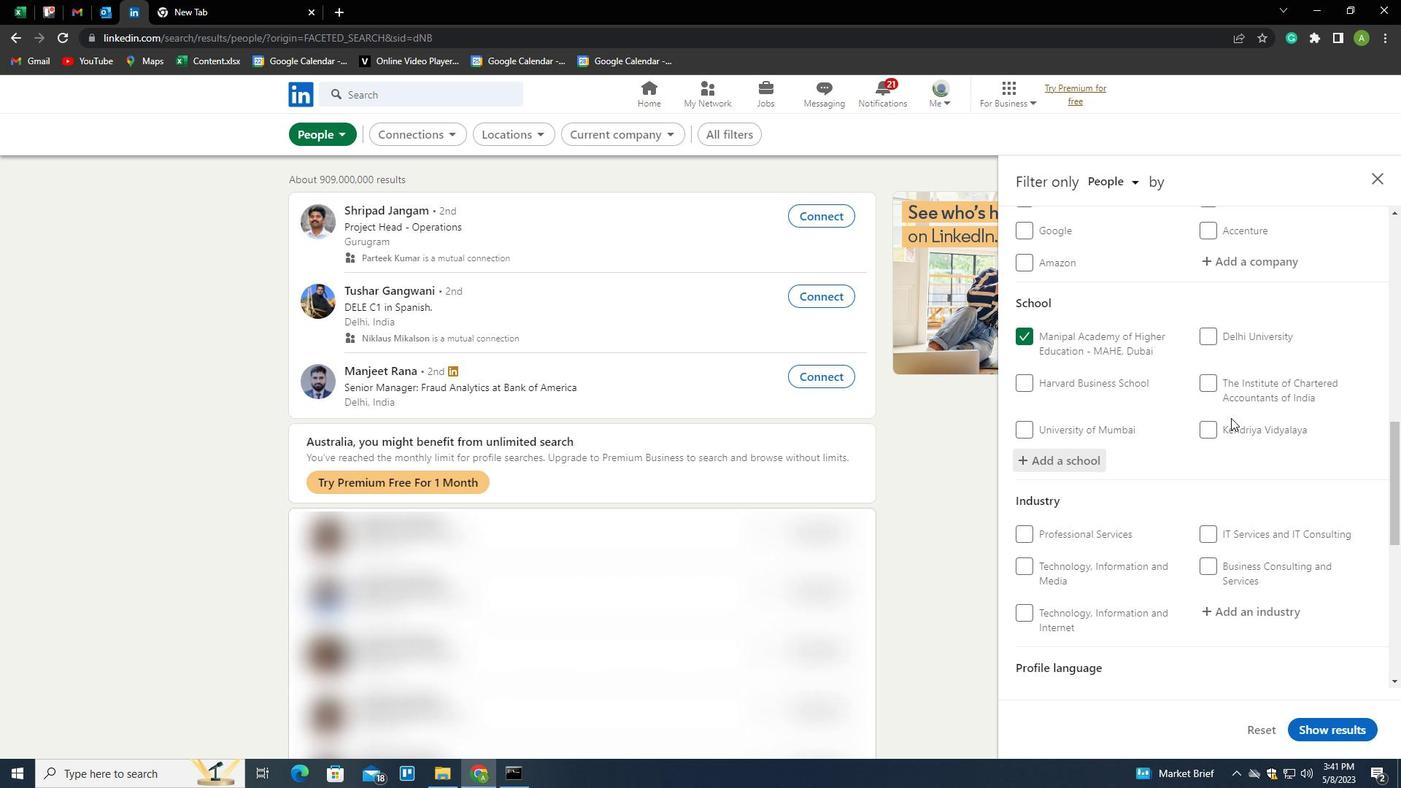 
Action: Mouse scrolled (1231, 417) with delta (0, 0)
Screenshot: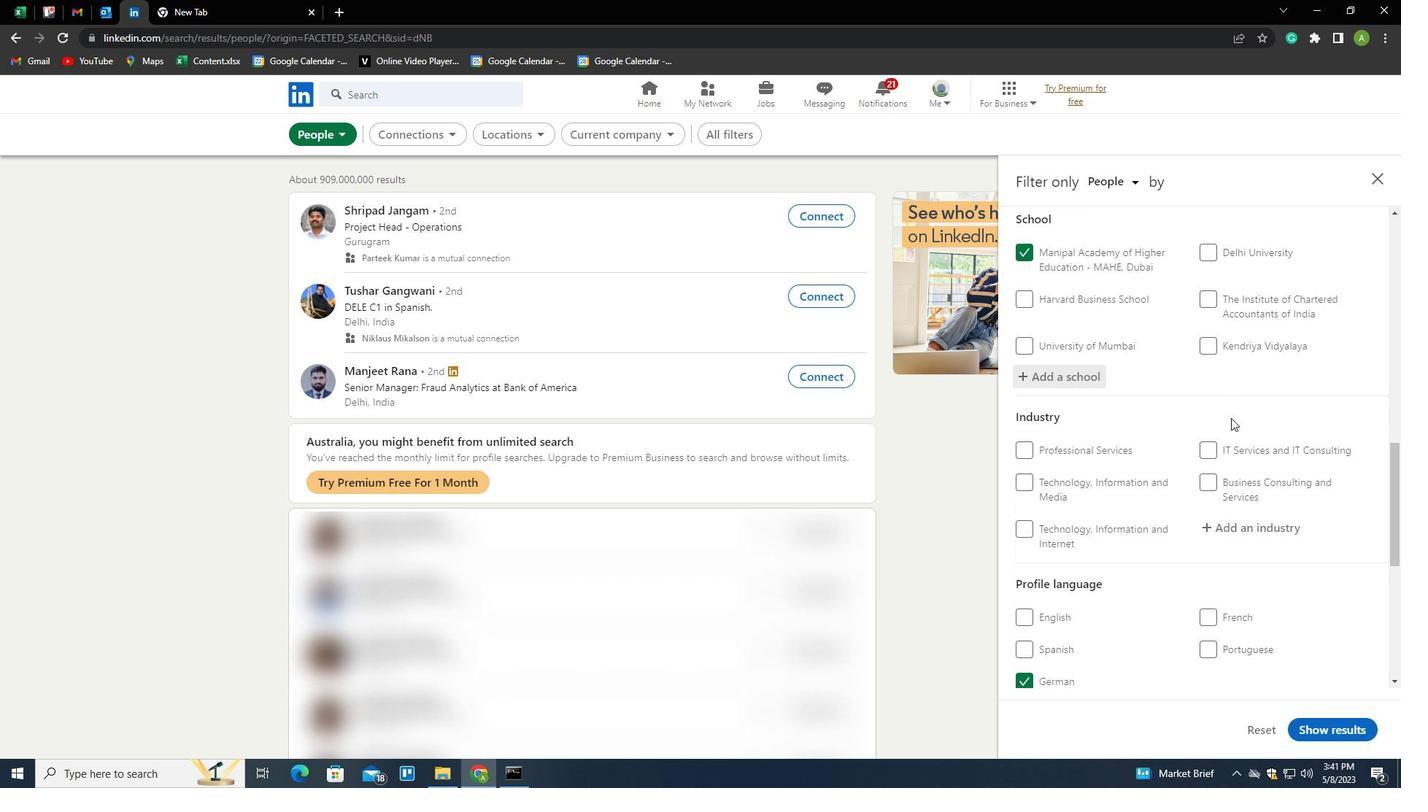 
Action: Mouse moved to (1212, 395)
Screenshot: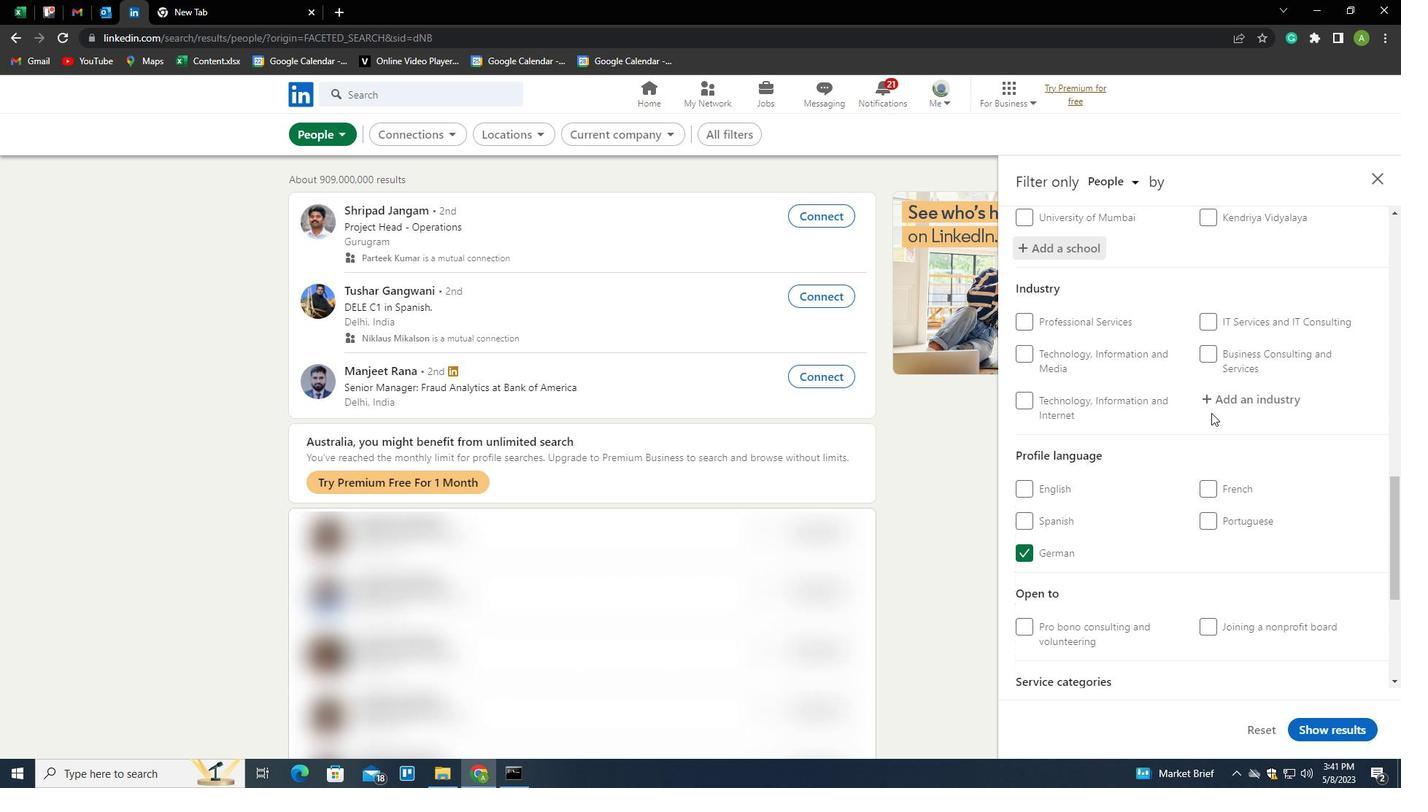 
Action: Mouse pressed left at (1212, 395)
Screenshot: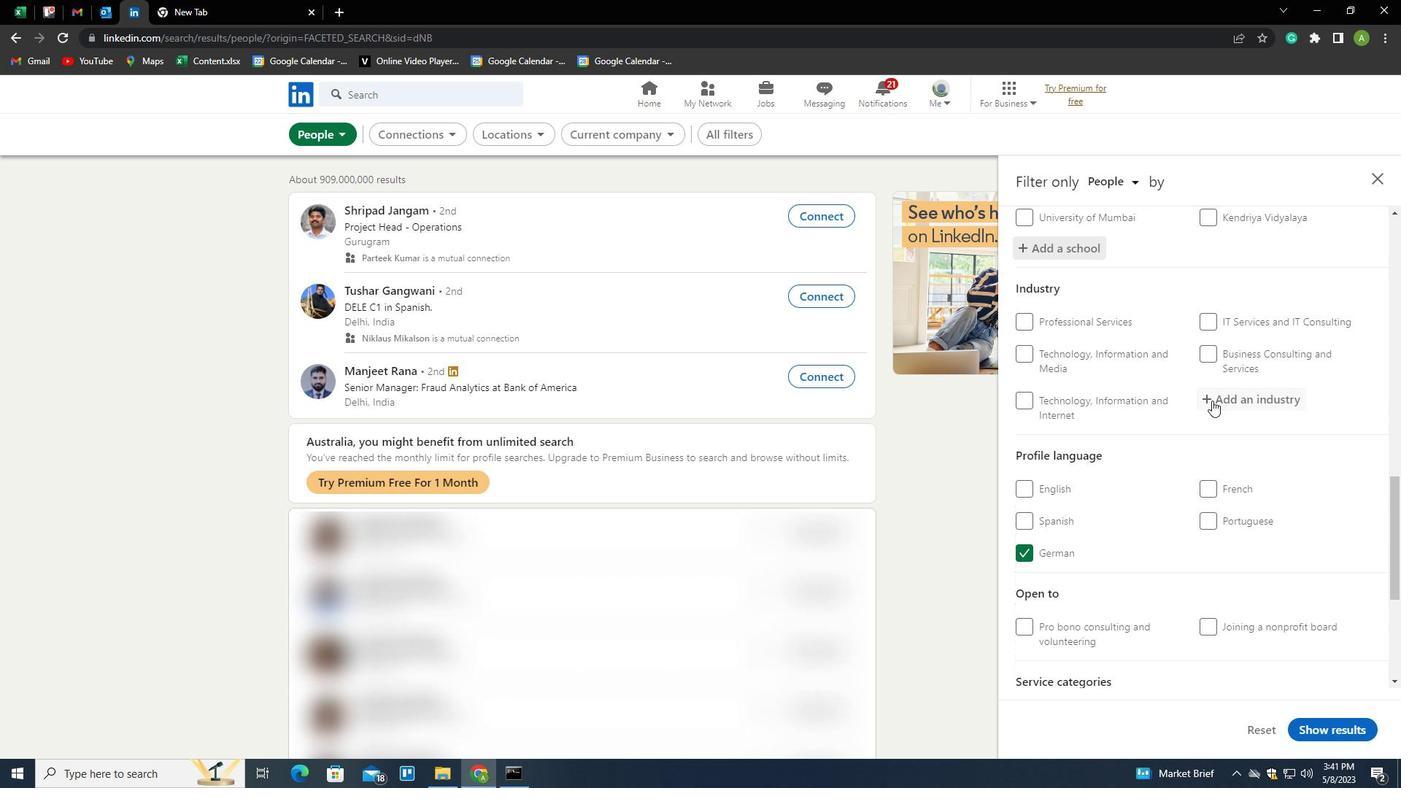 
Action: Mouse moved to (1210, 395)
Screenshot: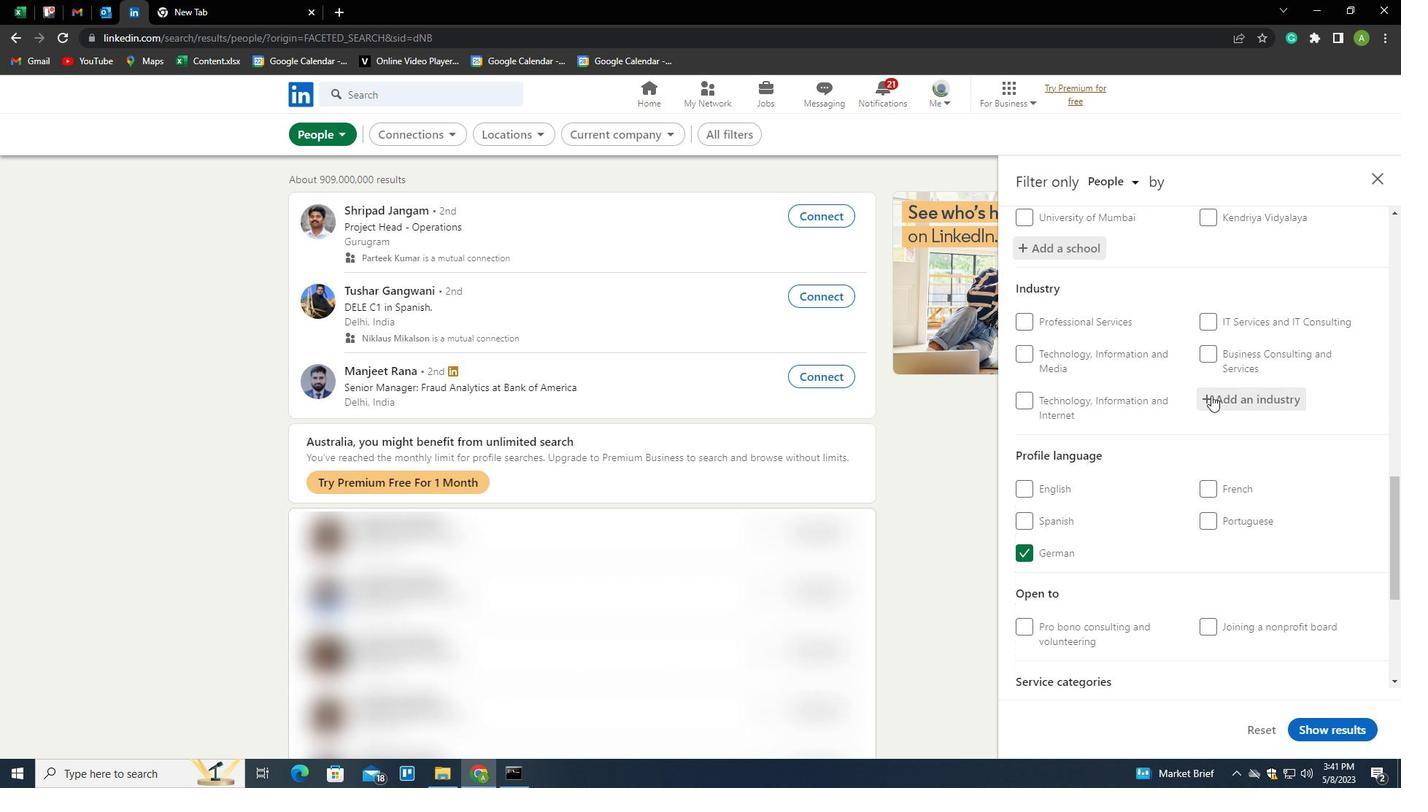 
Action: Key pressed <Key.shift>P<Key.backspace><Key.shift><Key.shift><Key.shift><Key.shift><Key.shift>OUTPATIENT<Key.space><Key.shift>CARE<Key.space><Key.shift>CENTERS<Key.down><Key.enter>
Screenshot: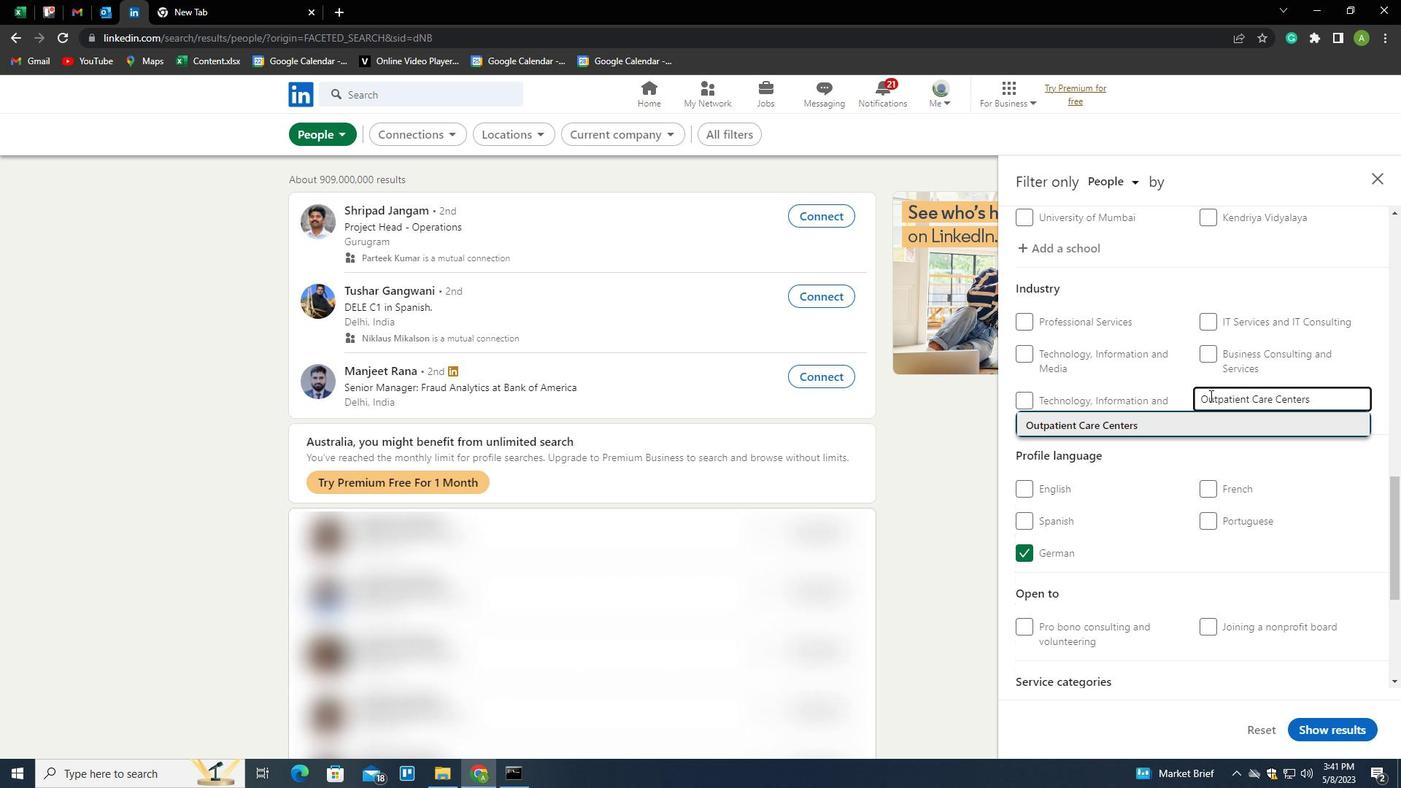
Action: Mouse scrolled (1210, 395) with delta (0, 0)
Screenshot: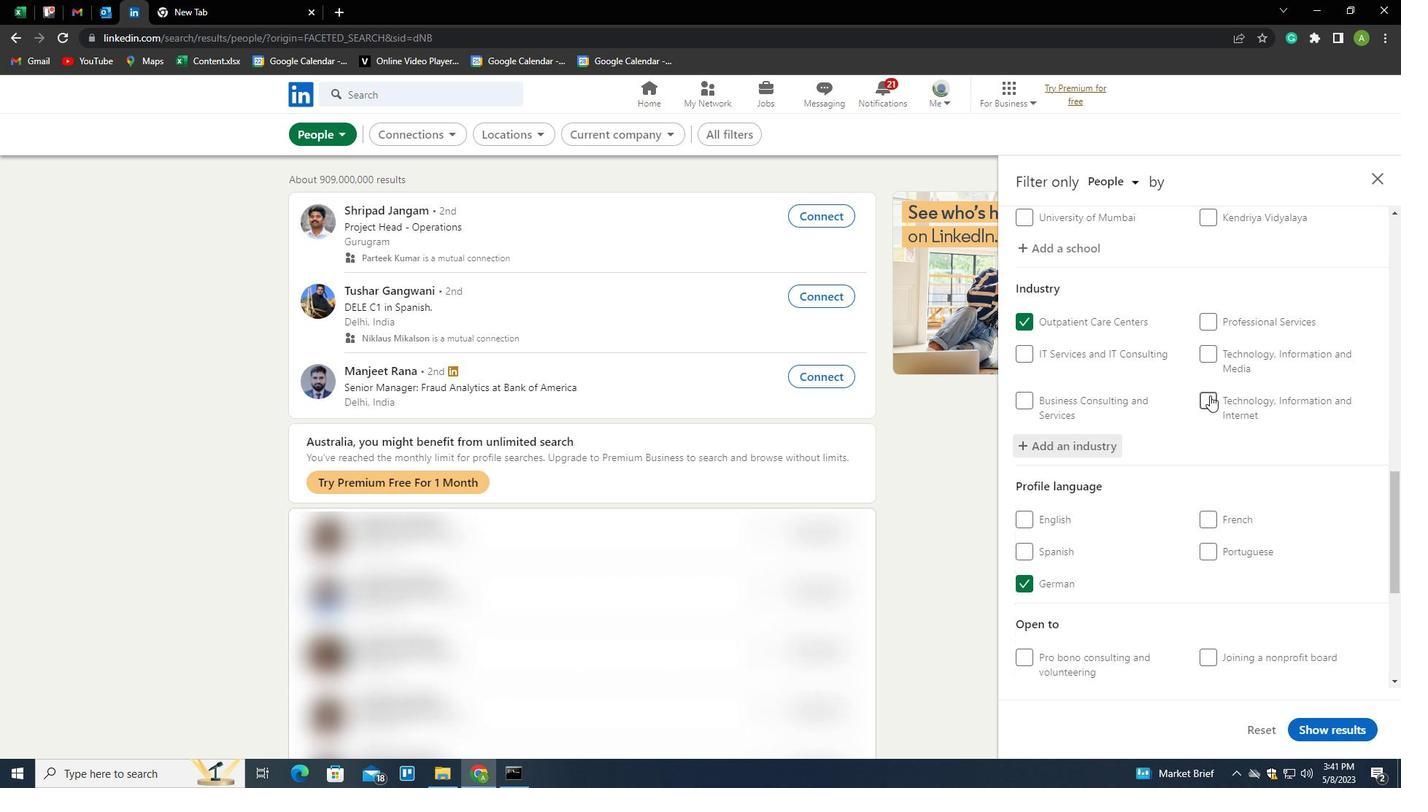 
Action: Mouse scrolled (1210, 395) with delta (0, 0)
Screenshot: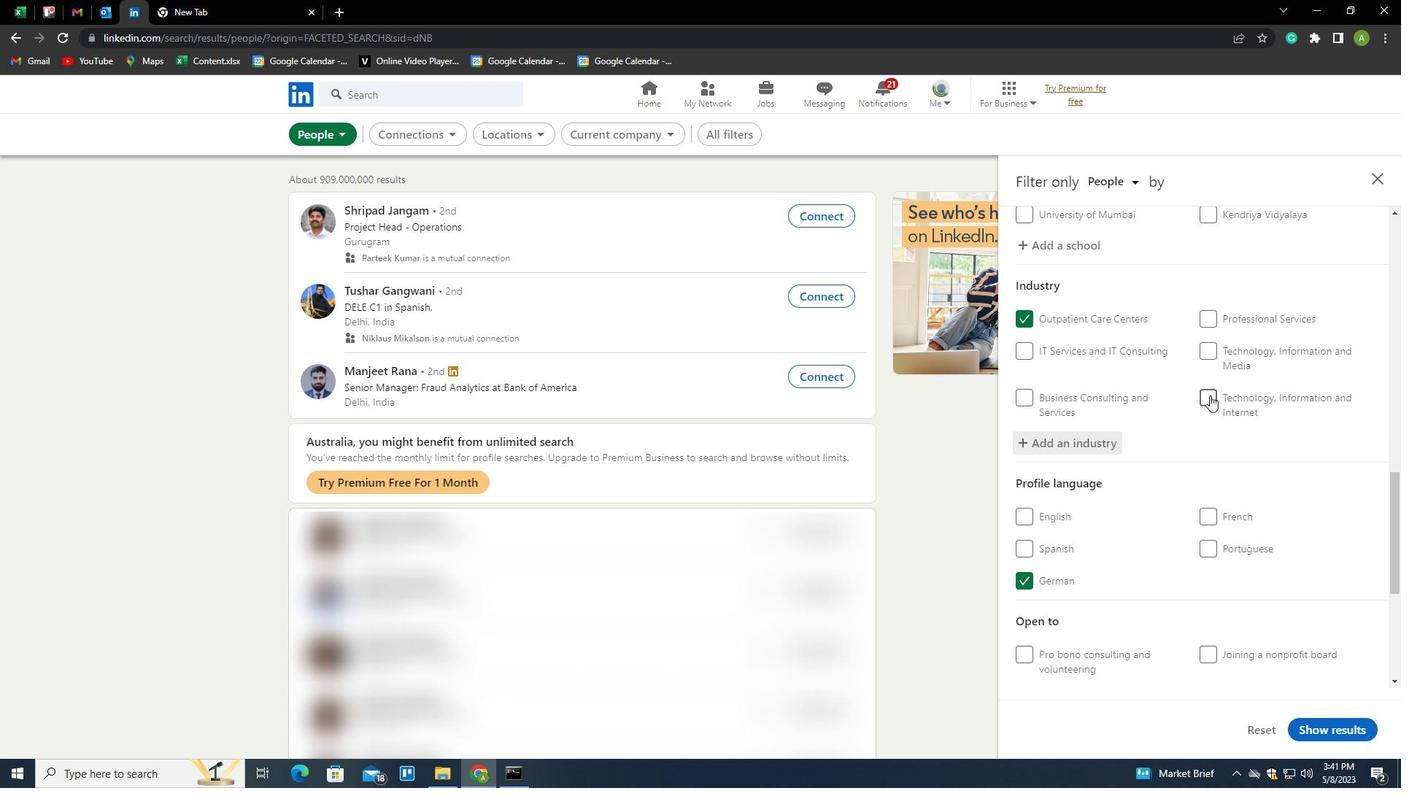 
Action: Mouse scrolled (1210, 395) with delta (0, 0)
Screenshot: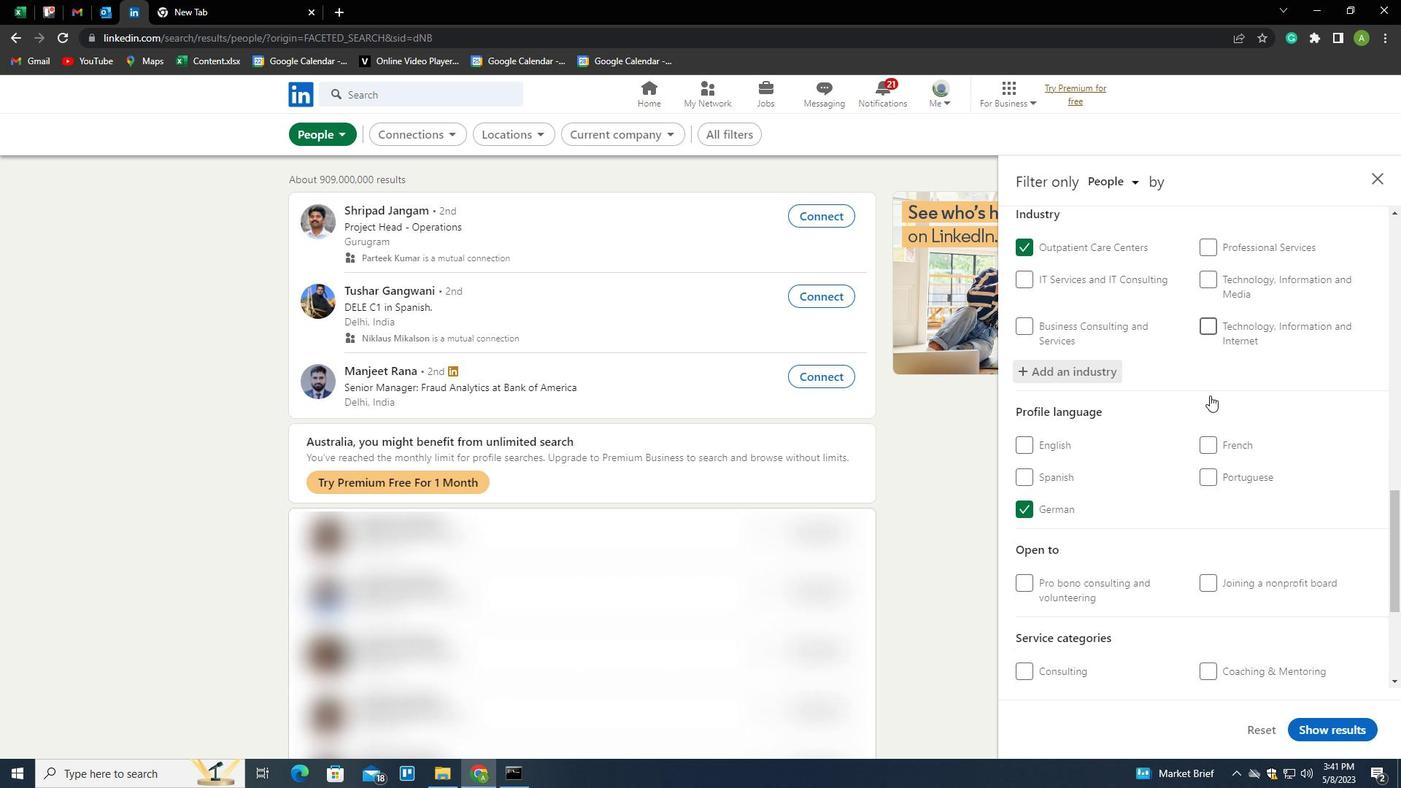 
Action: Mouse scrolled (1210, 395) with delta (0, 0)
Screenshot: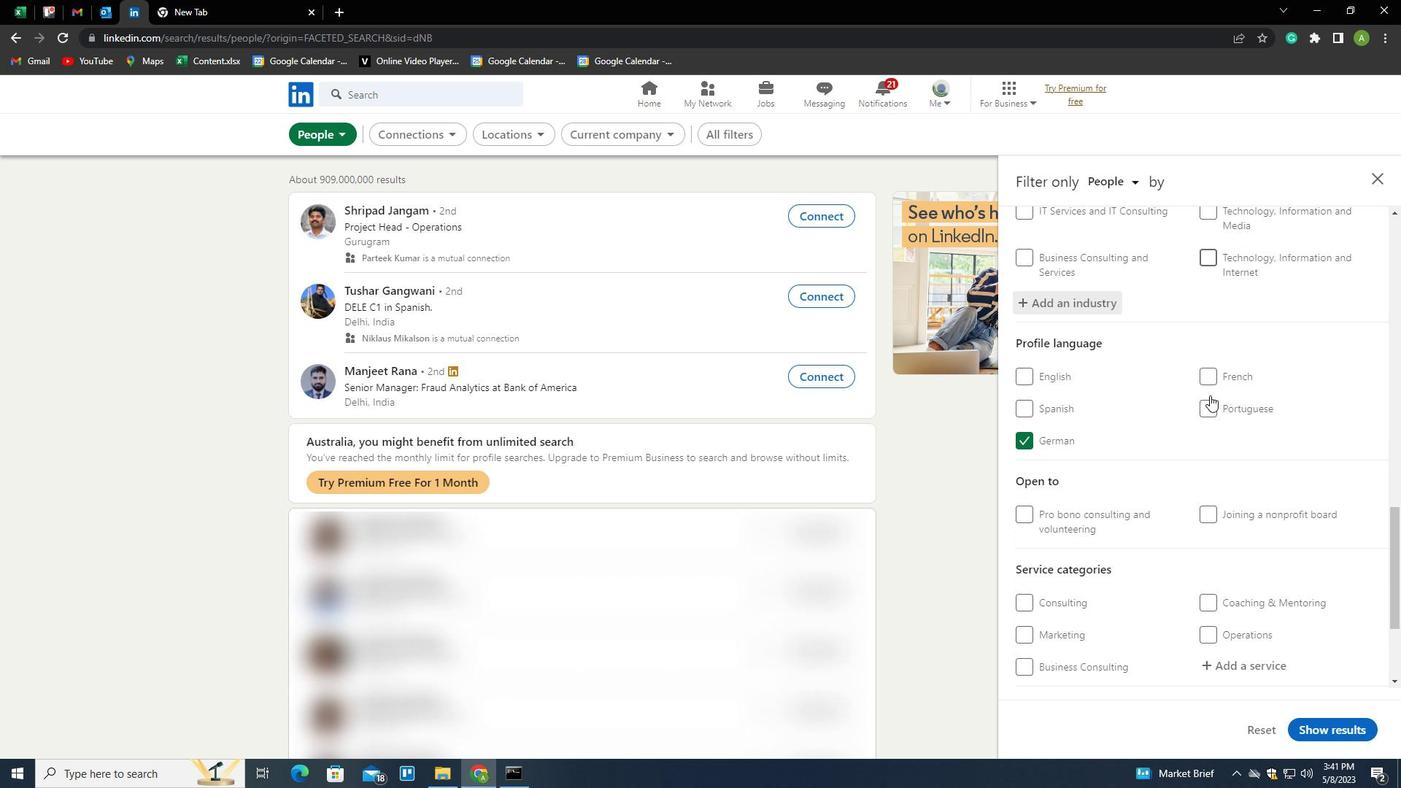 
Action: Mouse scrolled (1210, 395) with delta (0, 0)
Screenshot: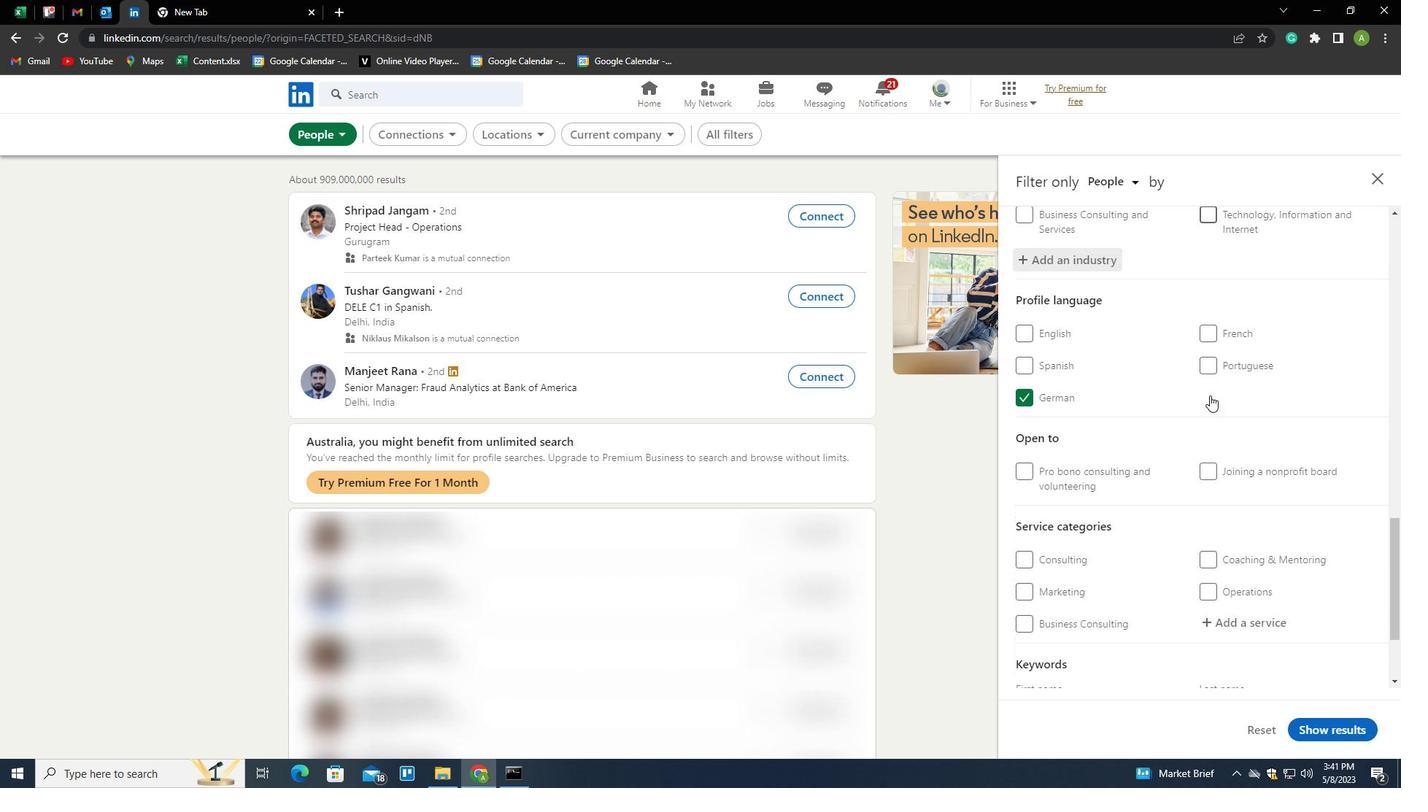 
Action: Mouse moved to (1228, 481)
Screenshot: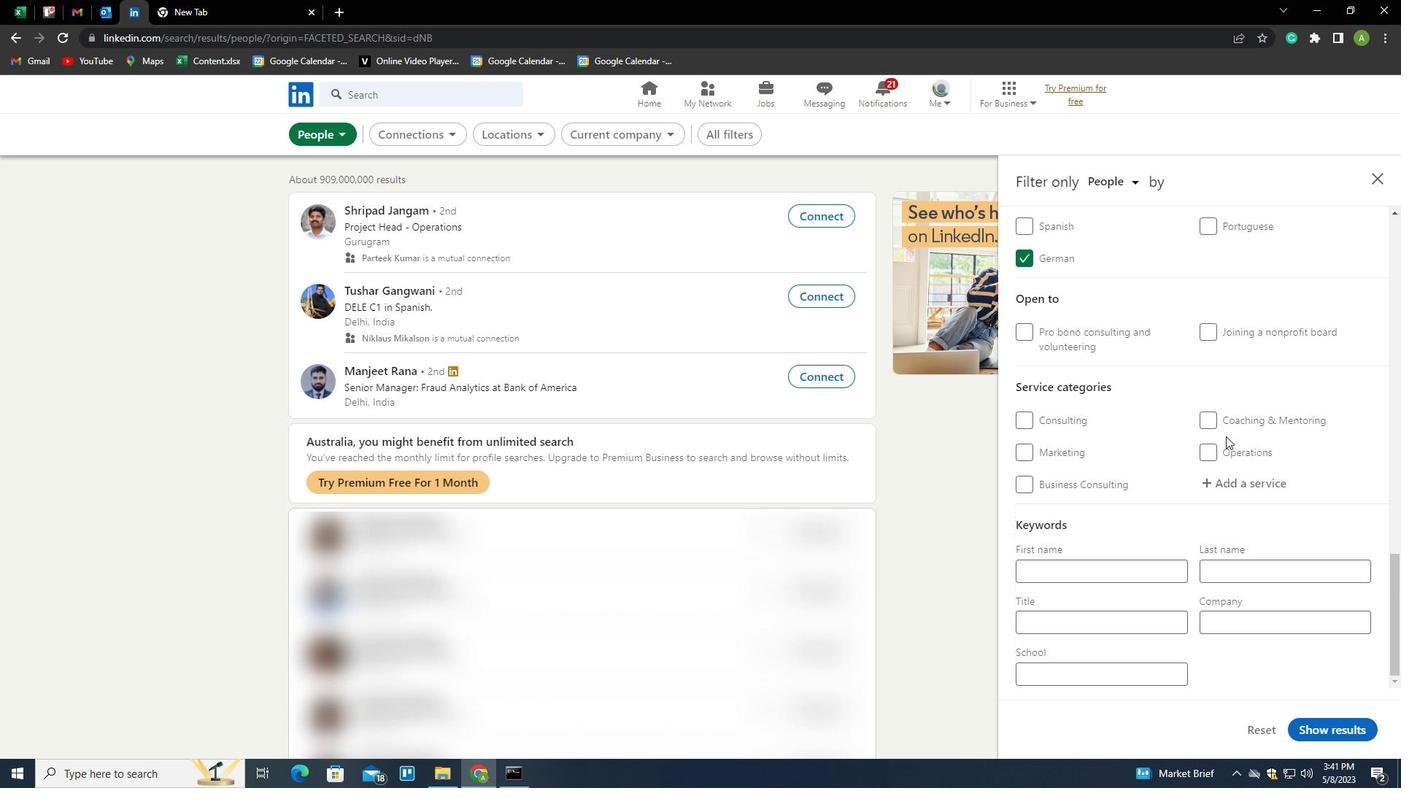 
Action: Mouse pressed left at (1228, 481)
Screenshot: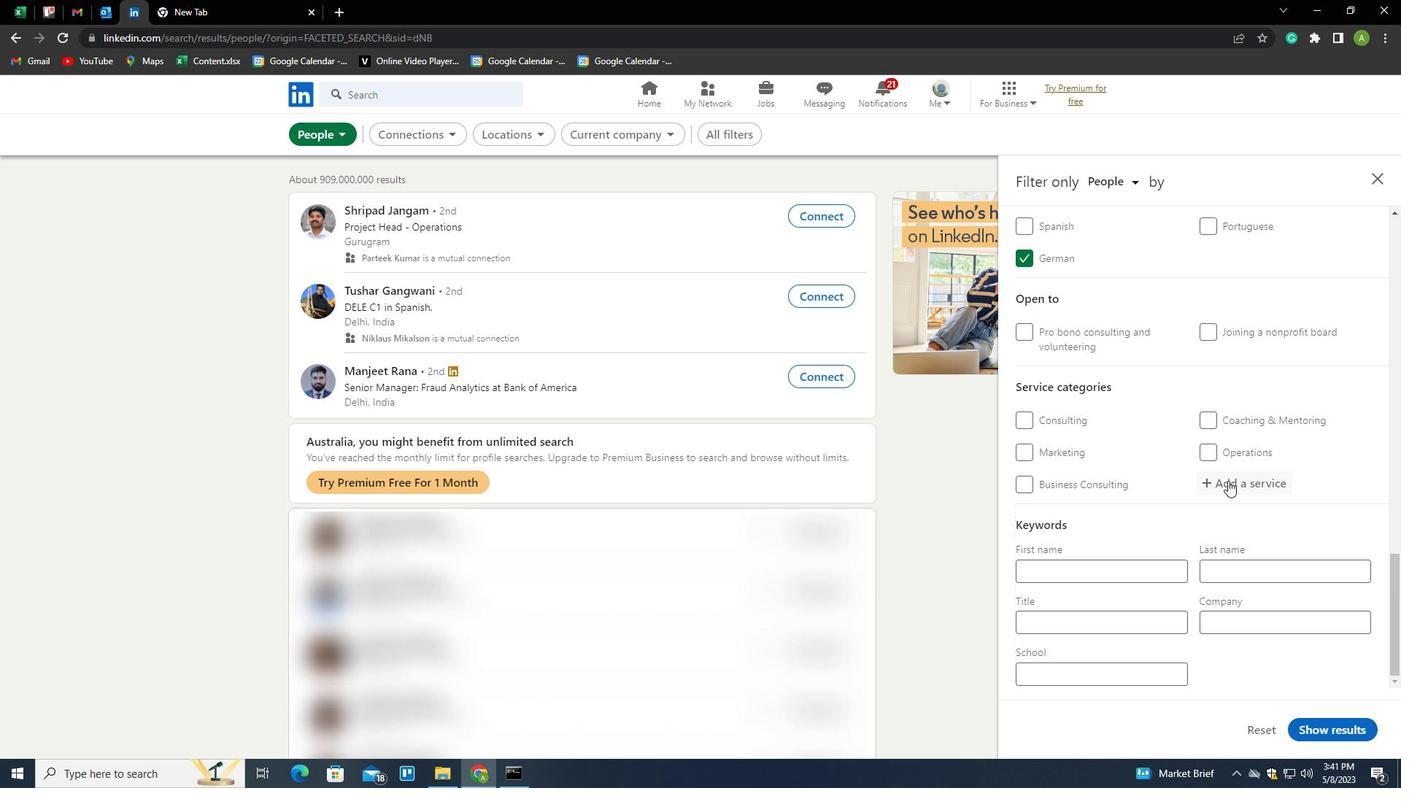 
Action: Mouse moved to (1228, 481)
Screenshot: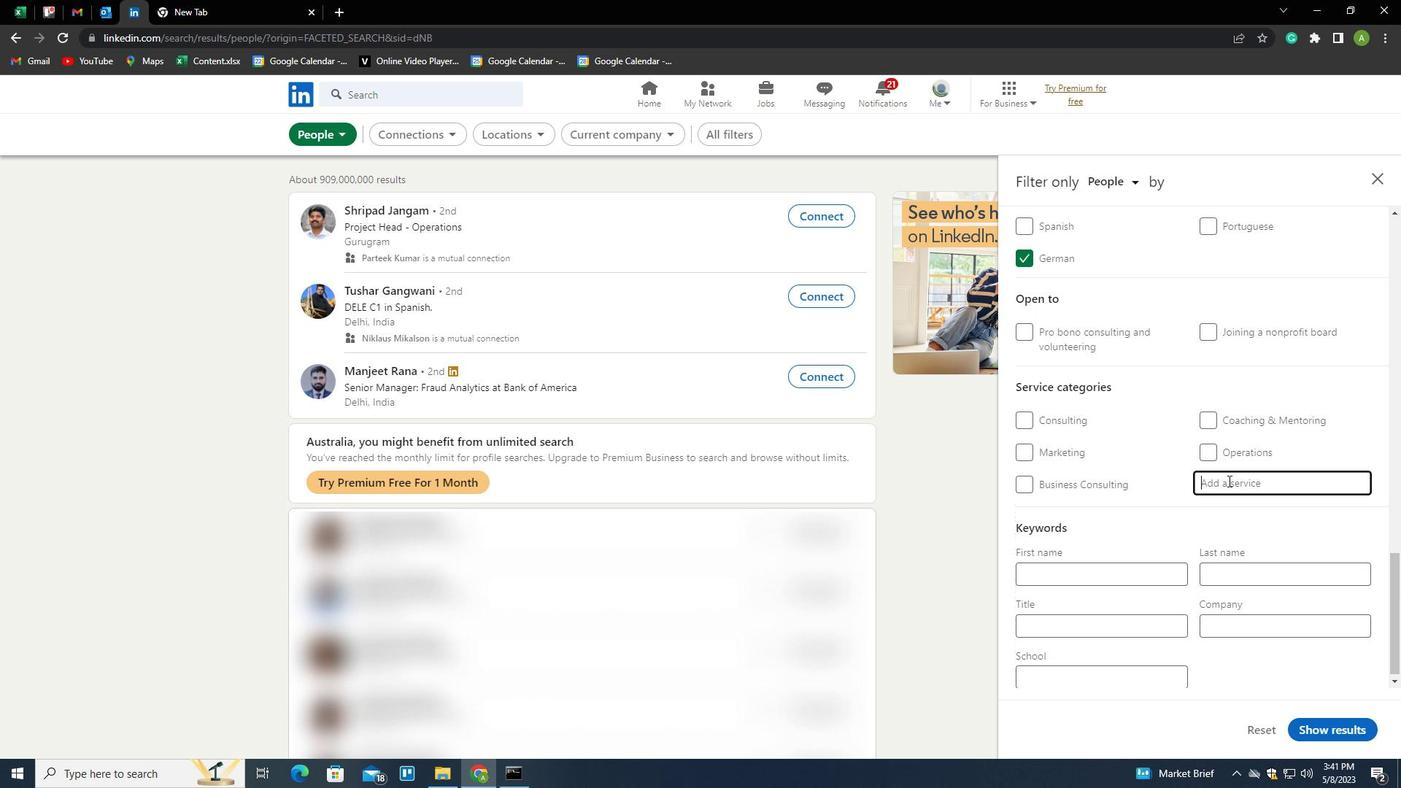 
Action: Key pressed <Key.shift>COMM<Key.backspace><Key.backspace><Key.backspace>OMMERCIAL<Key.space><Key.shift>INSR<Key.backspace>URANCE<Key.down><Key.enter>
Screenshot: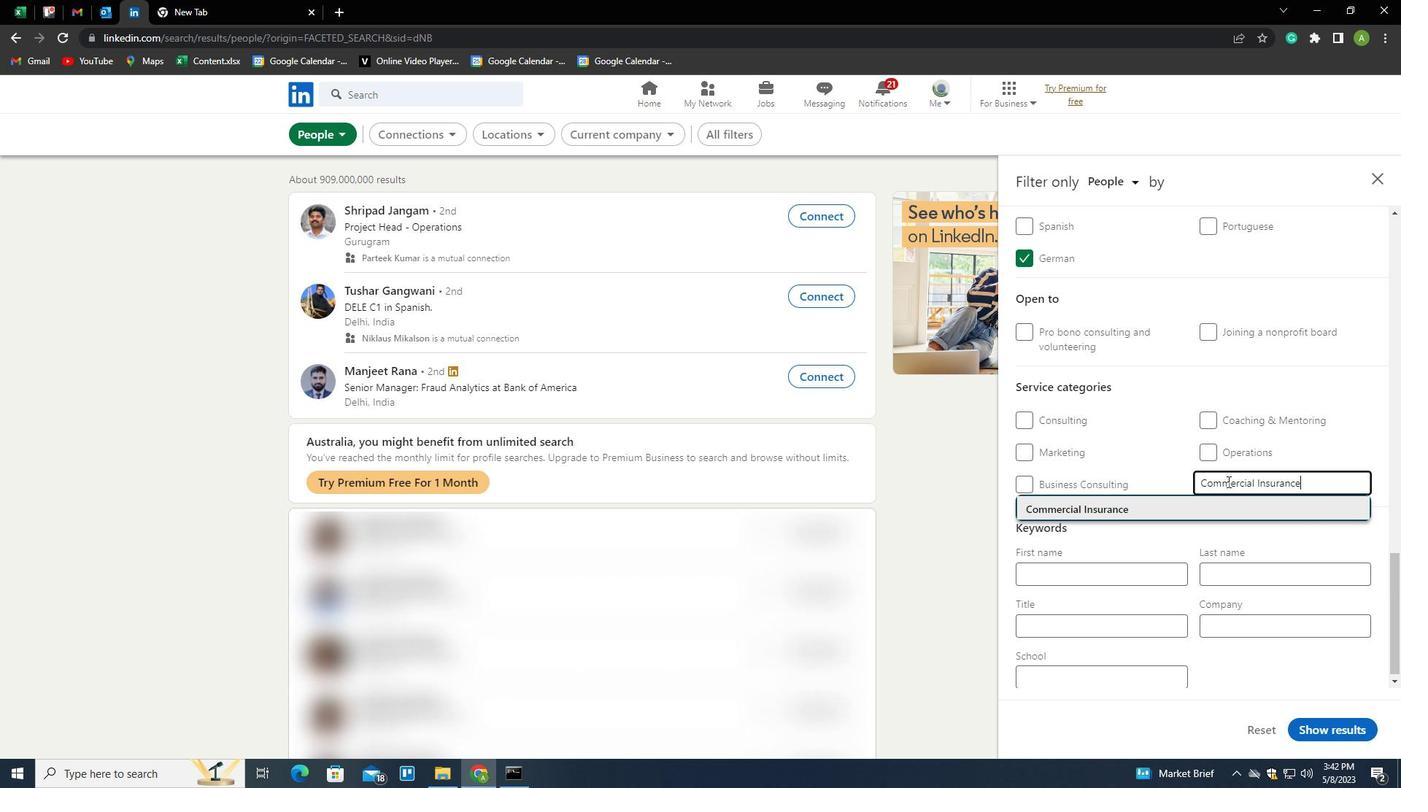 
Action: Mouse moved to (1227, 481)
Screenshot: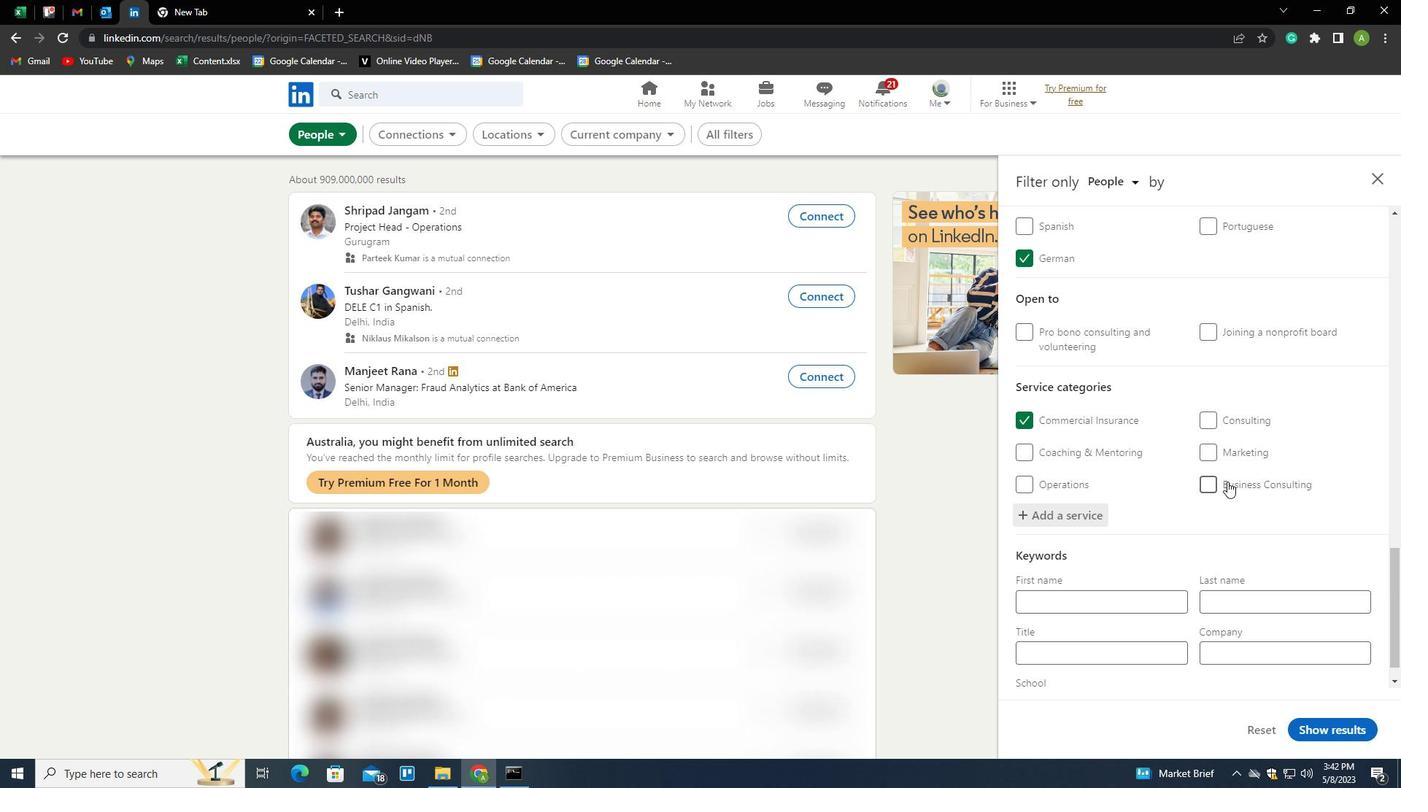 
Action: Mouse scrolled (1227, 481) with delta (0, 0)
Screenshot: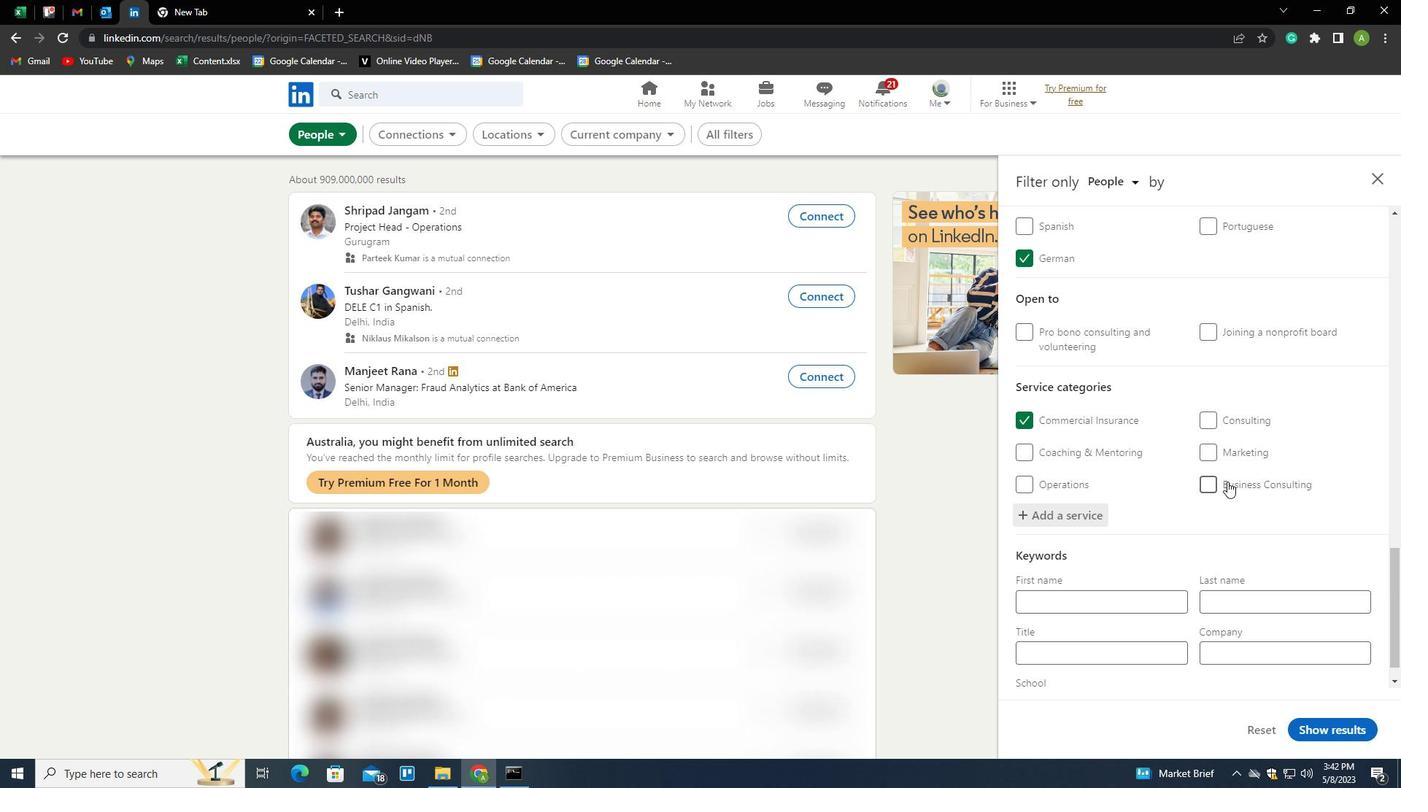 
Action: Mouse scrolled (1227, 481) with delta (0, 0)
Screenshot: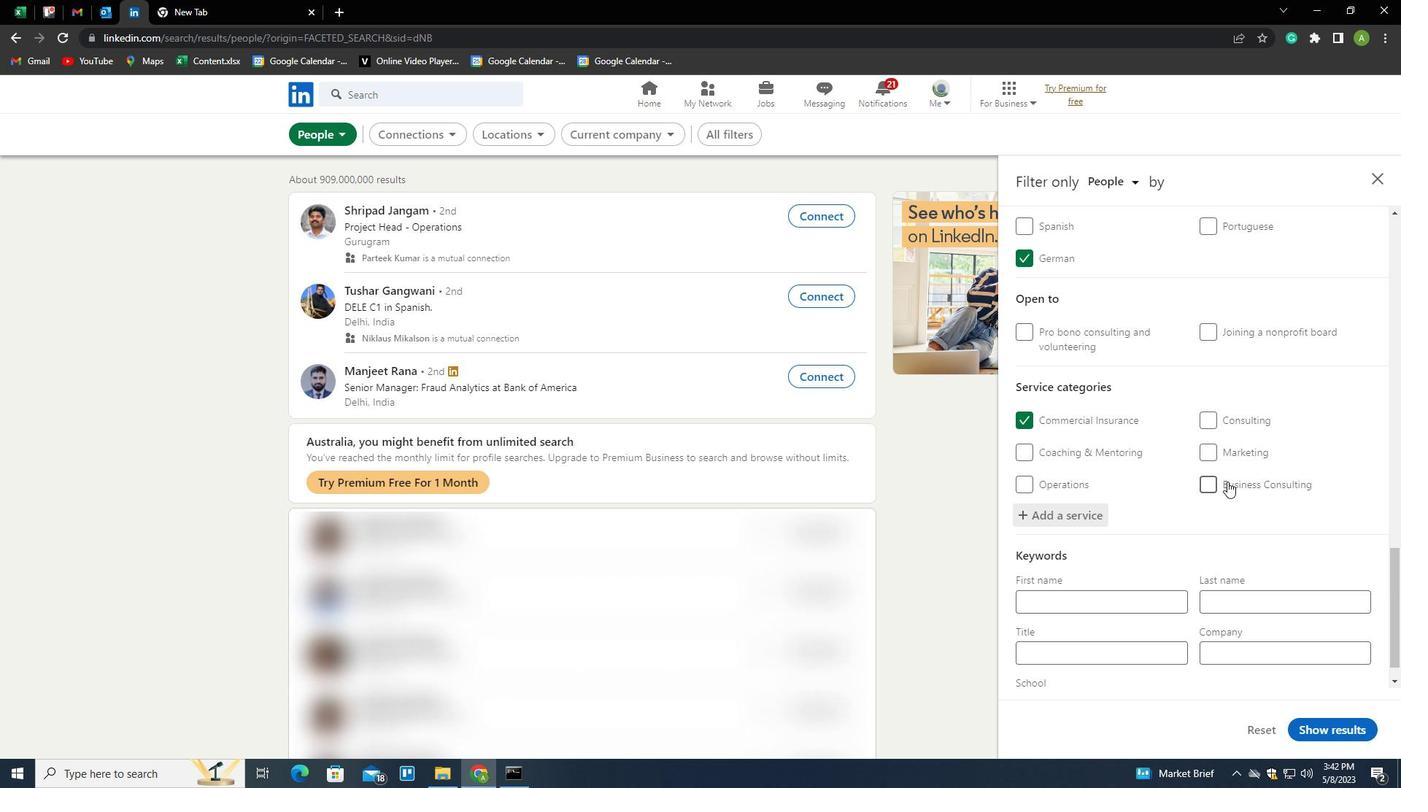 
Action: Mouse scrolled (1227, 481) with delta (0, 0)
Screenshot: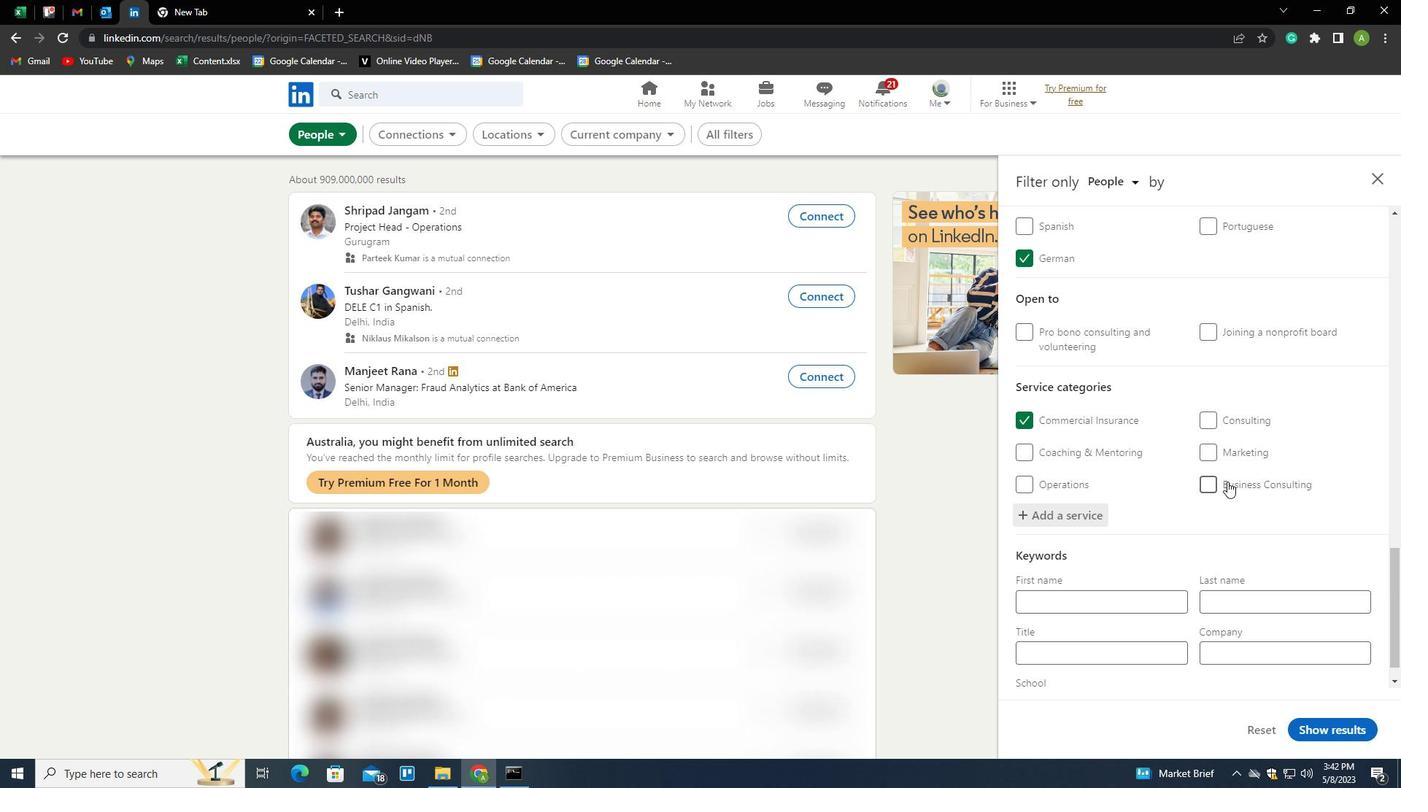 
Action: Mouse scrolled (1227, 481) with delta (0, 0)
Screenshot: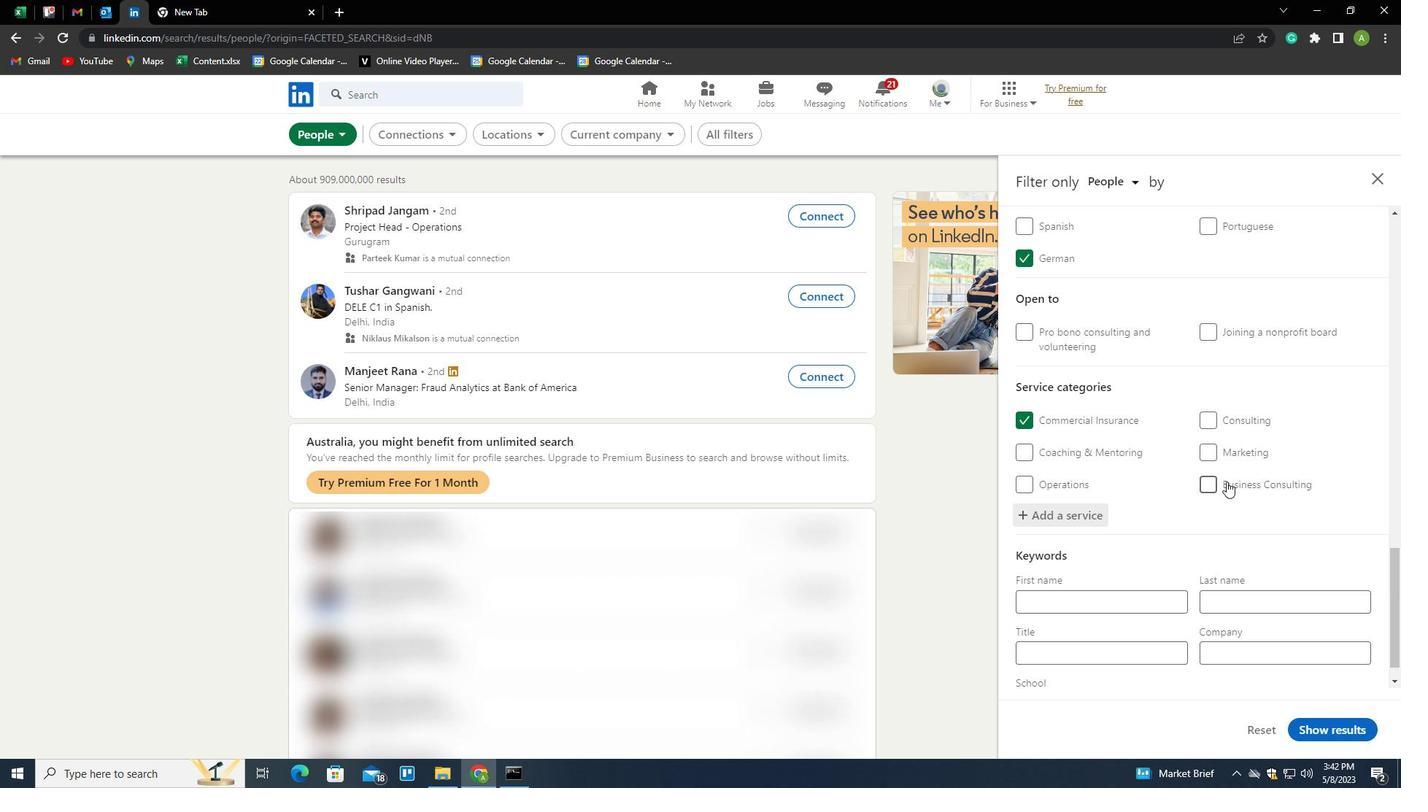 
Action: Mouse moved to (1075, 624)
Screenshot: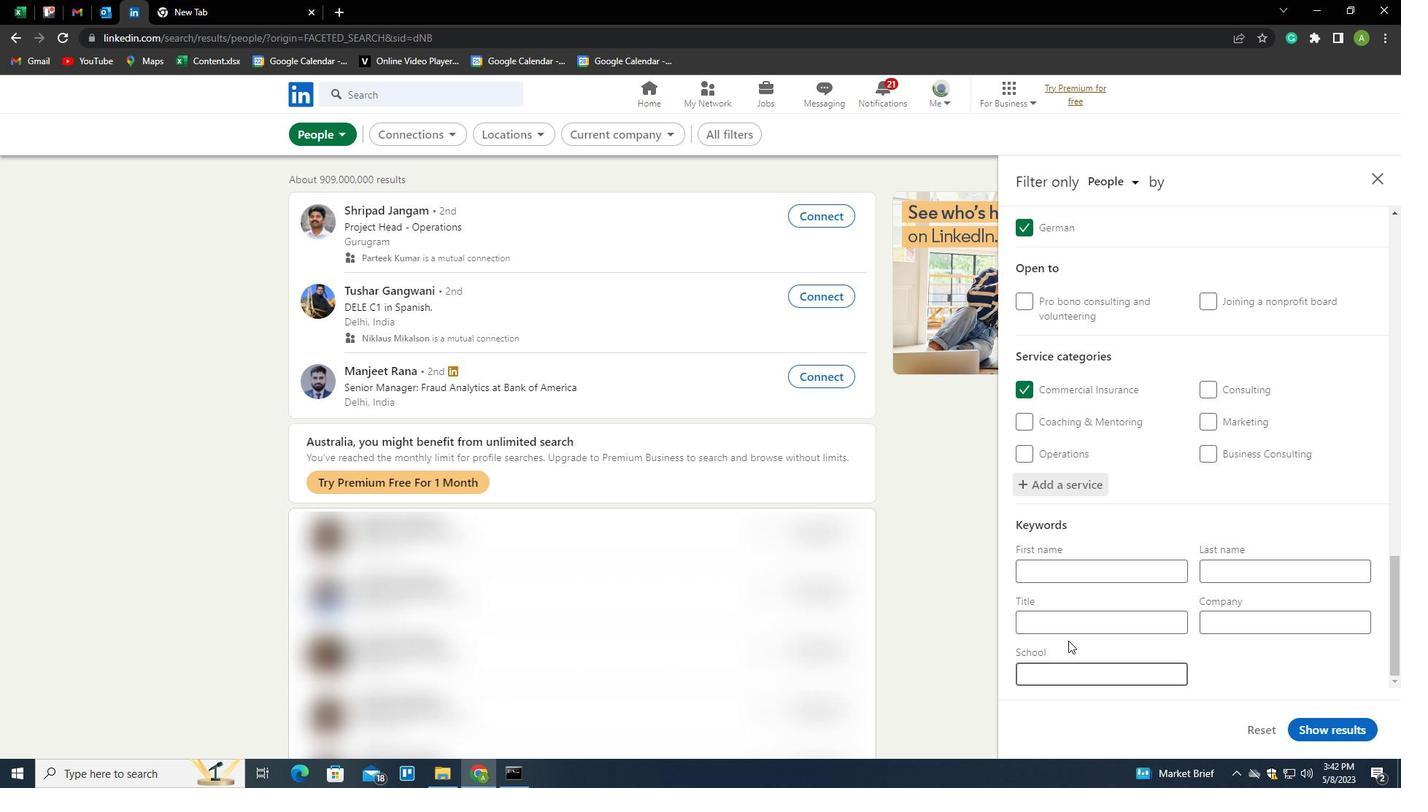 
Action: Mouse pressed left at (1075, 624)
Screenshot: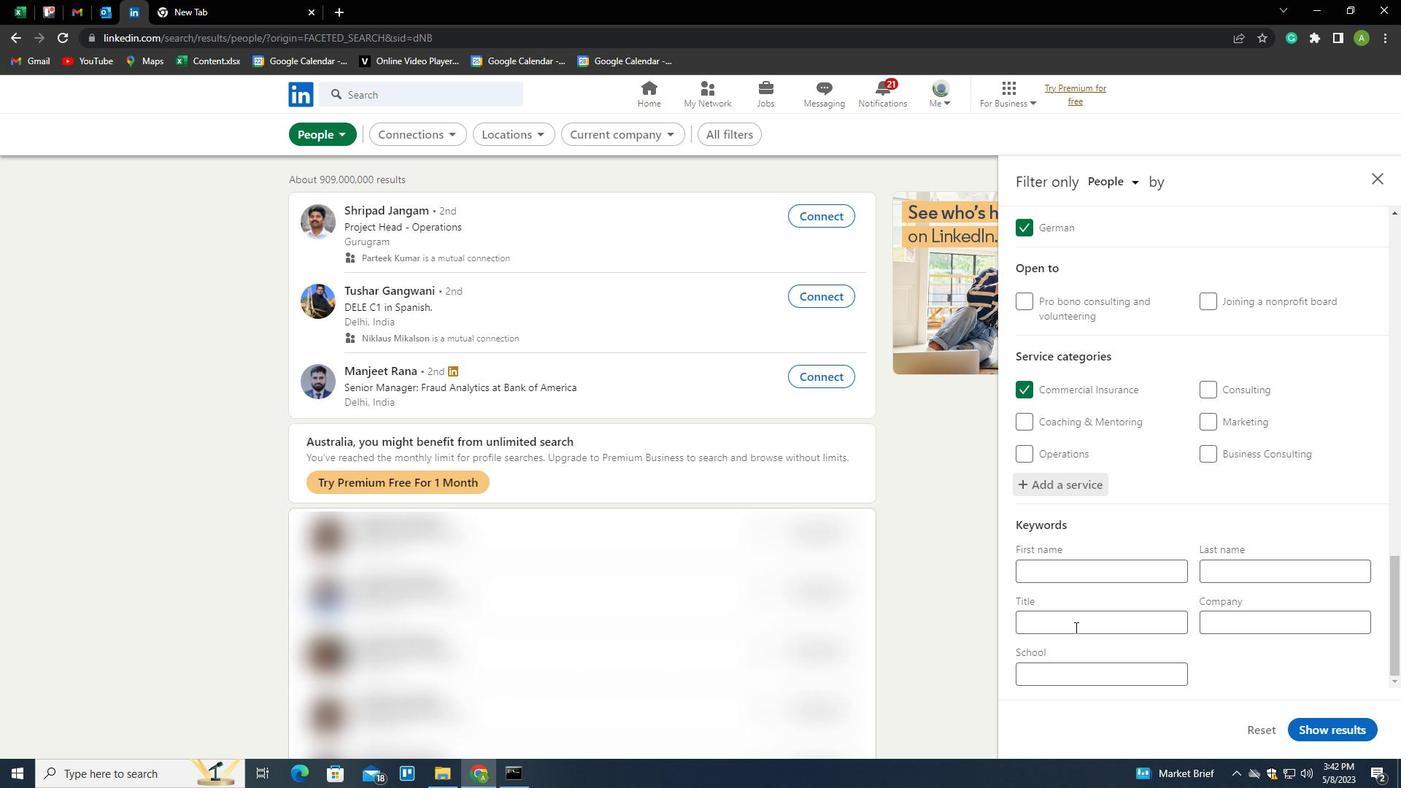 
Action: Key pressed <Key.shift>ACCOUNTANT
Screenshot: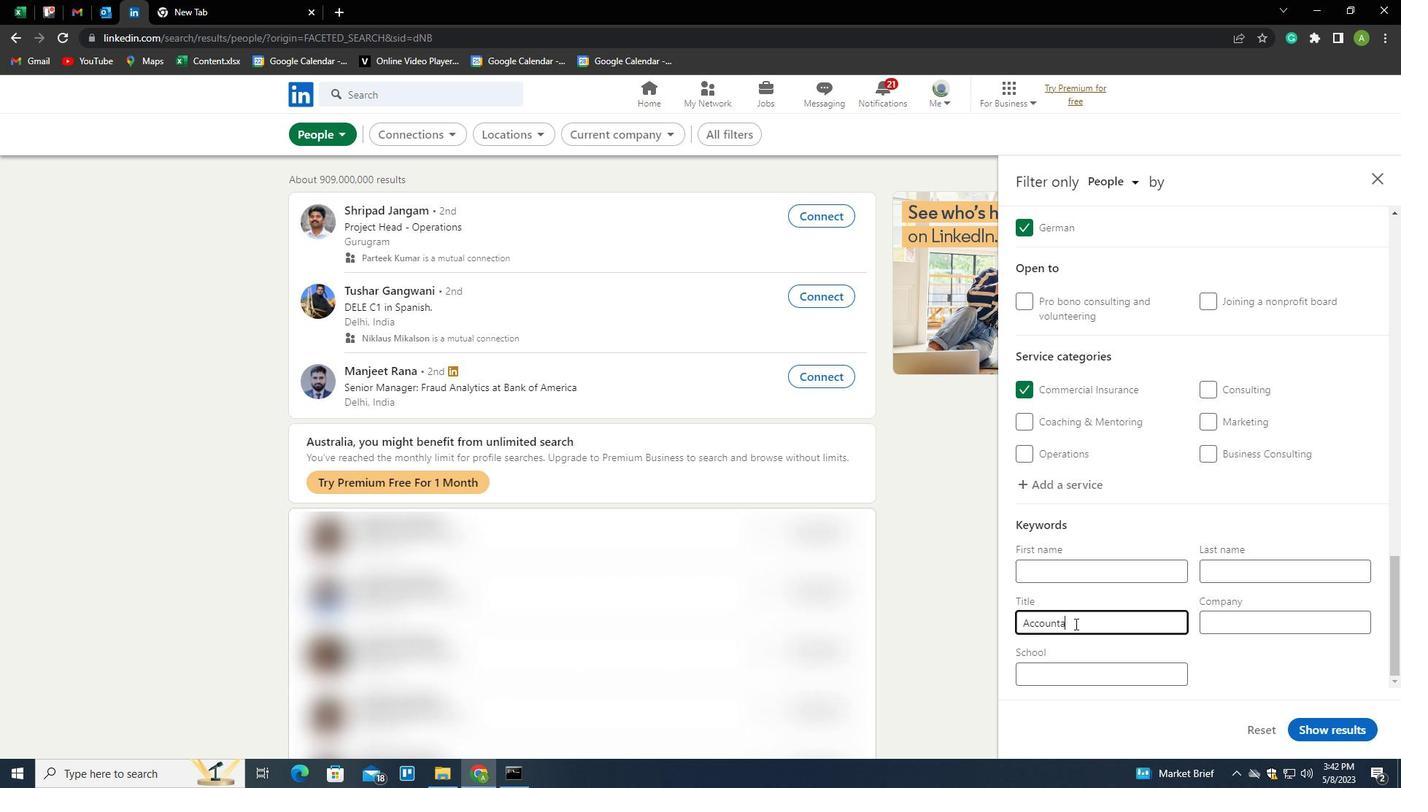 
Action: Mouse moved to (1229, 653)
Screenshot: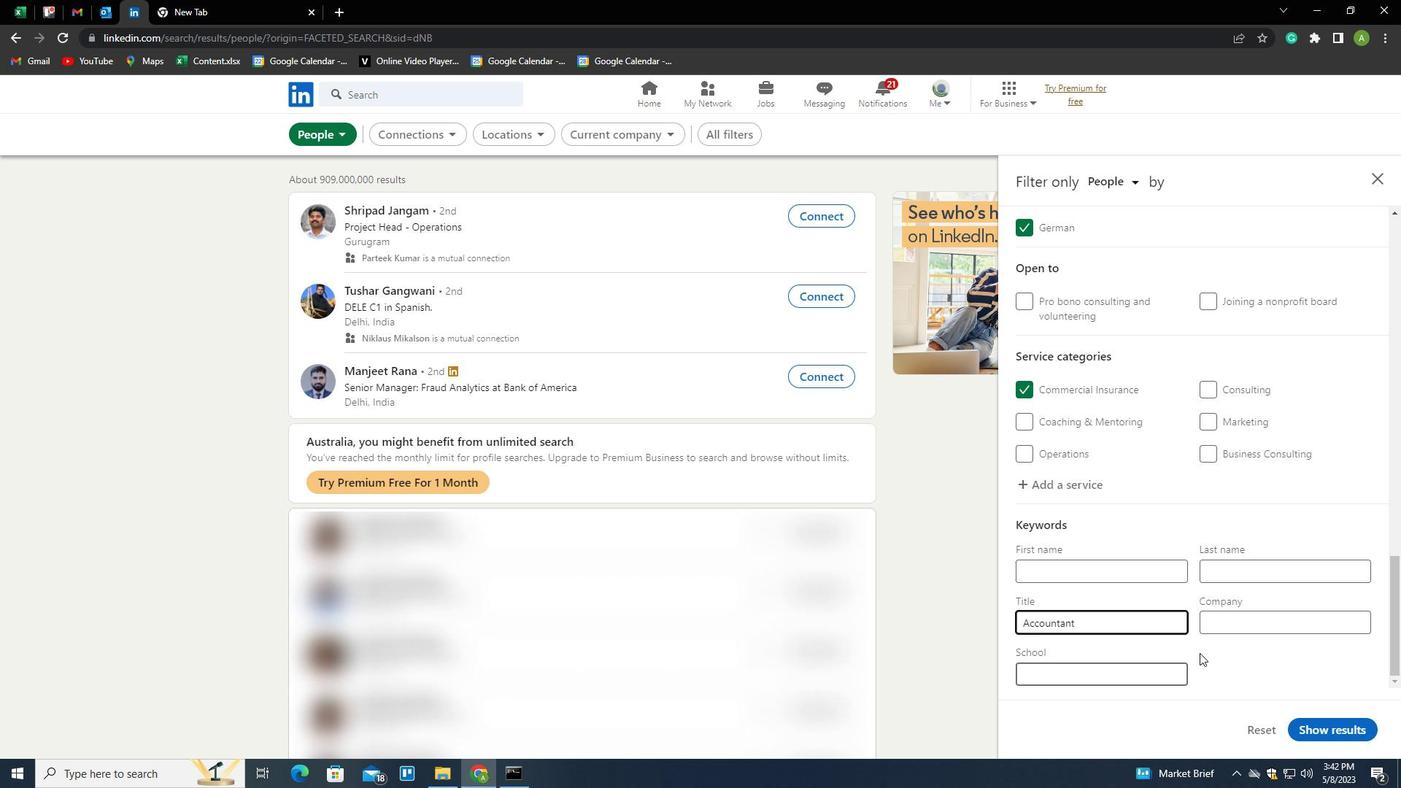 
Action: Mouse pressed left at (1229, 653)
Screenshot: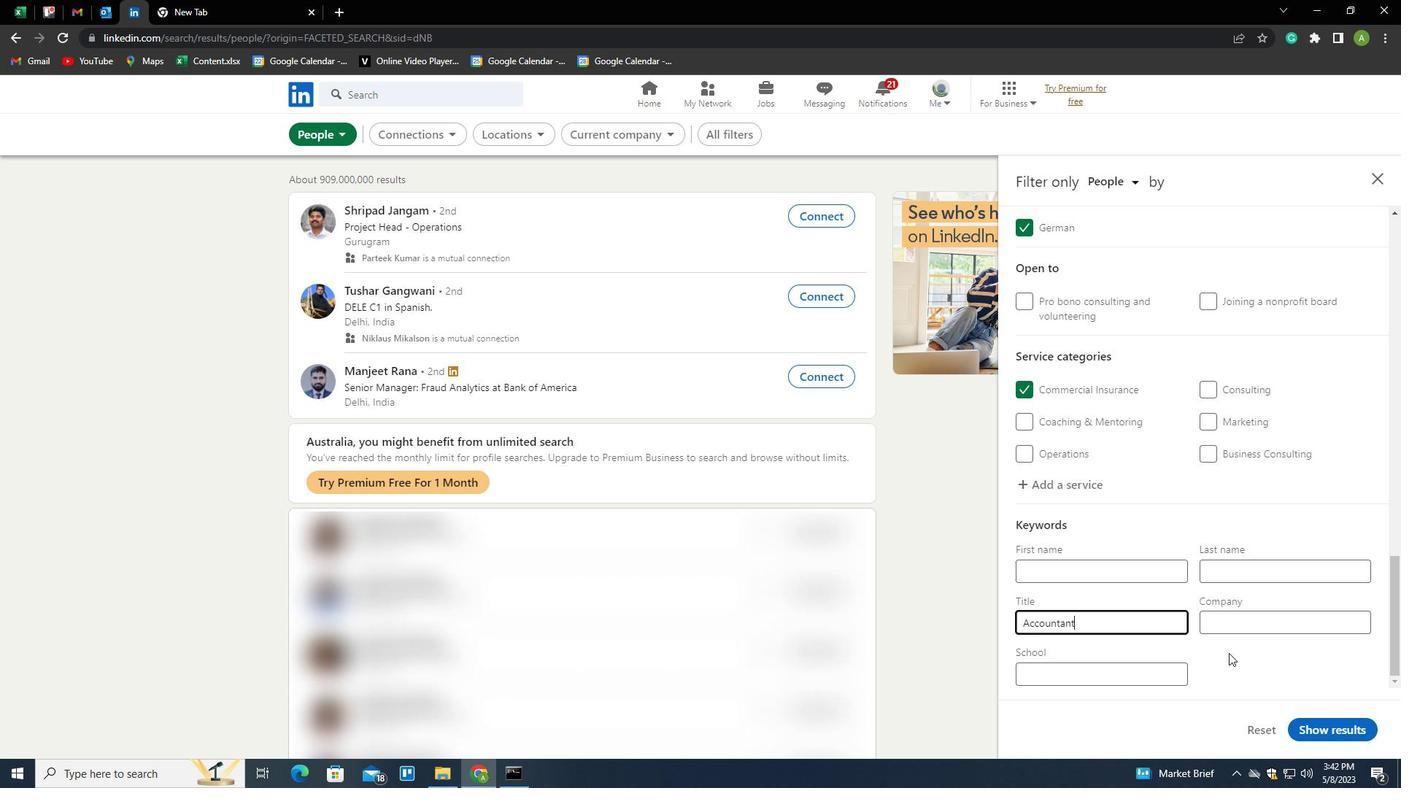 
Action: Mouse moved to (1331, 729)
Screenshot: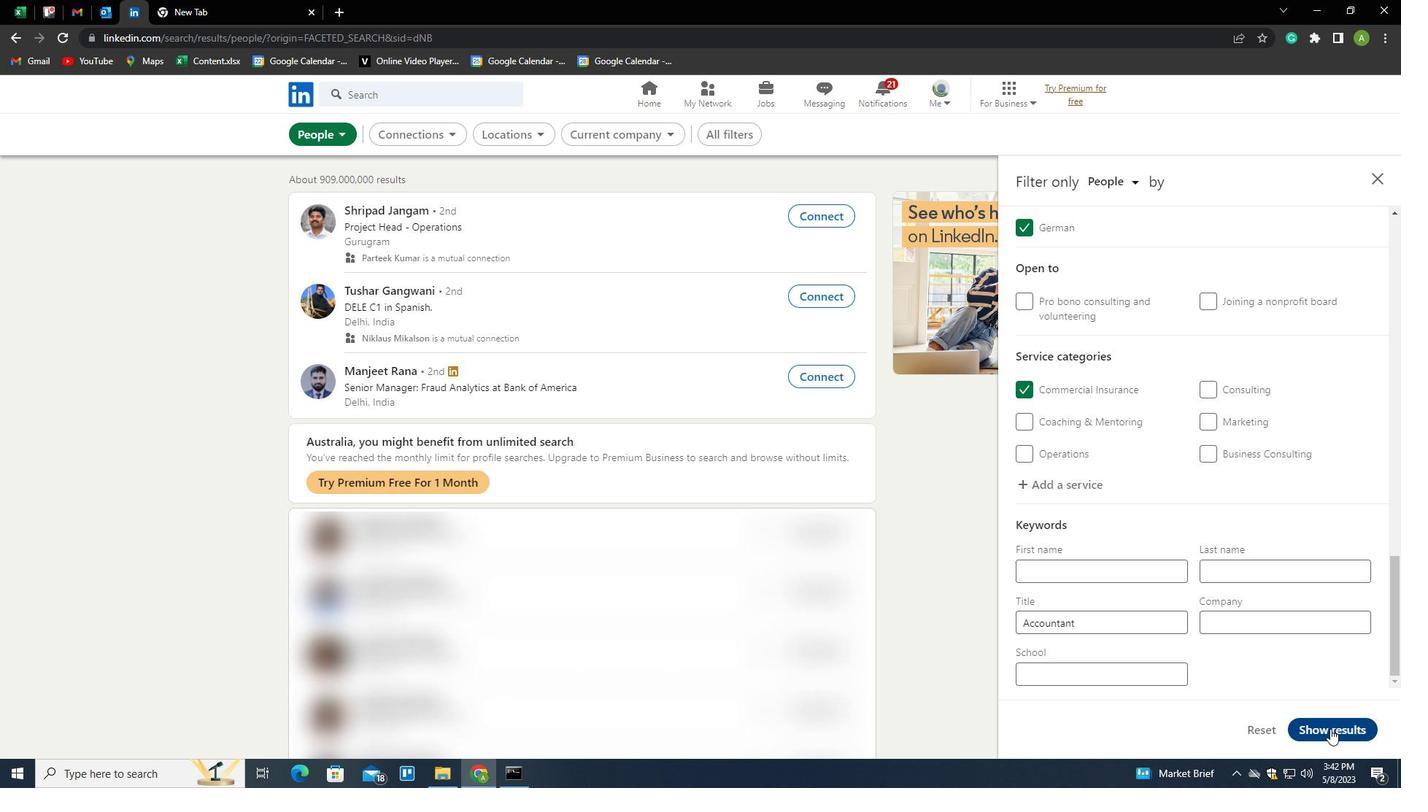 
Action: Mouse pressed left at (1331, 729)
Screenshot: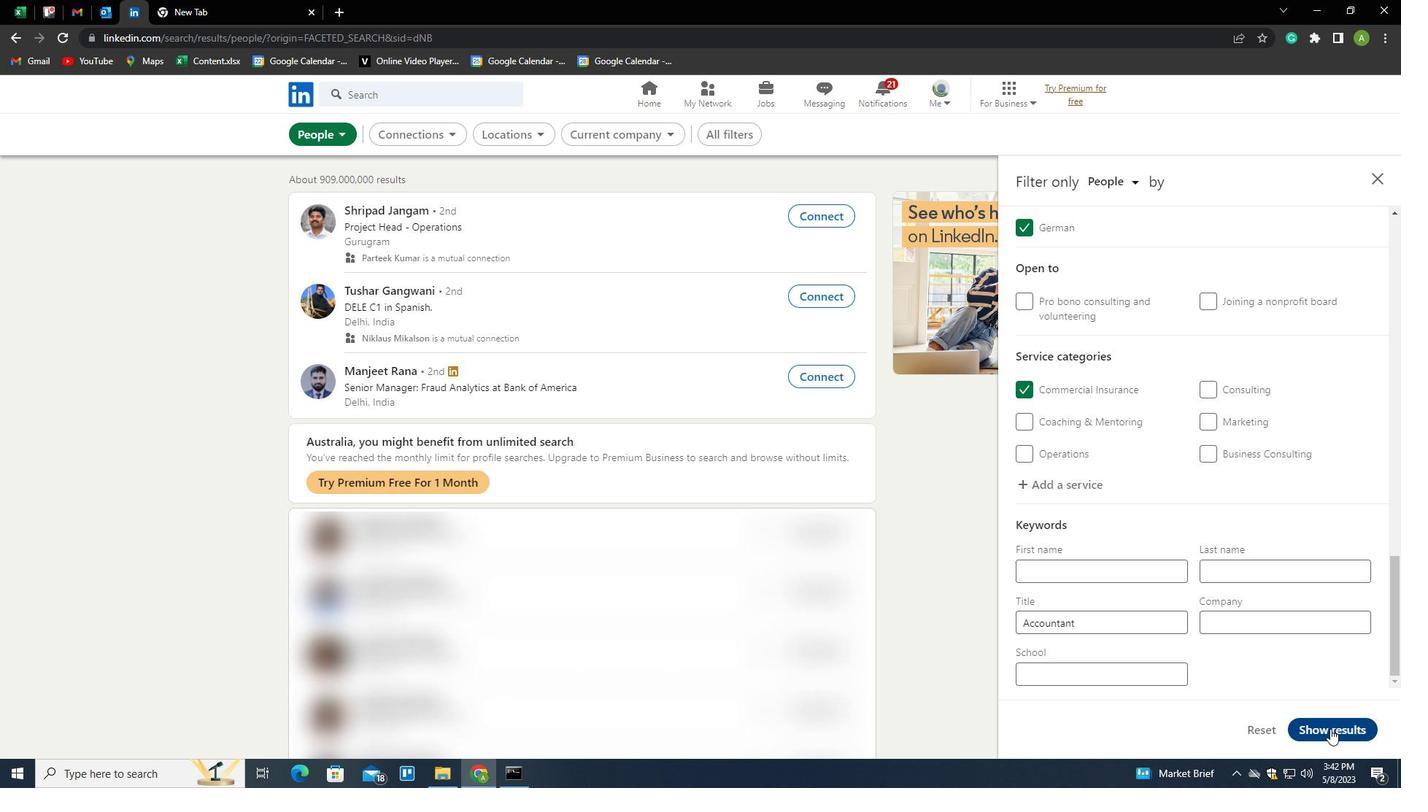 
Action: Mouse moved to (1366, 708)
Screenshot: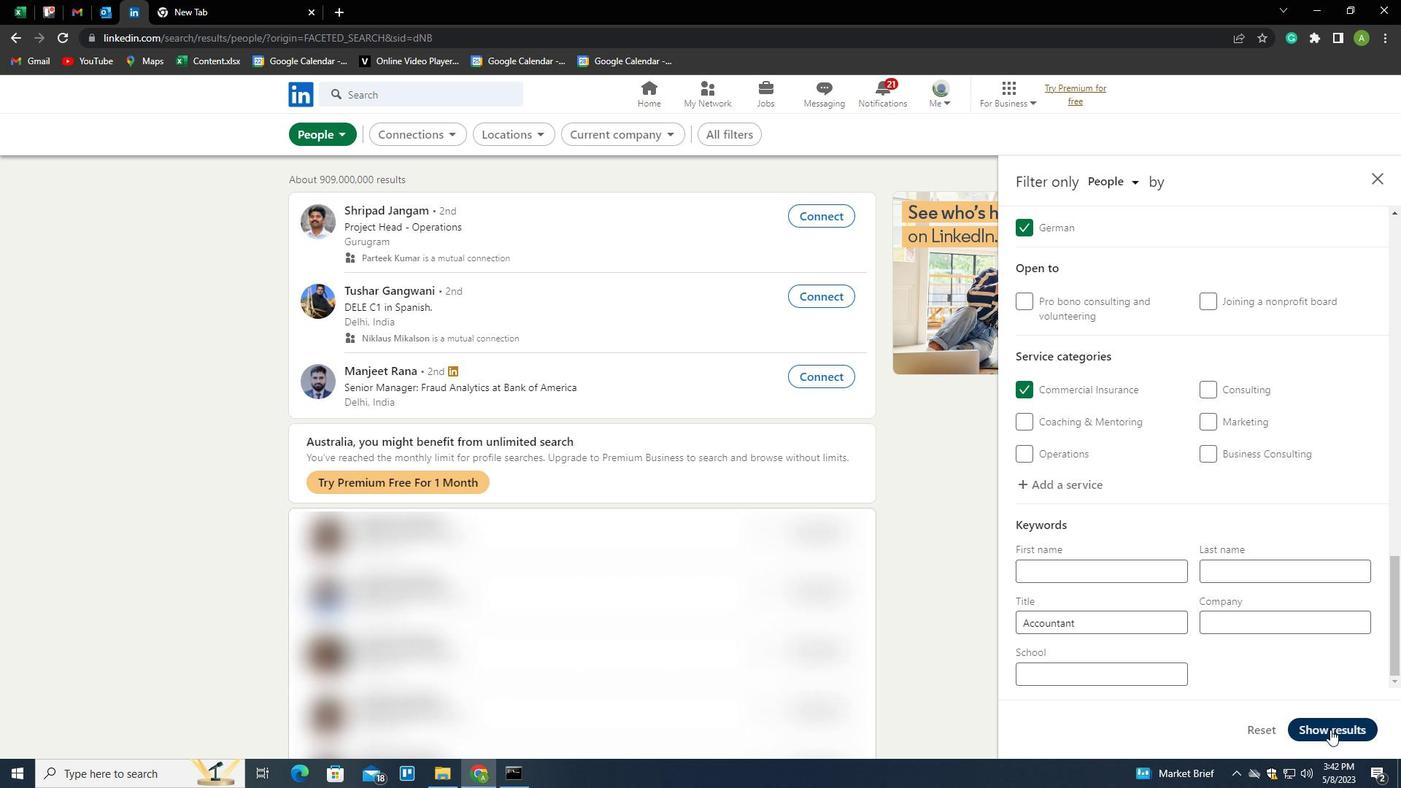 
